Task: Look for space in Chaoyang, China from 2nd September, 2023 to 10th September, 2023 for 1 adult in price range Rs.5000 to Rs.16000. Place can be private room with 1  bedroom having 1 bed and 1 bathroom. Property type can be house, flat, guest house, hotel. Booking option can be shelf check-in. Required host language is Chinese (Simplified).
Action: Mouse moved to (760, 113)
Screenshot: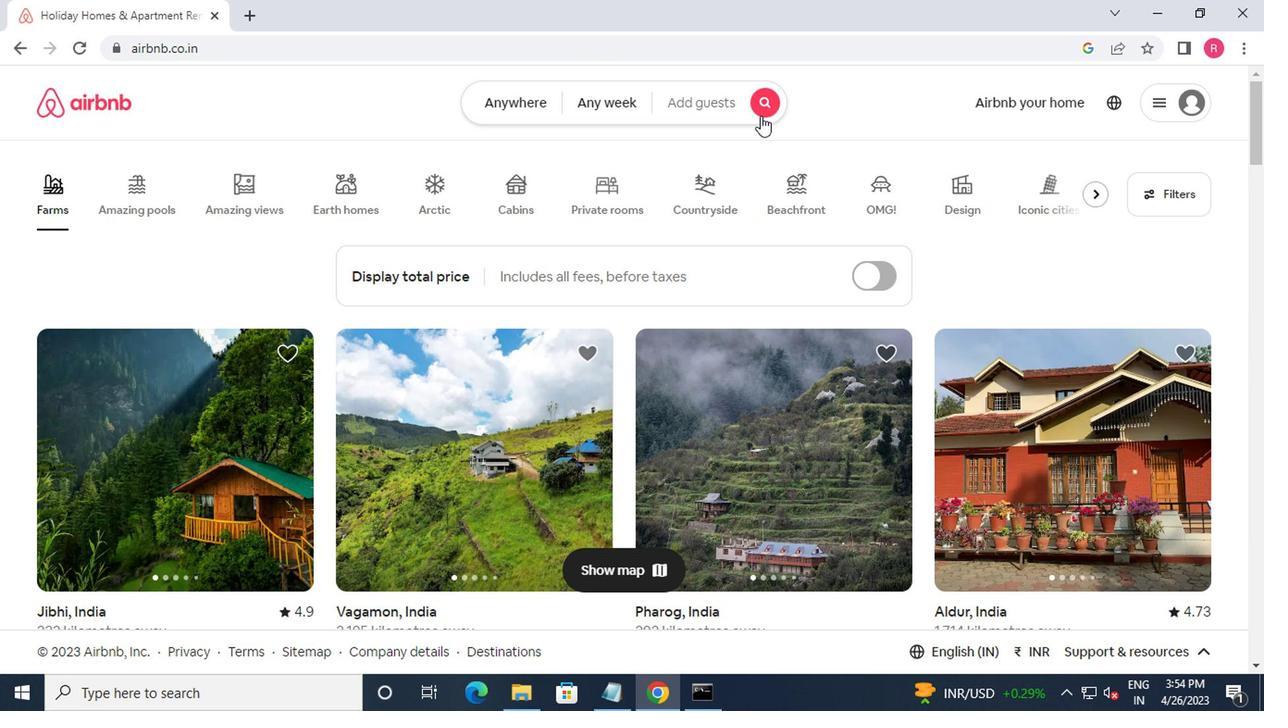 
Action: Mouse pressed left at (760, 113)
Screenshot: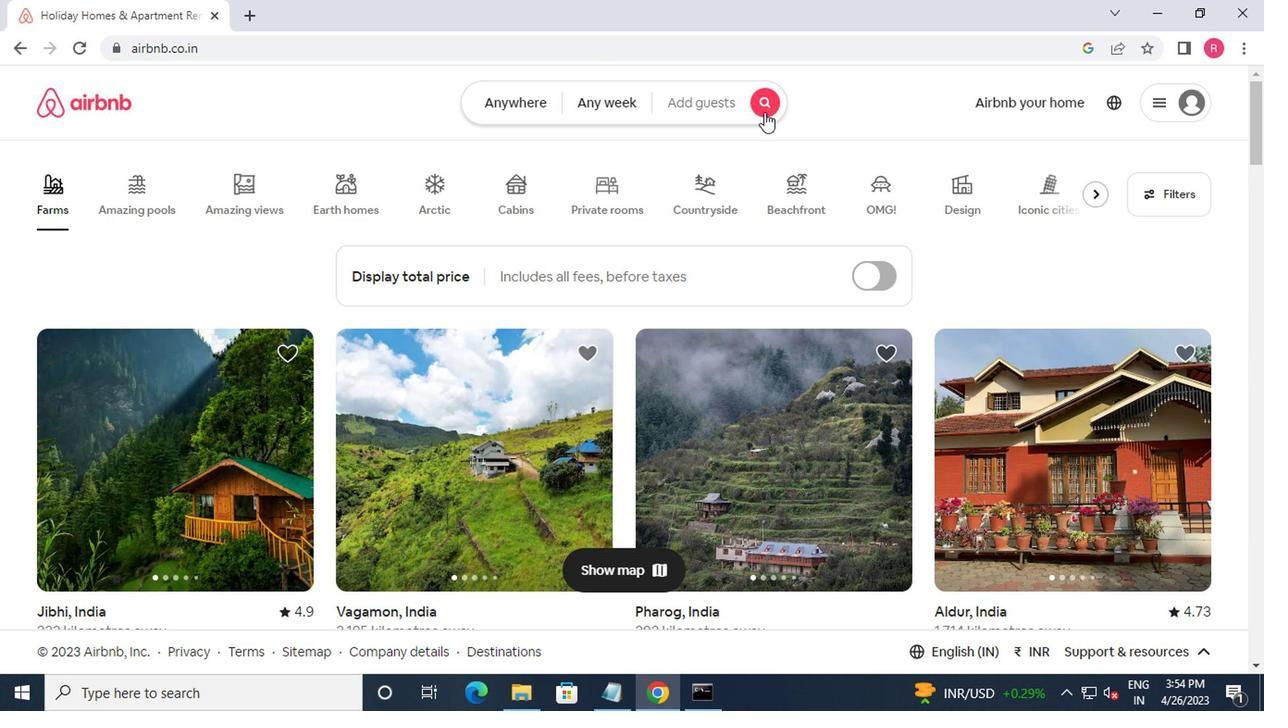 
Action: Mouse moved to (356, 167)
Screenshot: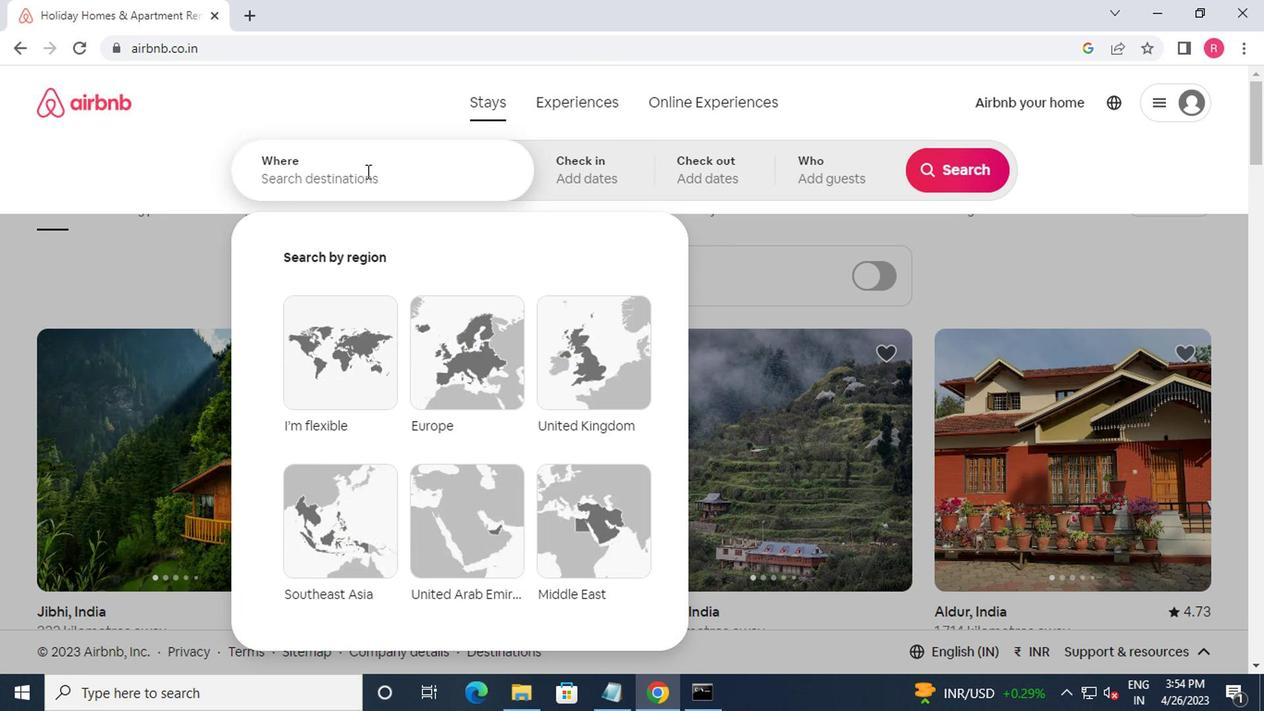
Action: Mouse pressed left at (356, 167)
Screenshot: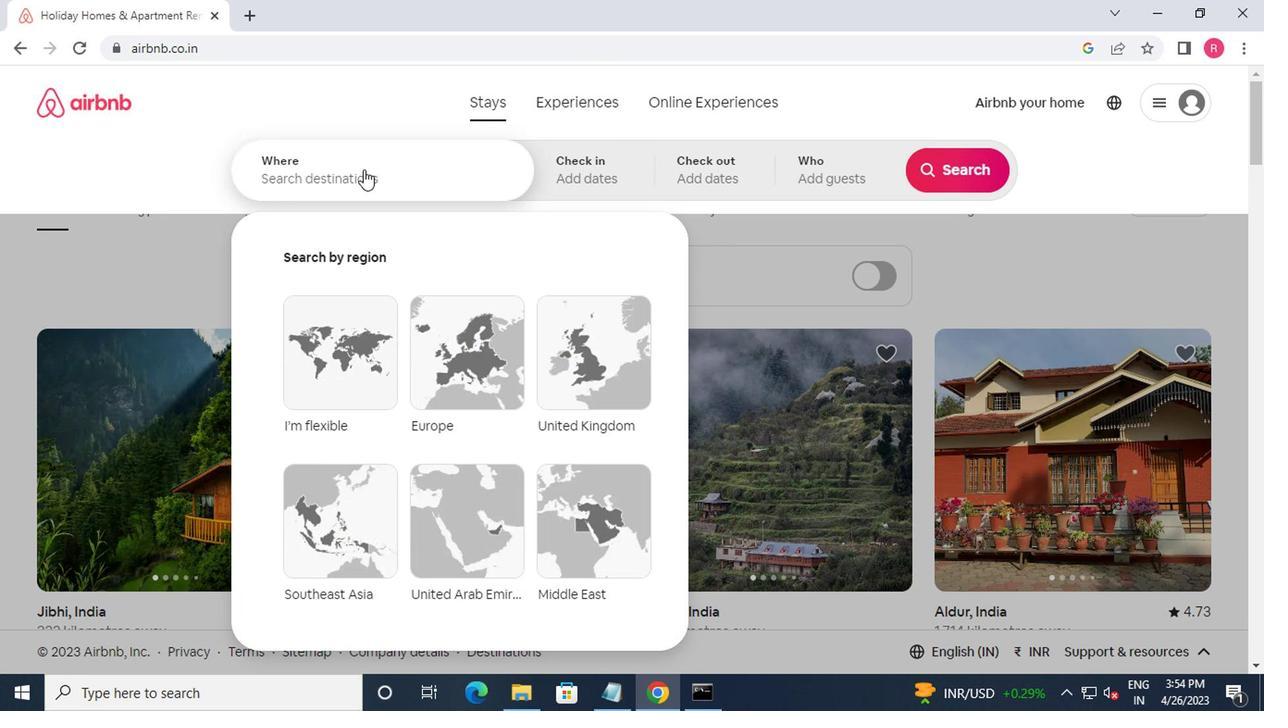 
Action: Mouse moved to (295, 115)
Screenshot: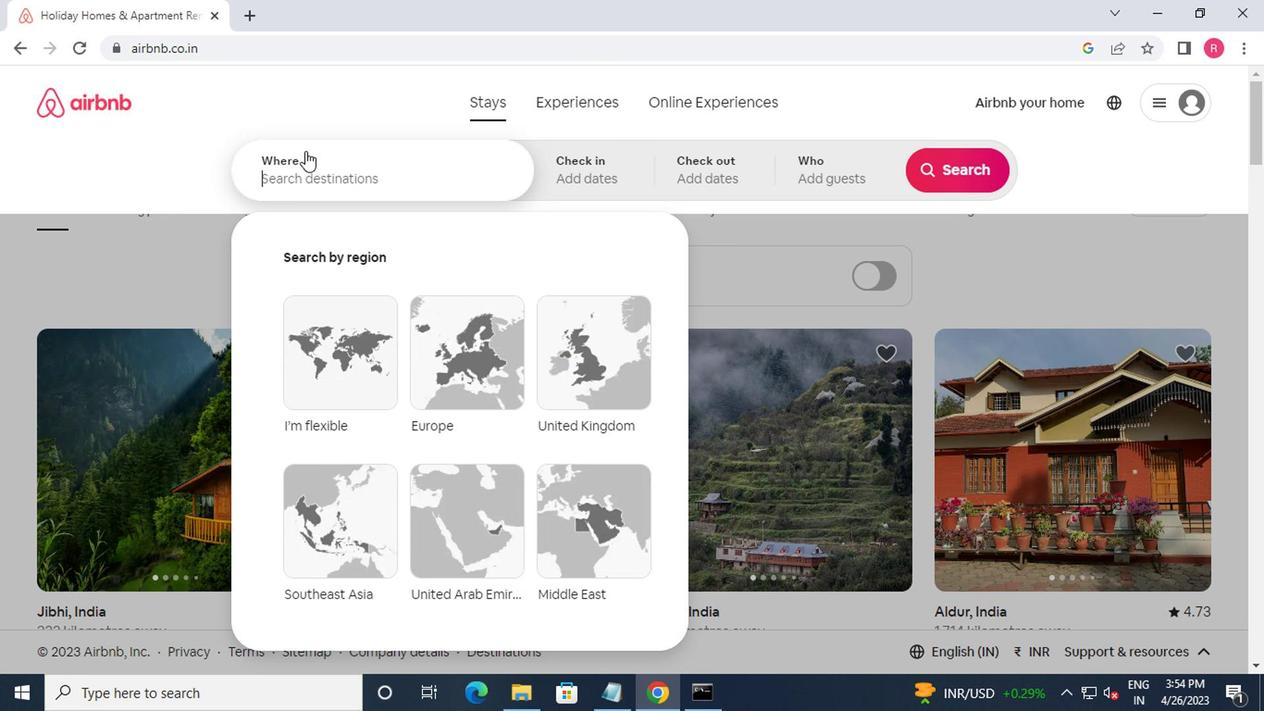 
Action: Key pressed chaoyanf<Key.backspace>g,china<Key.enter>
Screenshot: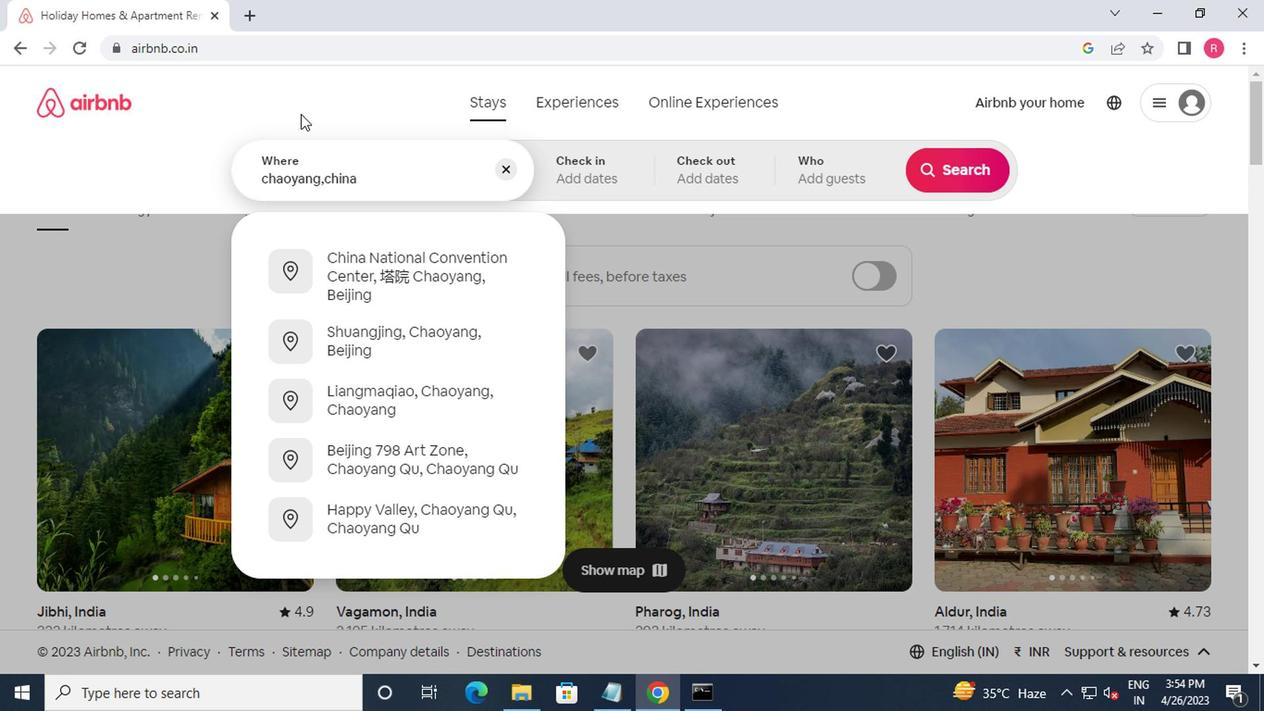 
Action: Mouse moved to (934, 321)
Screenshot: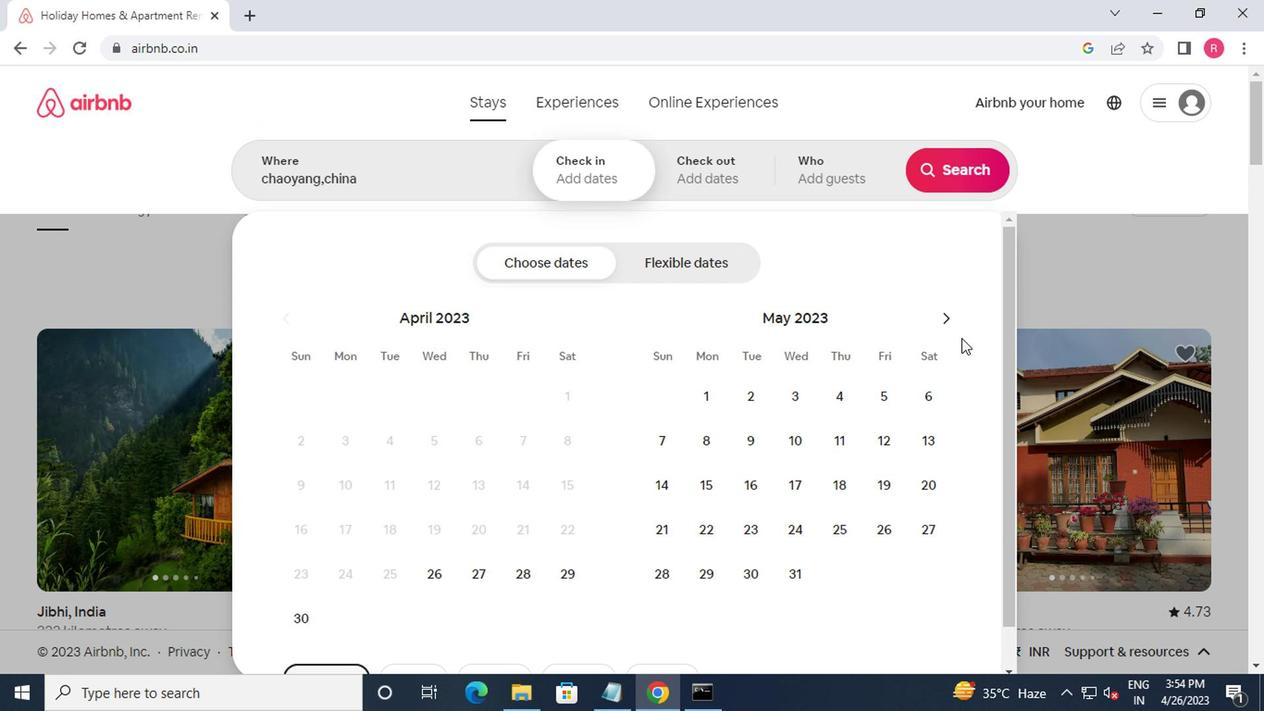
Action: Mouse pressed left at (934, 321)
Screenshot: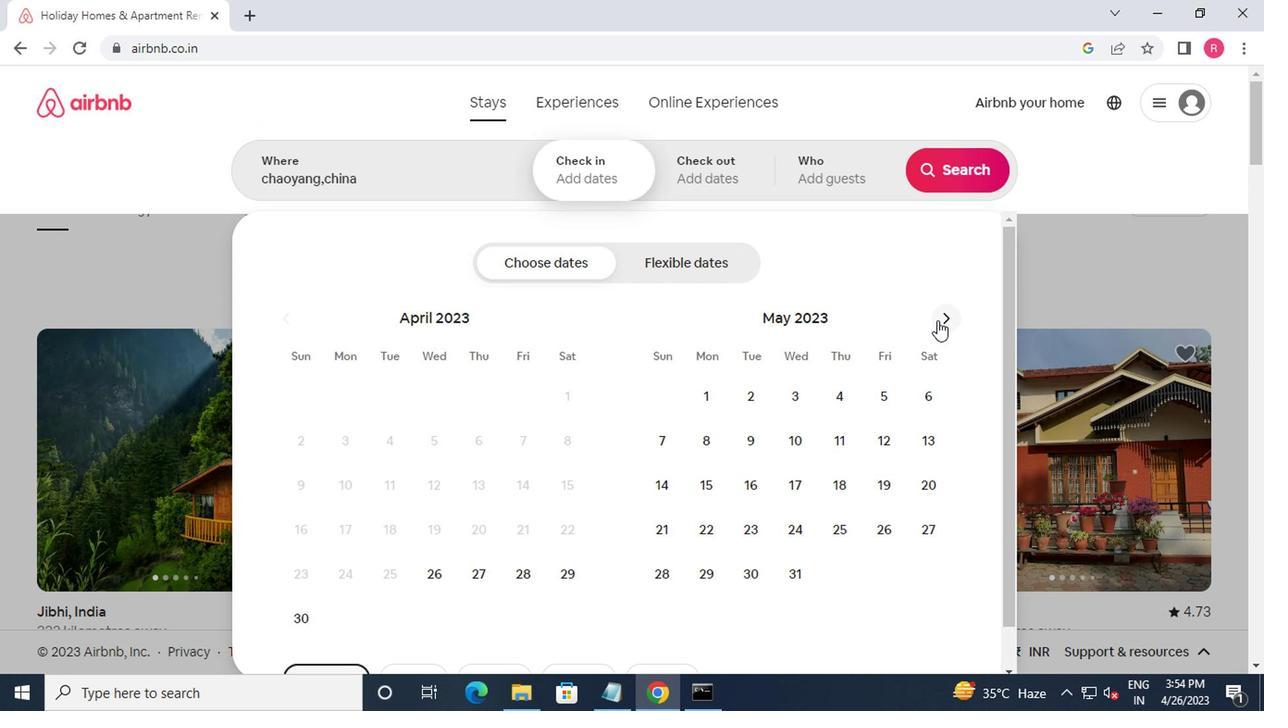 
Action: Mouse pressed left at (934, 321)
Screenshot: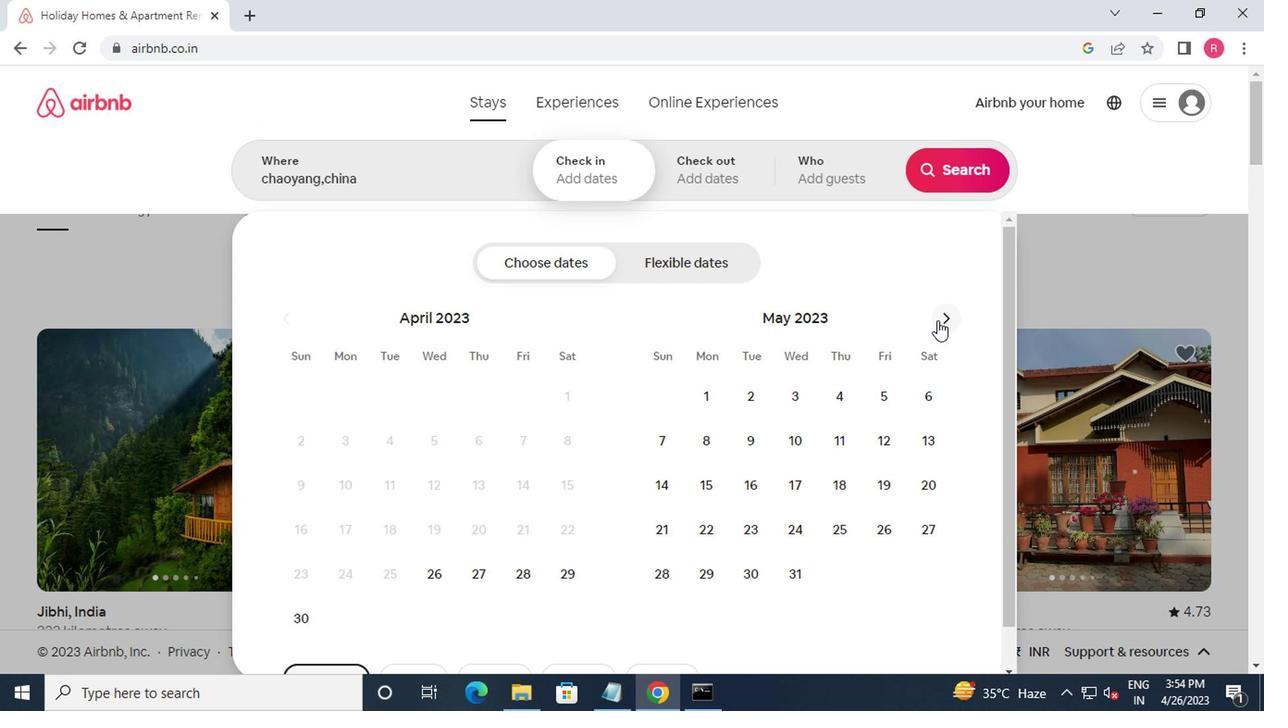 
Action: Mouse moved to (936, 328)
Screenshot: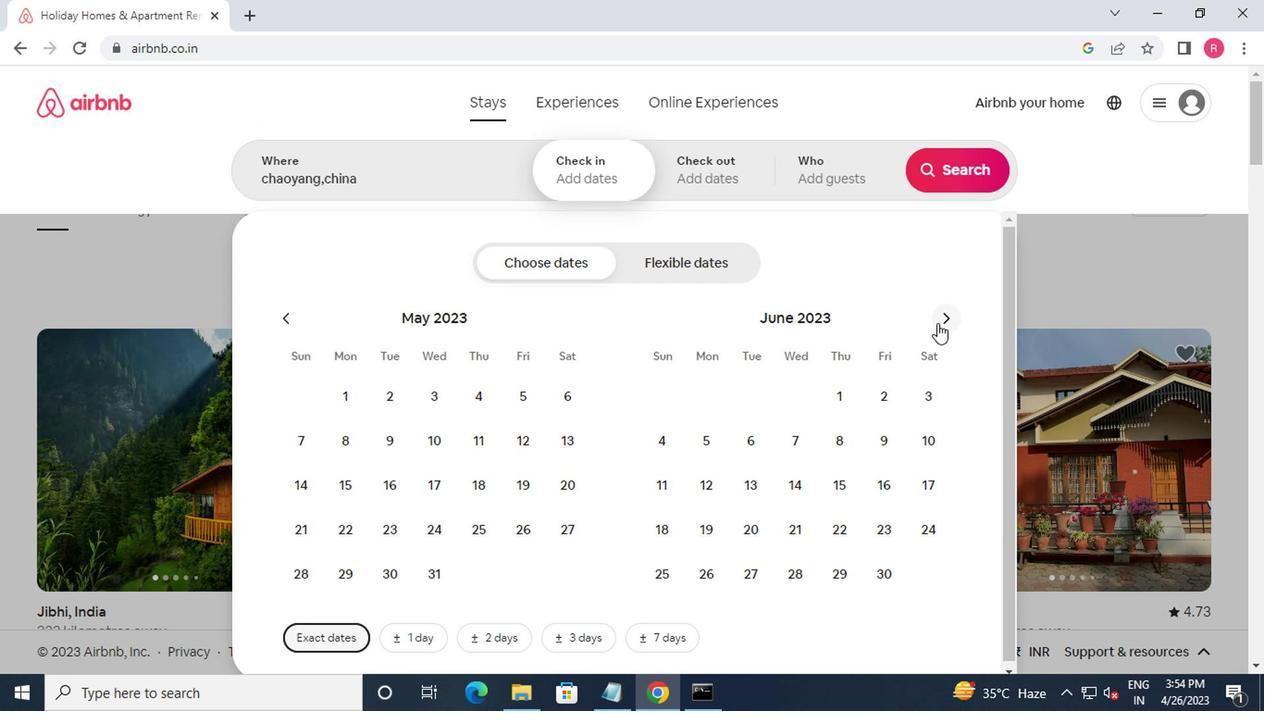 
Action: Mouse pressed left at (936, 328)
Screenshot: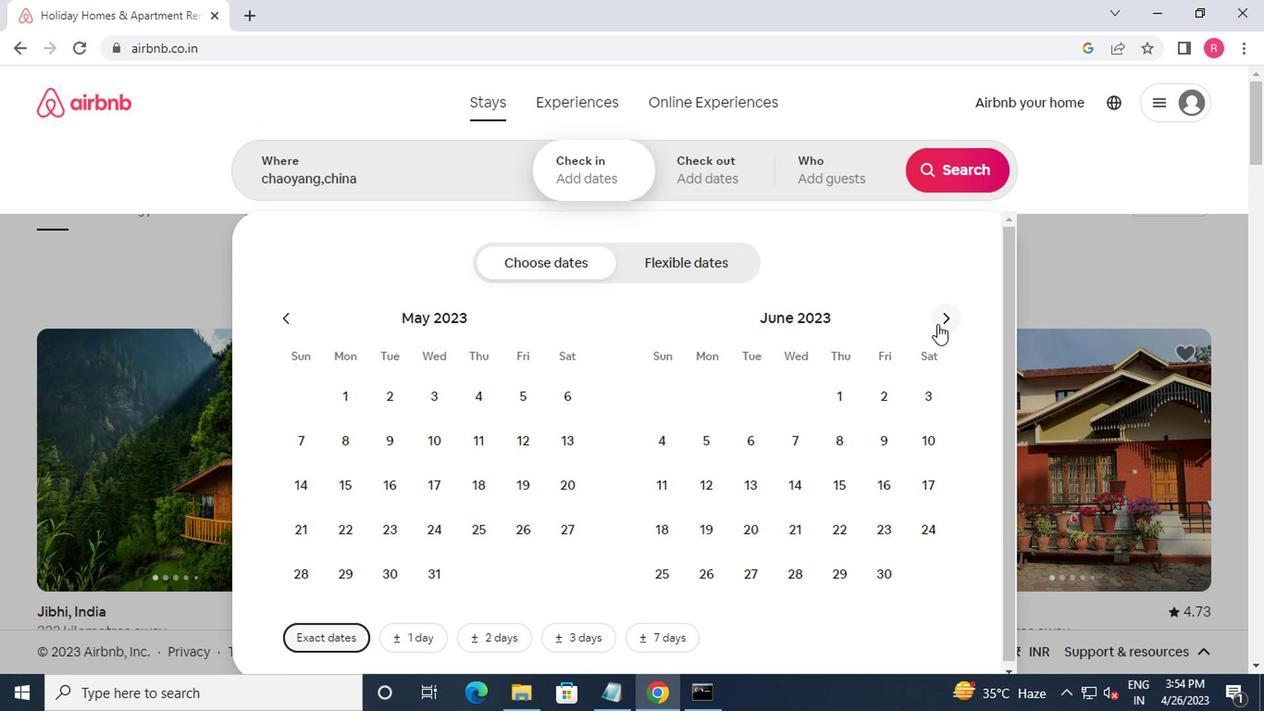 
Action: Mouse moved to (941, 328)
Screenshot: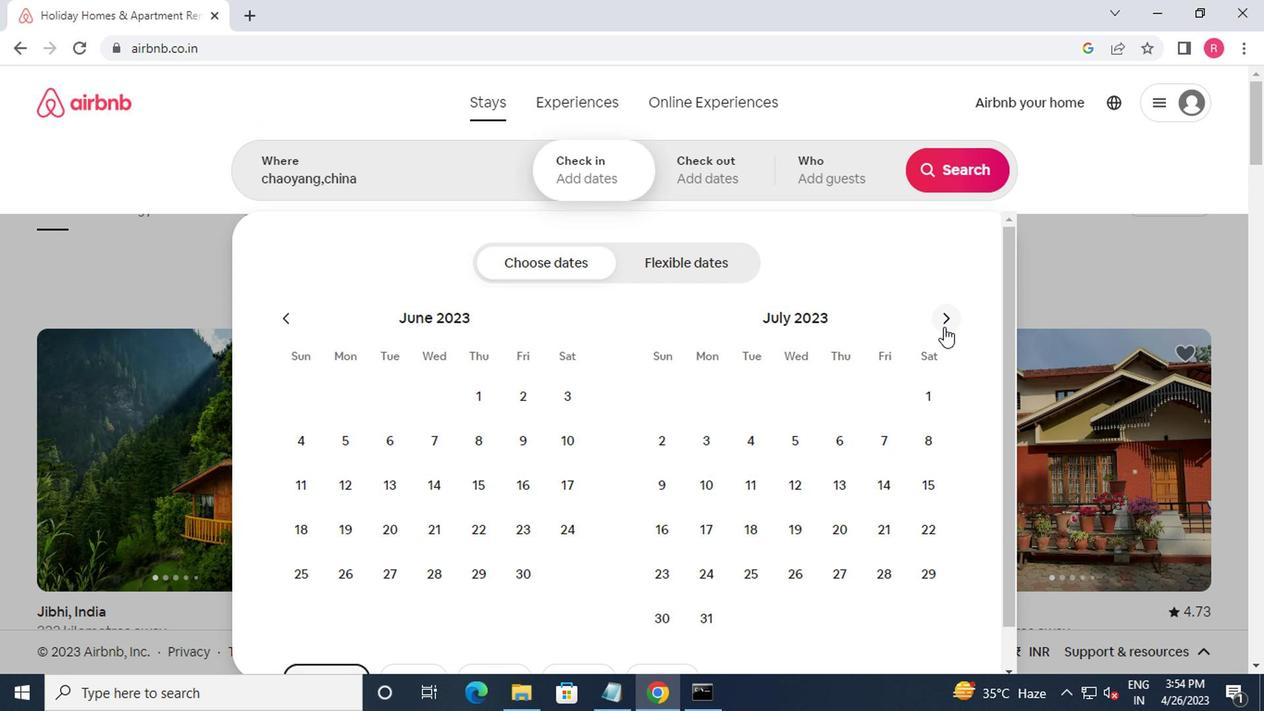 
Action: Mouse pressed left at (941, 328)
Screenshot: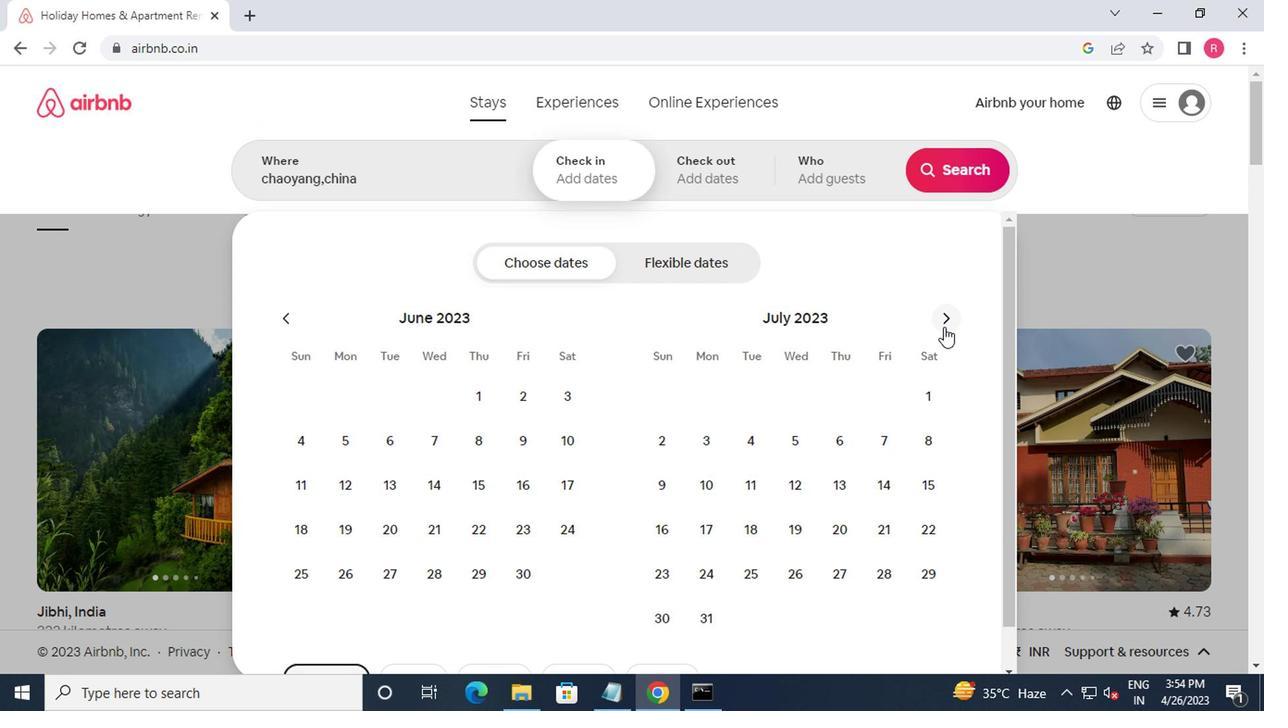 
Action: Mouse moved to (941, 328)
Screenshot: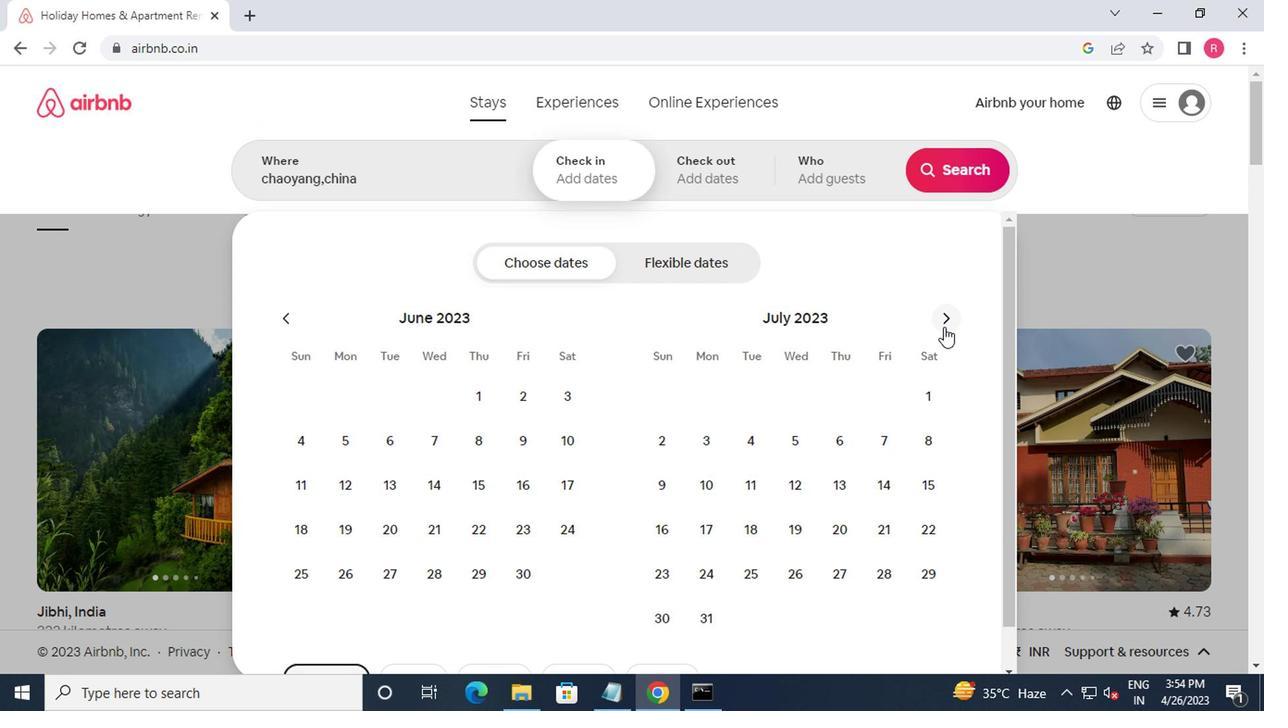 
Action: Mouse pressed left at (941, 328)
Screenshot: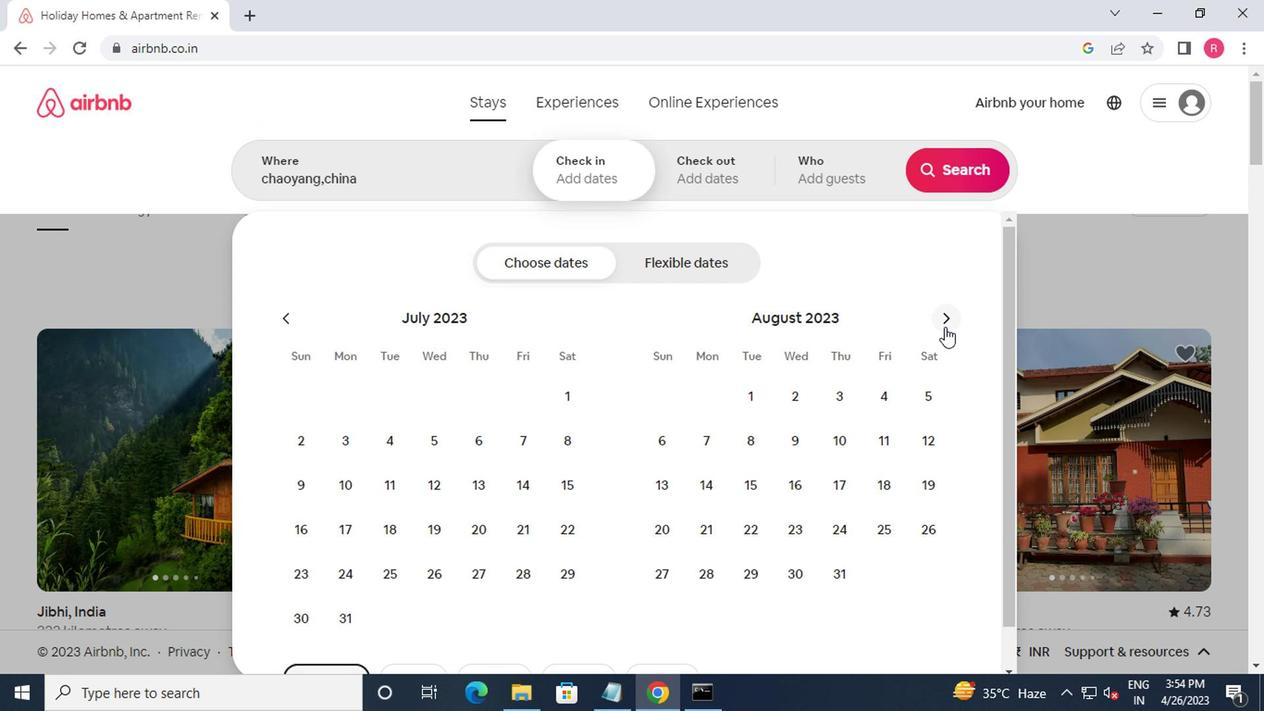 
Action: Mouse moved to (914, 412)
Screenshot: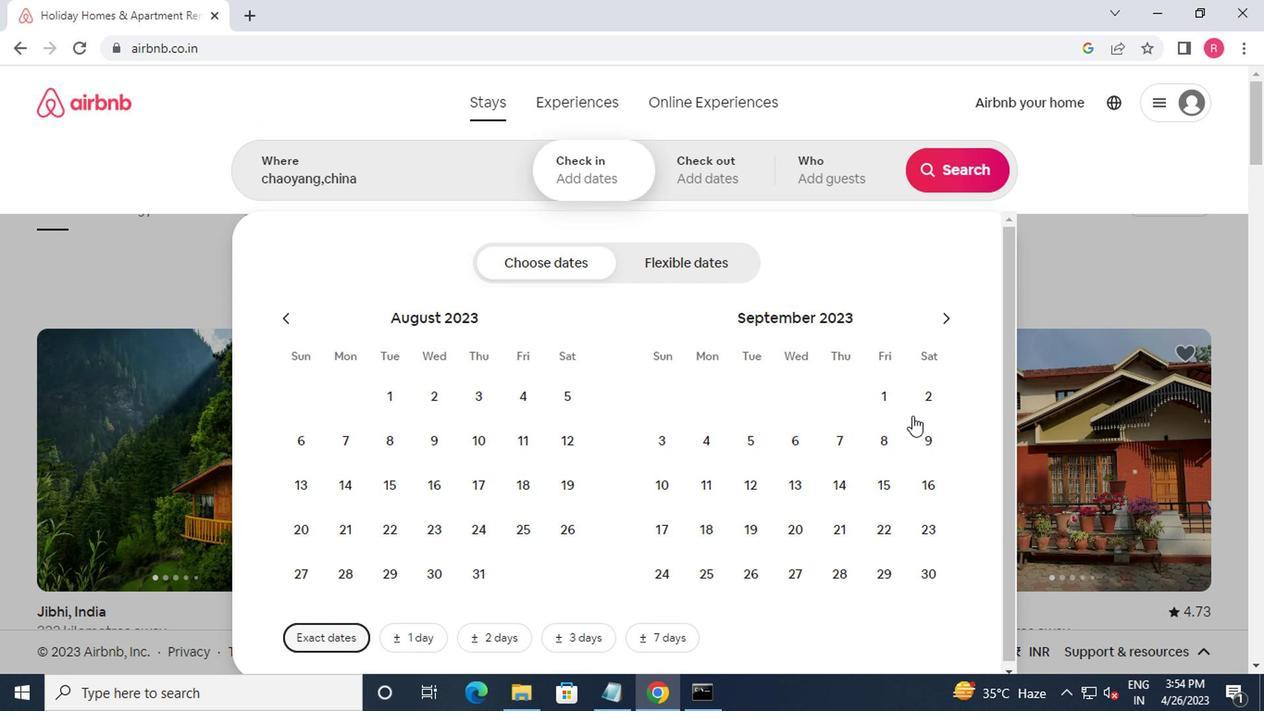
Action: Mouse pressed left at (914, 412)
Screenshot: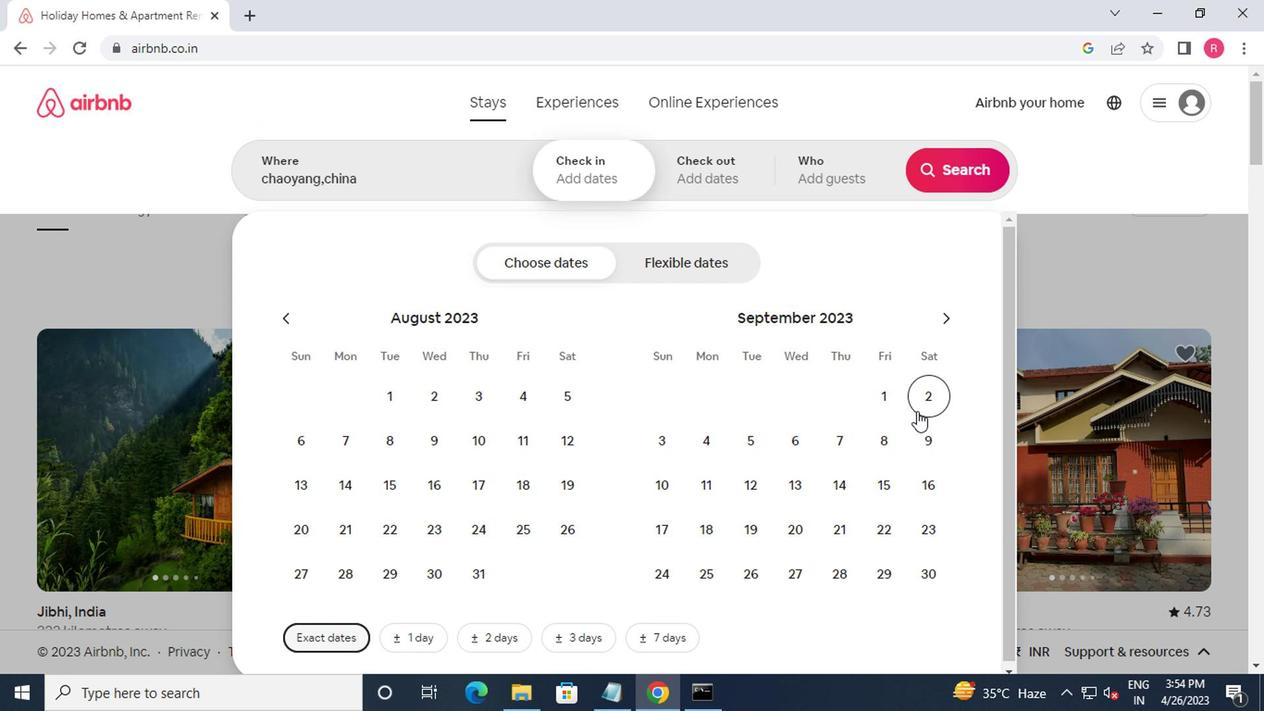 
Action: Mouse moved to (649, 495)
Screenshot: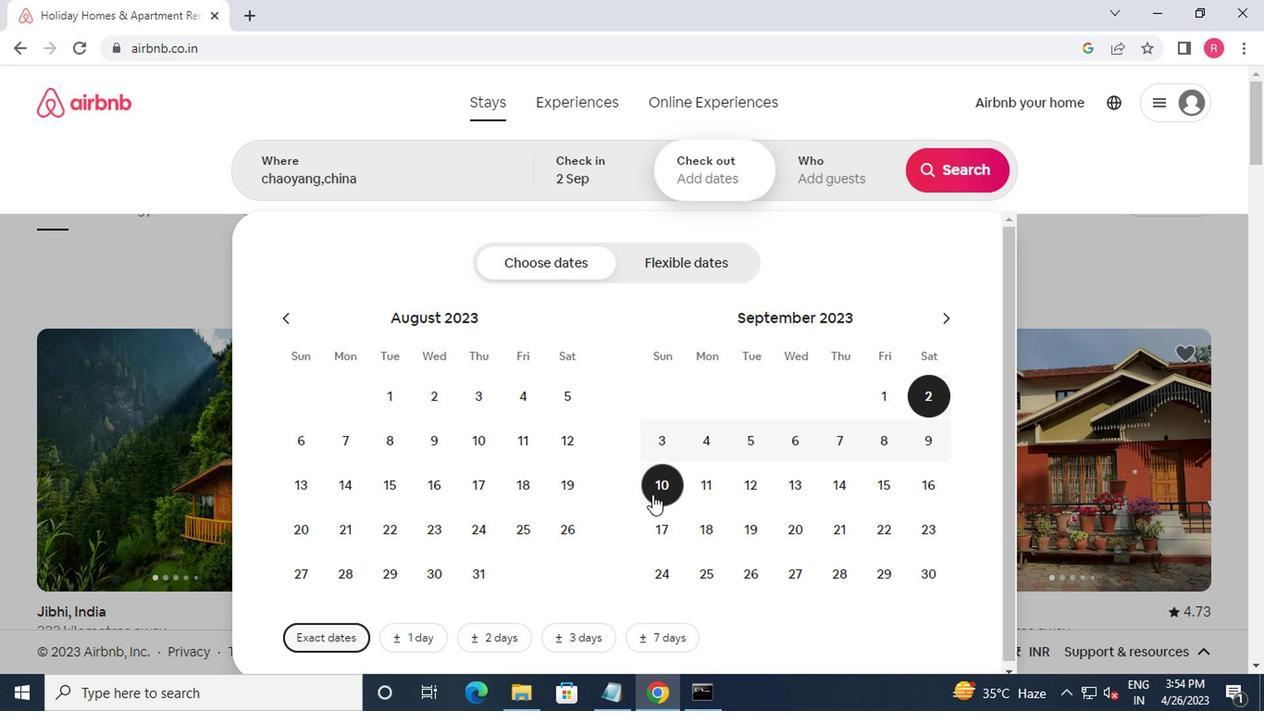 
Action: Mouse pressed left at (649, 495)
Screenshot: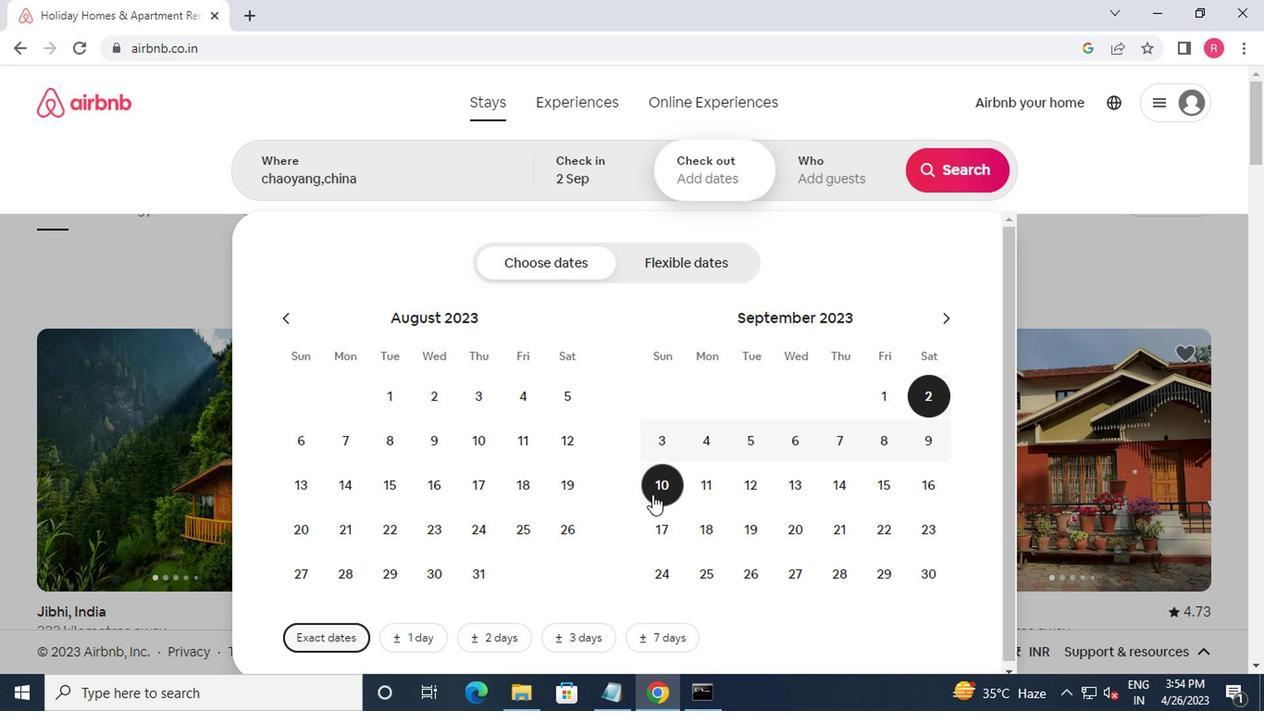 
Action: Mouse moved to (800, 192)
Screenshot: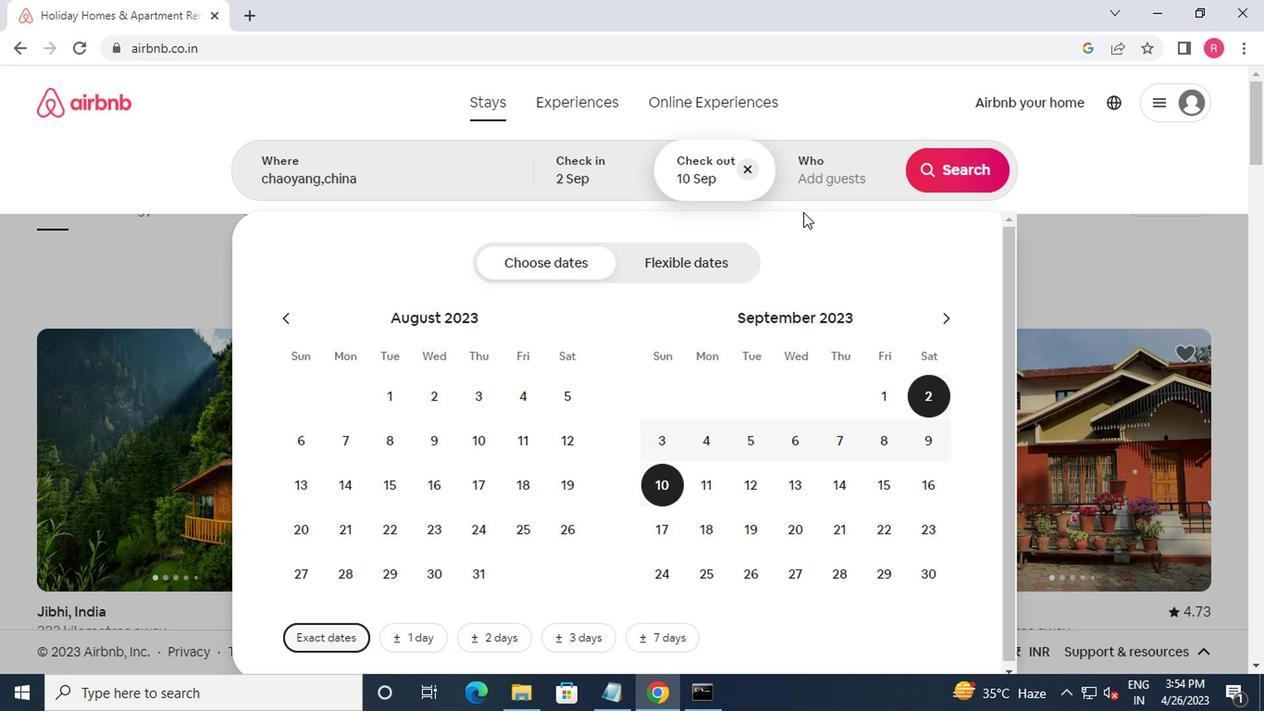 
Action: Mouse pressed left at (800, 192)
Screenshot: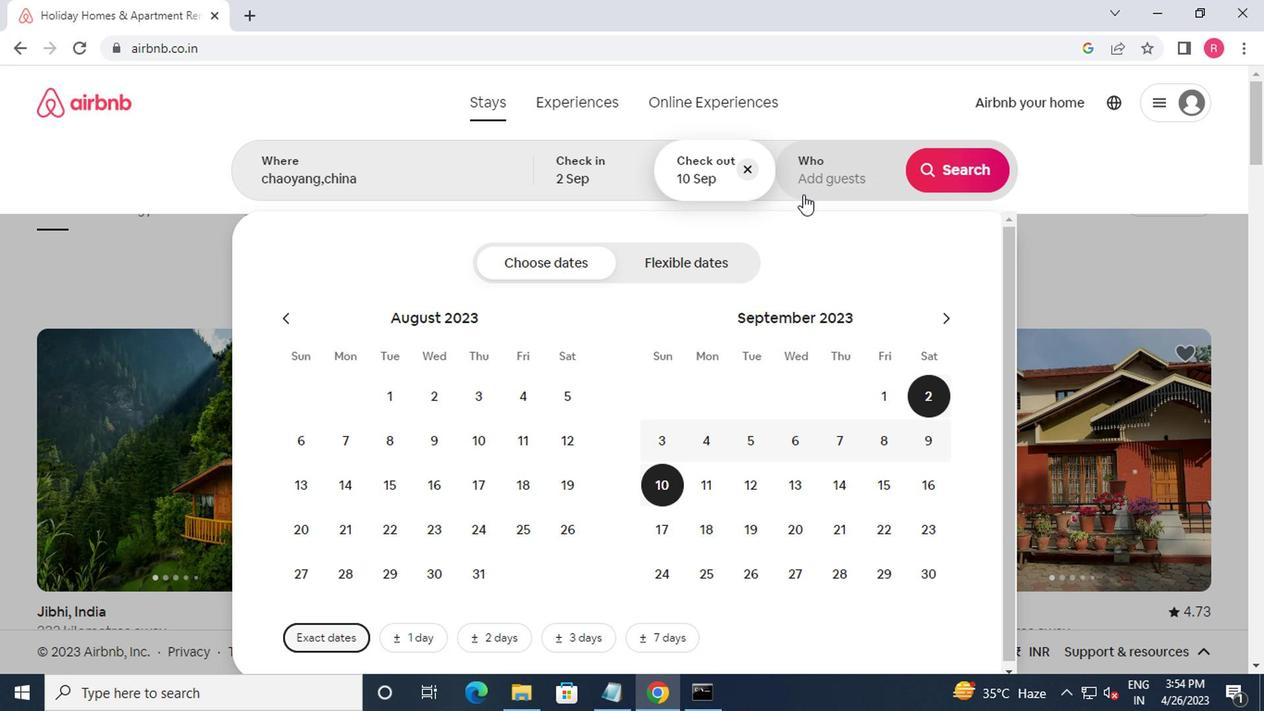 
Action: Mouse moved to (954, 272)
Screenshot: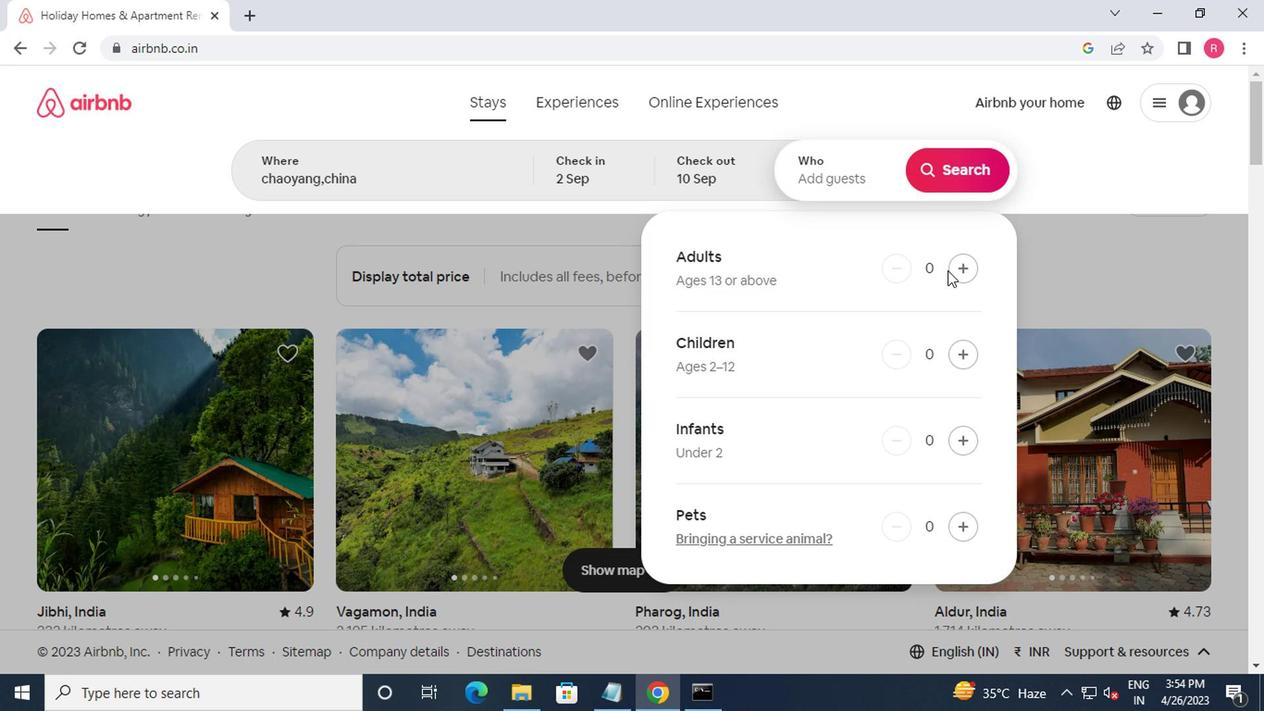 
Action: Mouse pressed left at (954, 272)
Screenshot: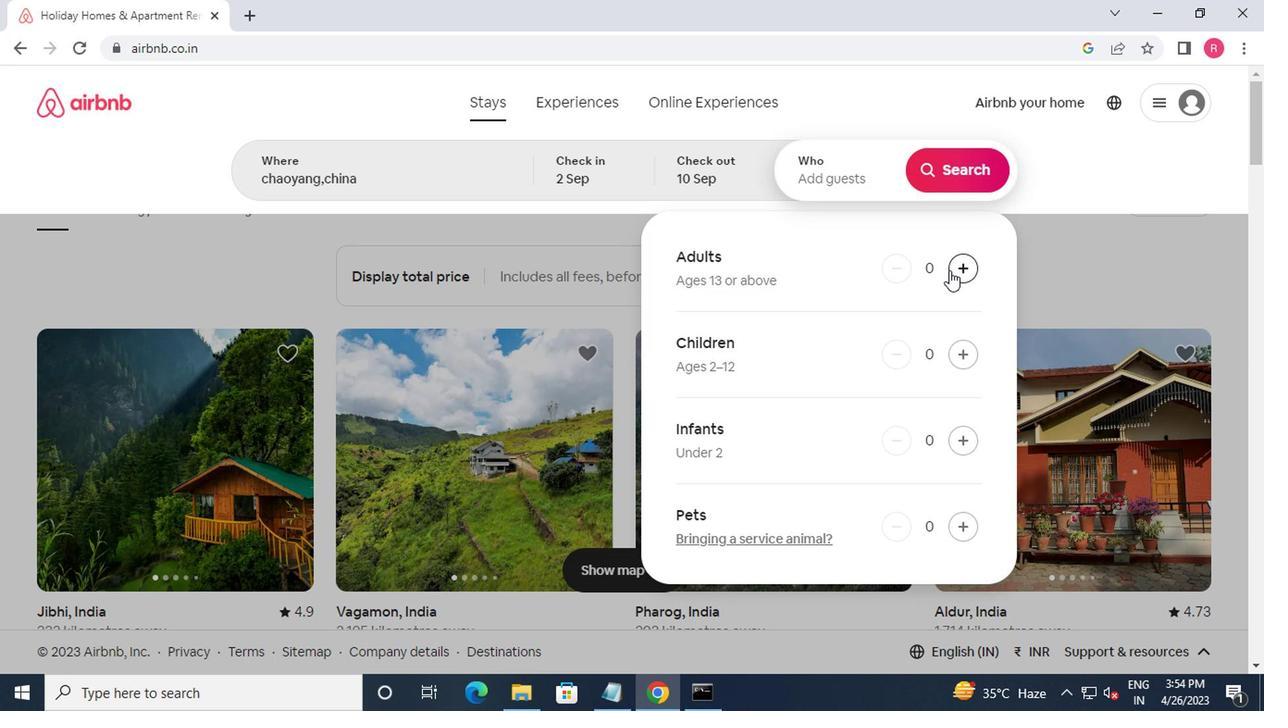 
Action: Mouse moved to (941, 190)
Screenshot: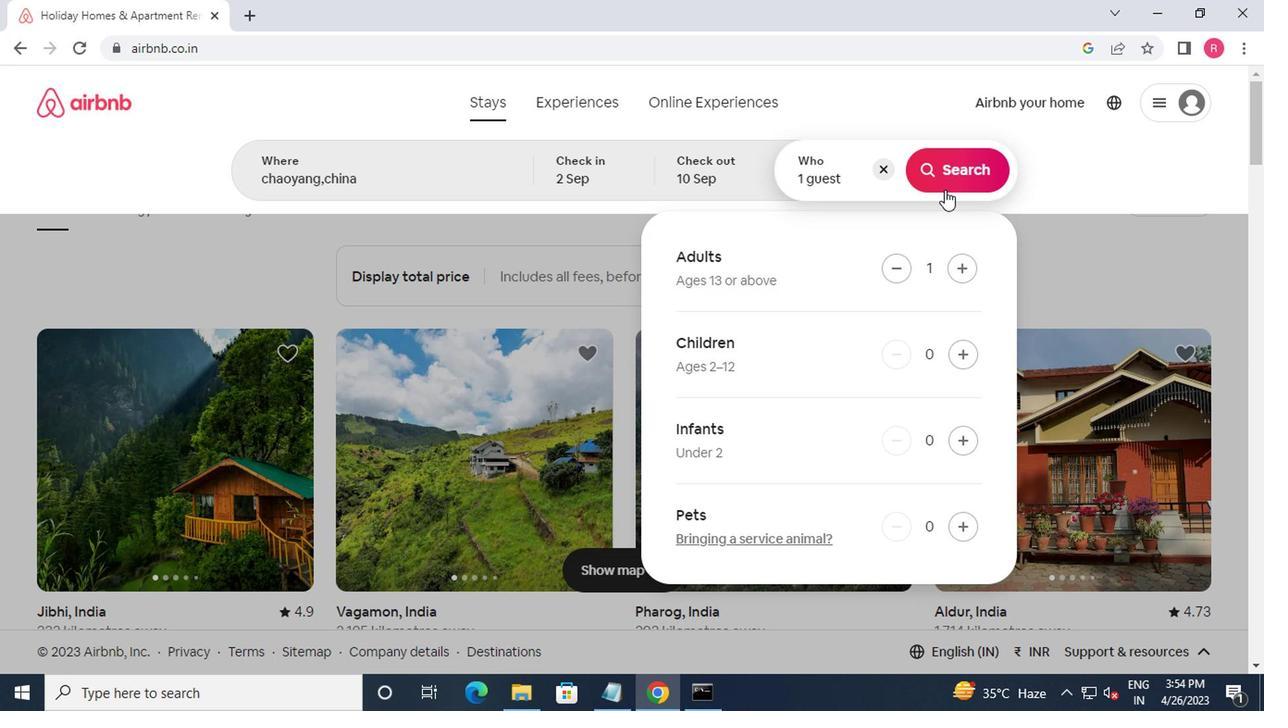 
Action: Mouse pressed left at (941, 190)
Screenshot: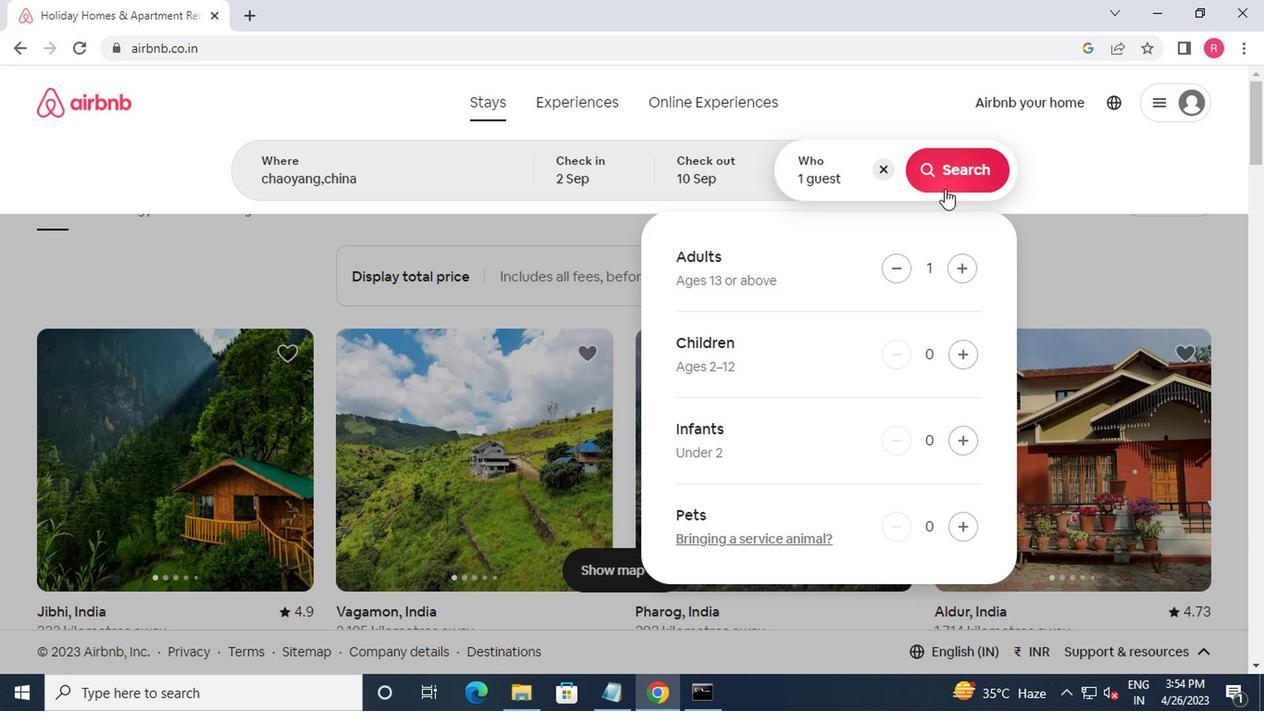 
Action: Mouse moved to (1177, 173)
Screenshot: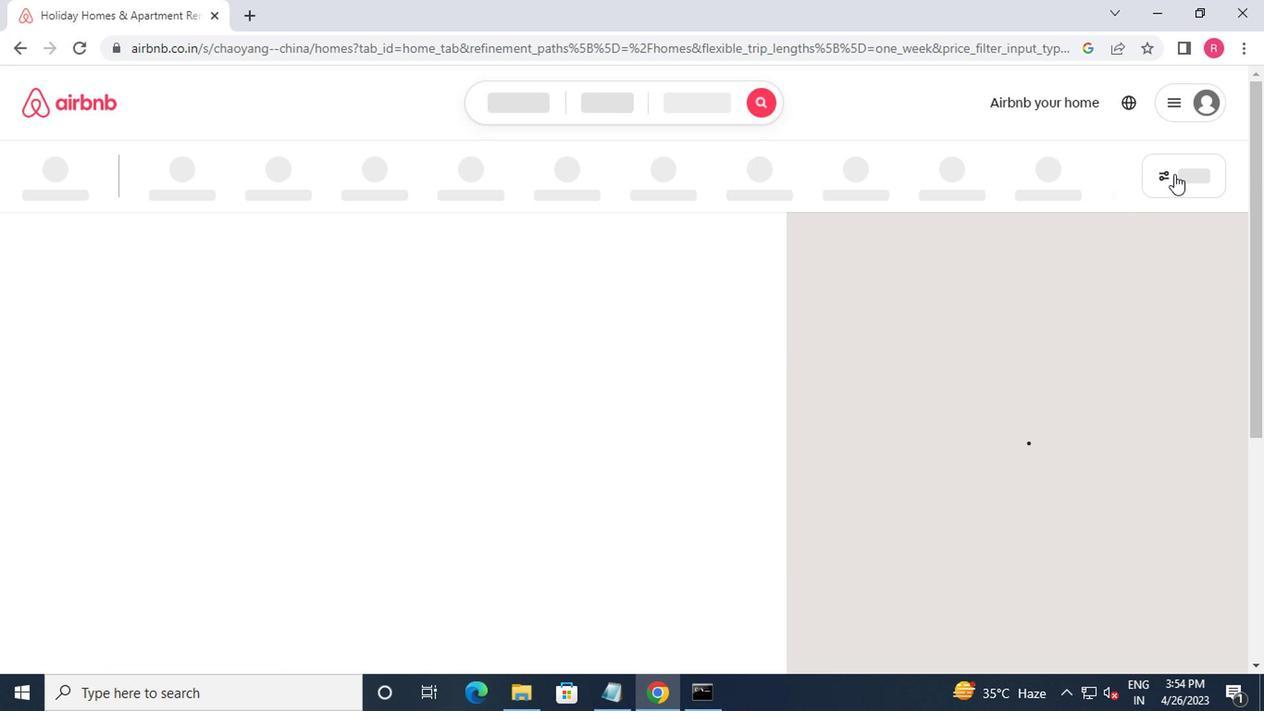 
Action: Mouse pressed left at (1177, 173)
Screenshot: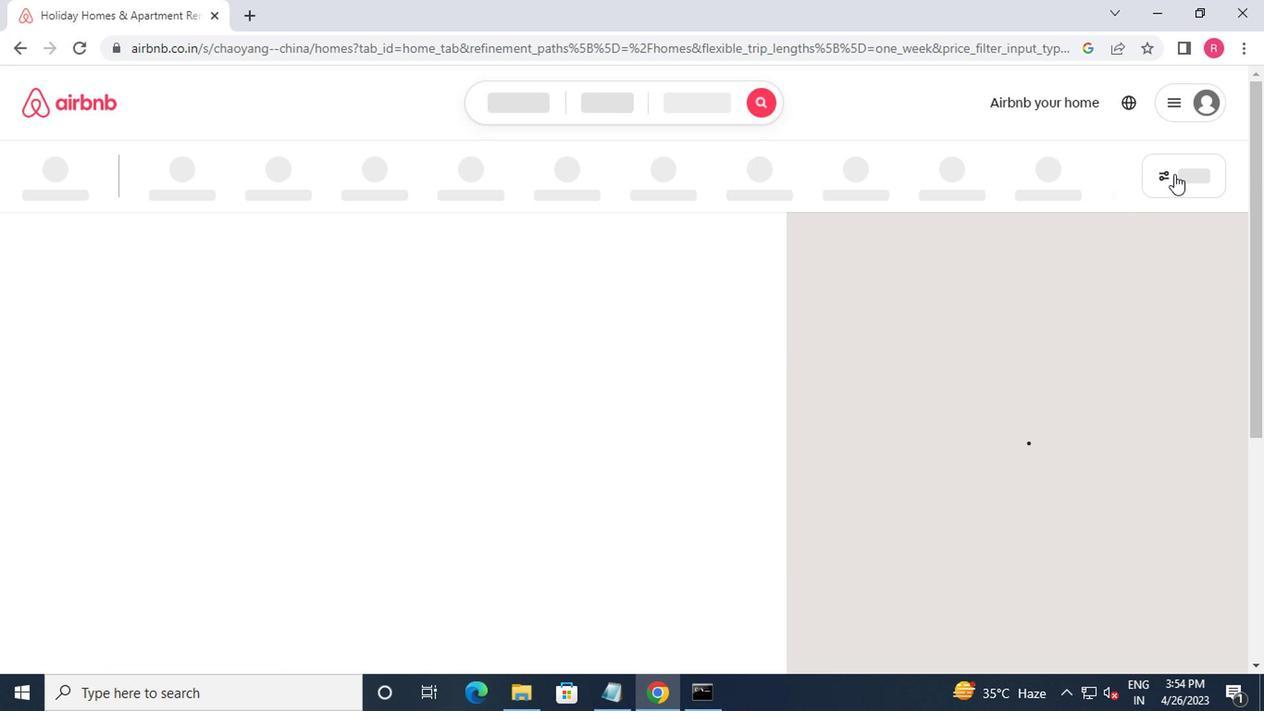 
Action: Mouse moved to (475, 282)
Screenshot: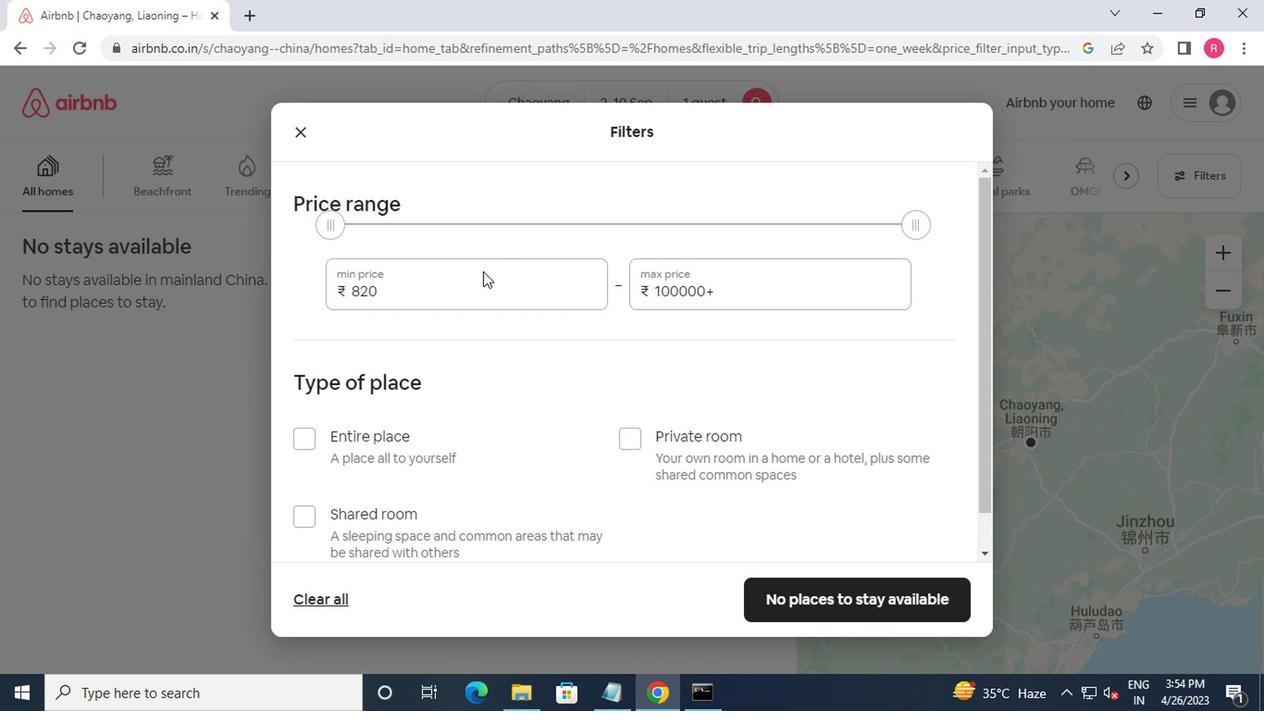 
Action: Mouse pressed left at (475, 282)
Screenshot: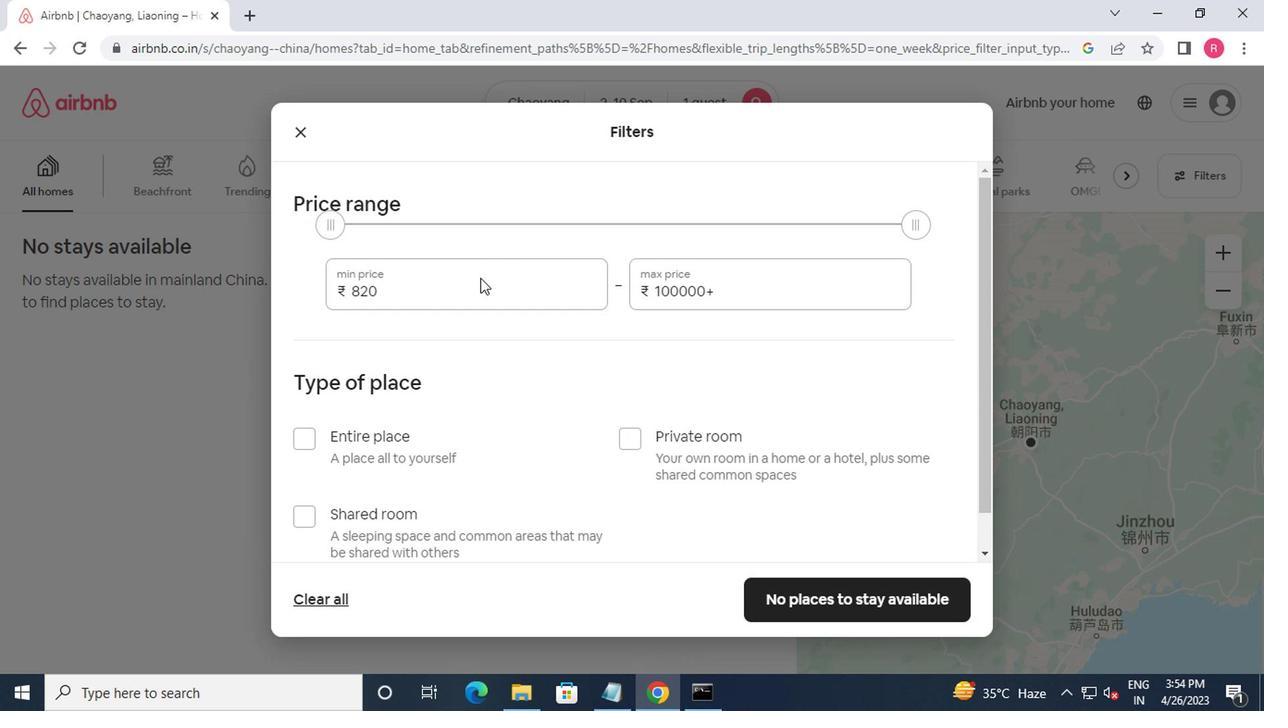 
Action: Mouse moved to (233, 92)
Screenshot: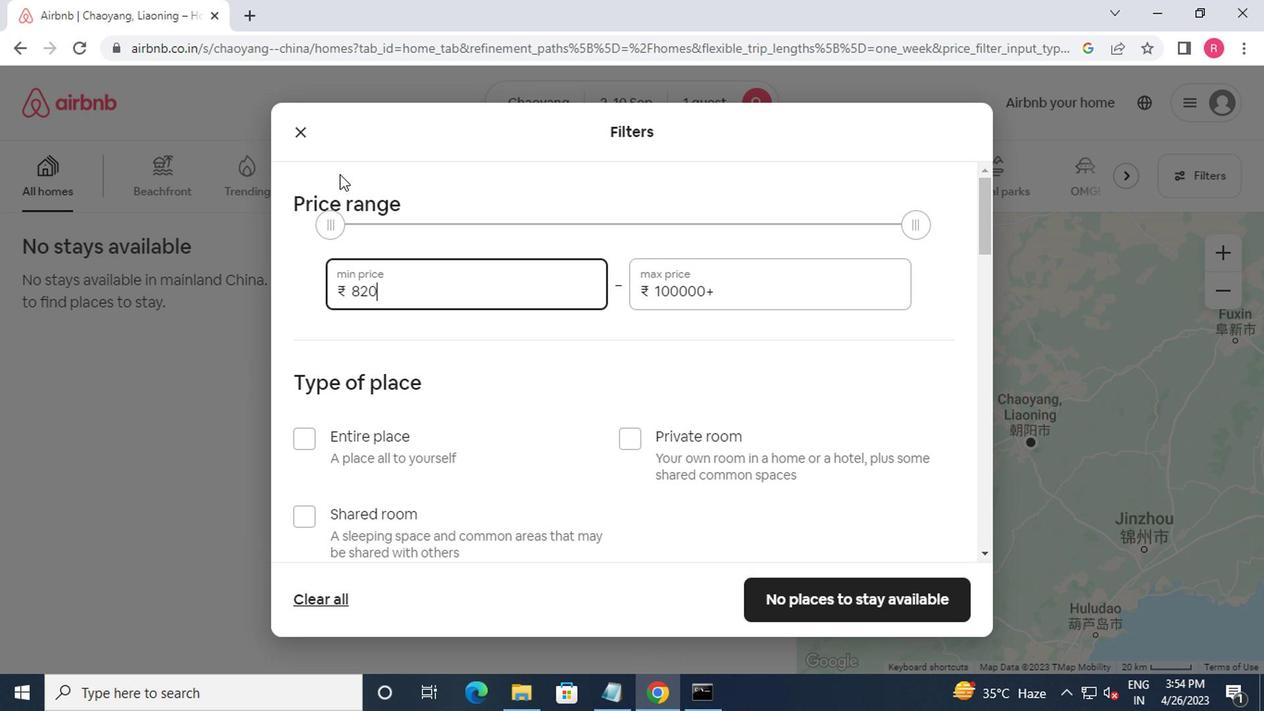 
Action: Key pressed <Key.backspace><Key.backspace><Key.backspace><Key.backspace>5000<Key.tab>16000
Screenshot: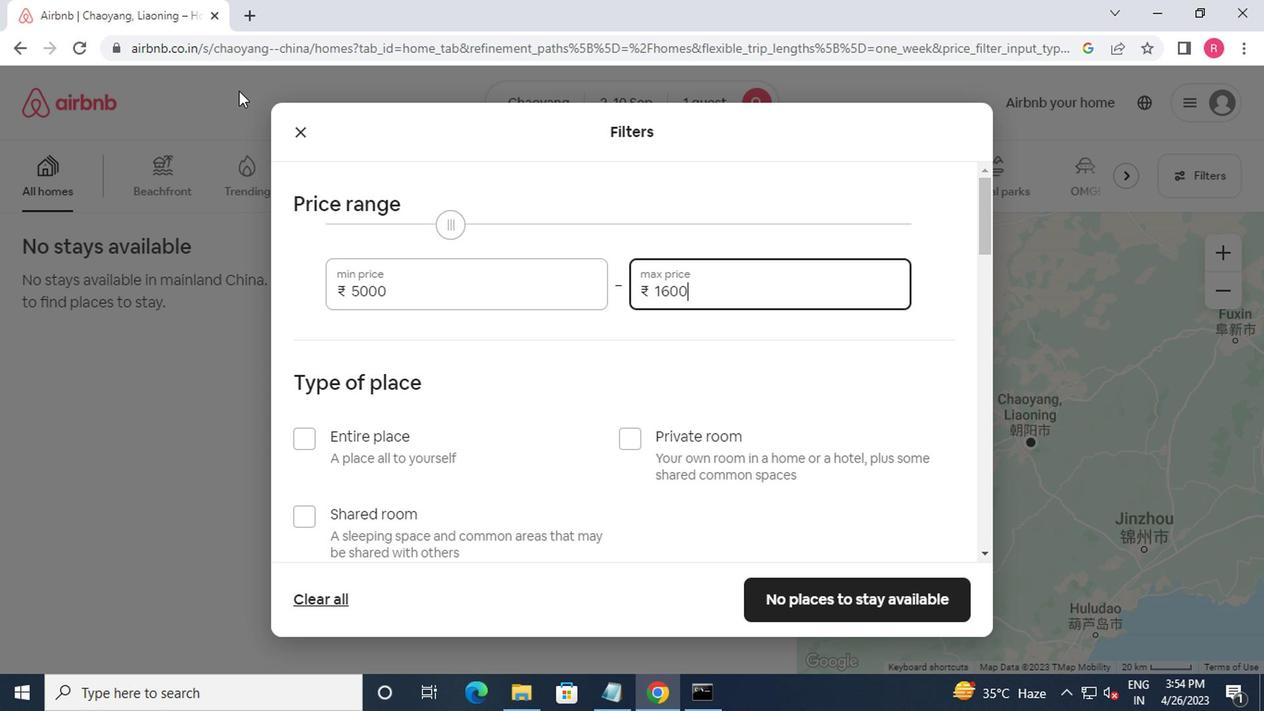 
Action: Mouse moved to (221, 98)
Screenshot: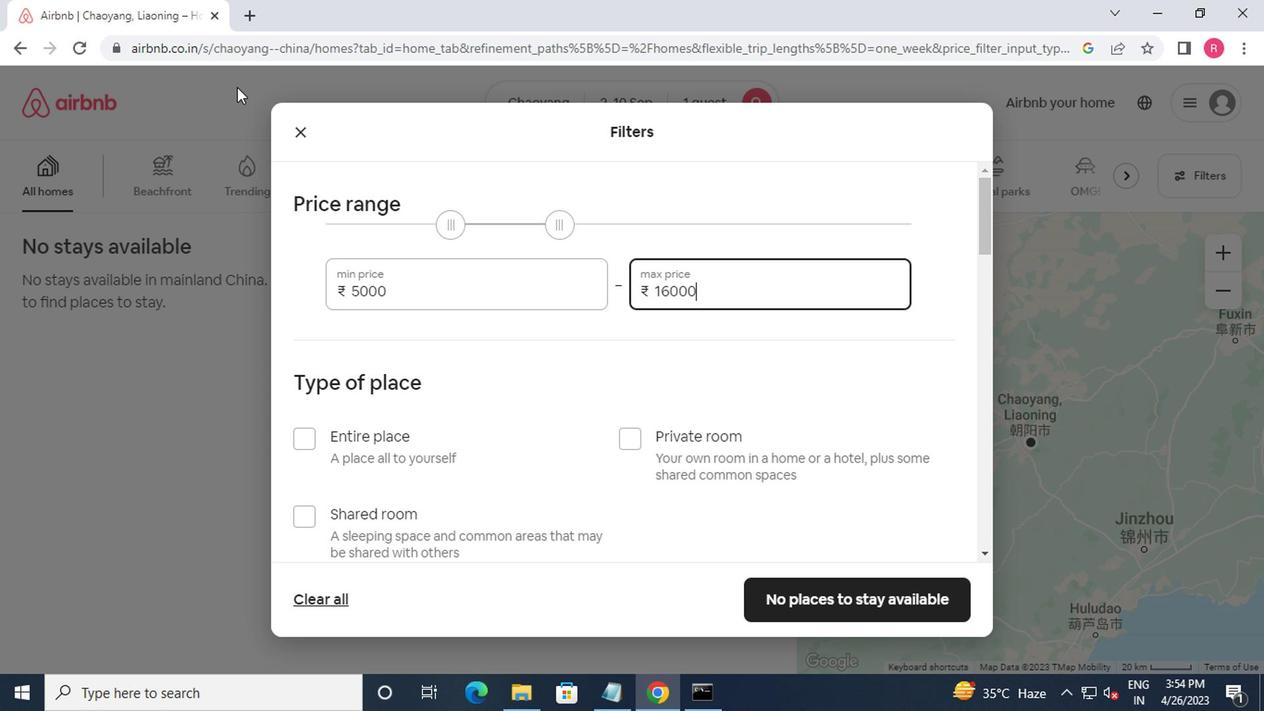 
Action: Mouse scrolled (221, 98) with delta (0, 0)
Screenshot: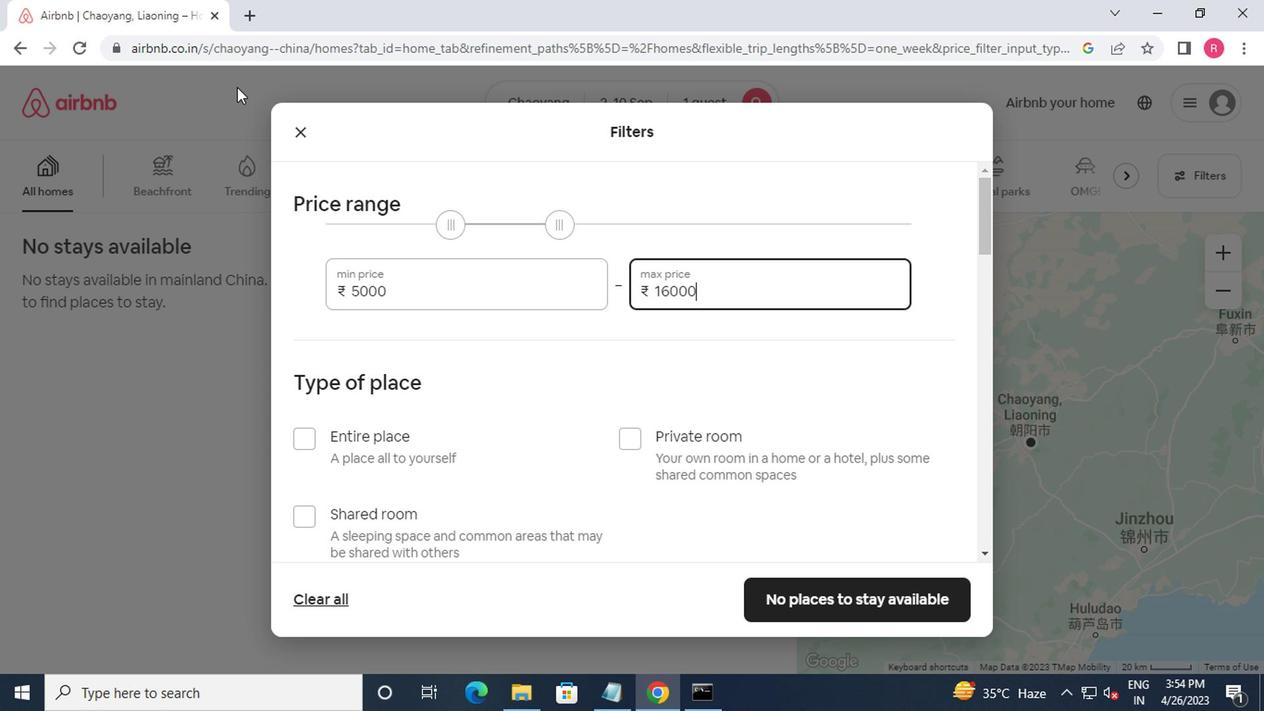 
Action: Mouse moved to (221, 225)
Screenshot: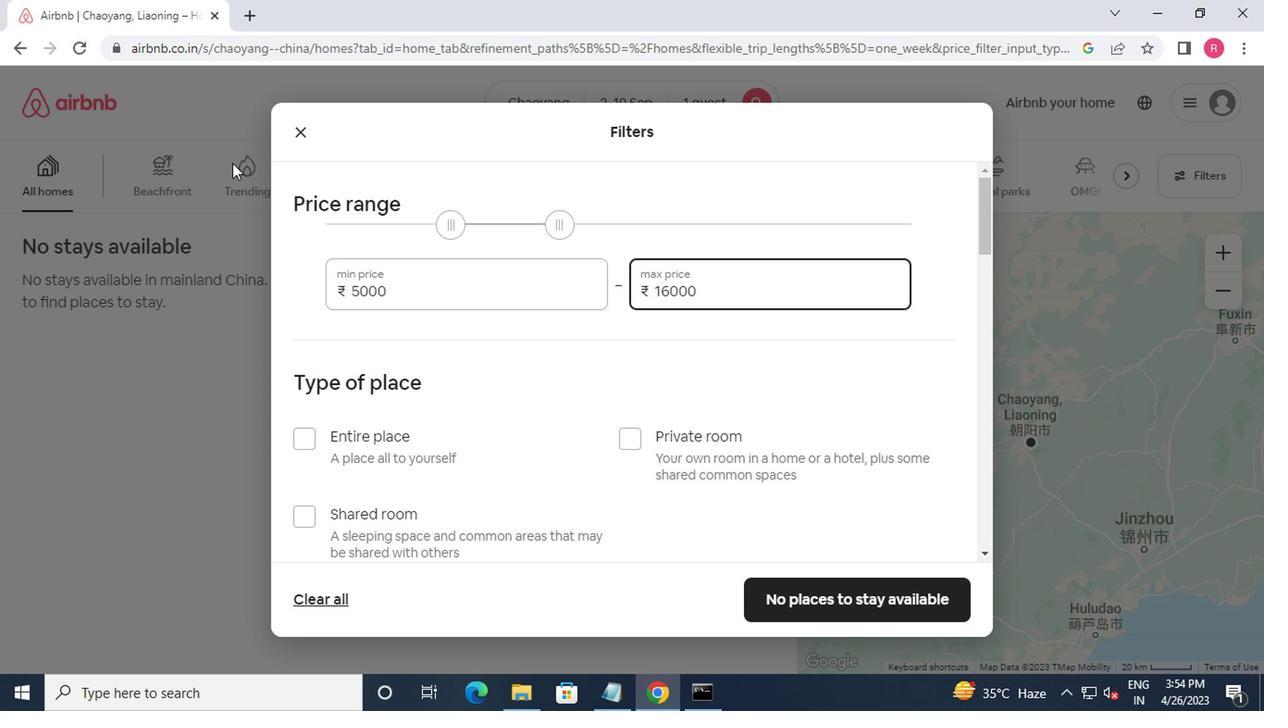 
Action: Mouse scrolled (221, 224) with delta (0, 0)
Screenshot: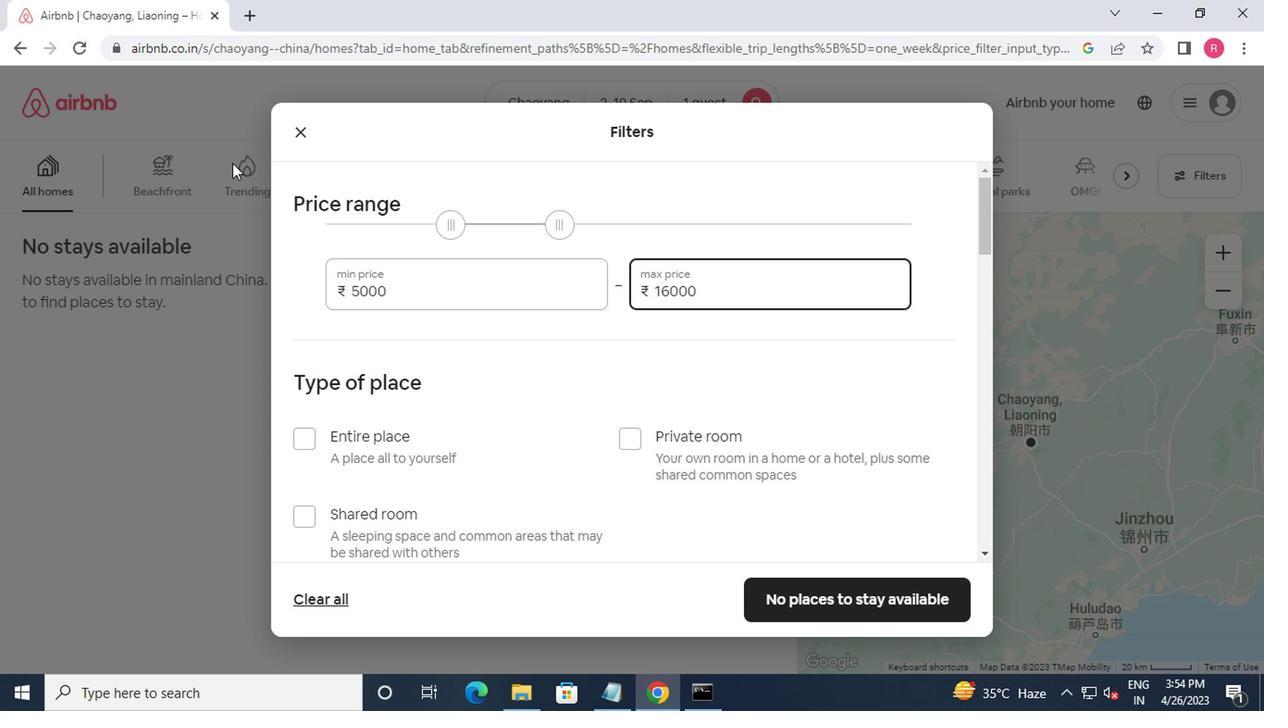 
Action: Mouse moved to (187, 286)
Screenshot: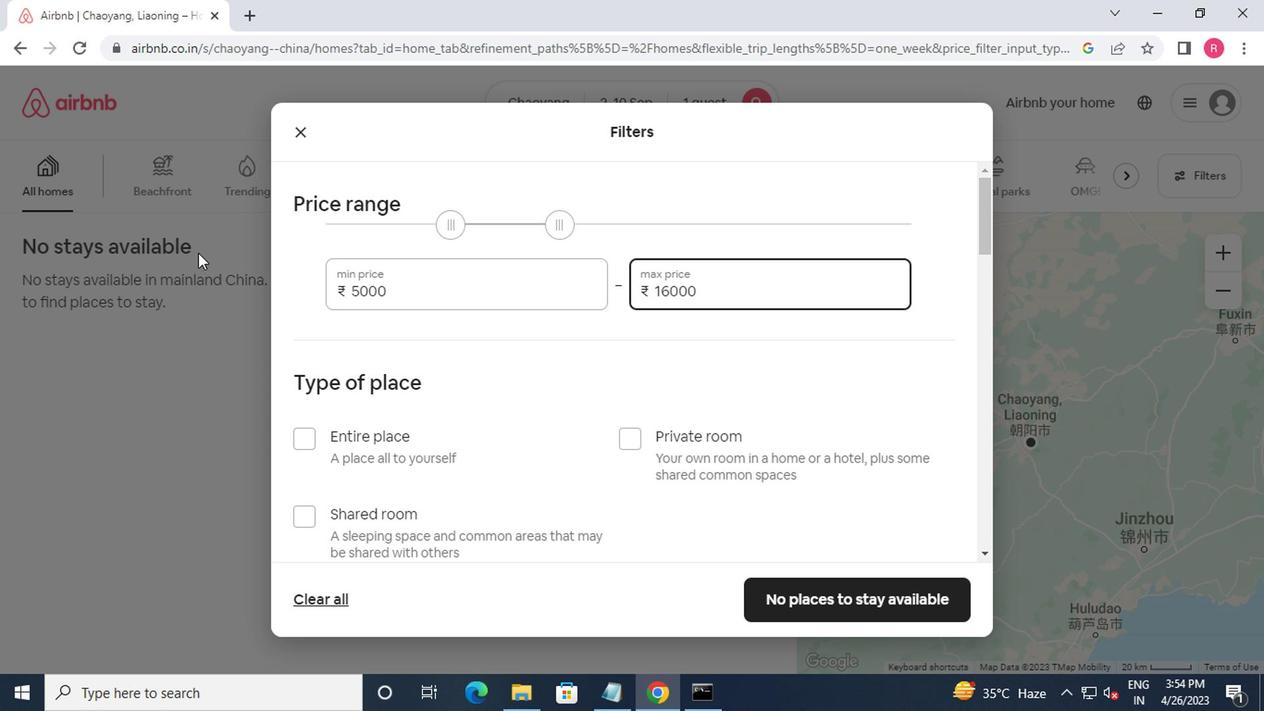
Action: Mouse scrolled (187, 285) with delta (0, 0)
Screenshot: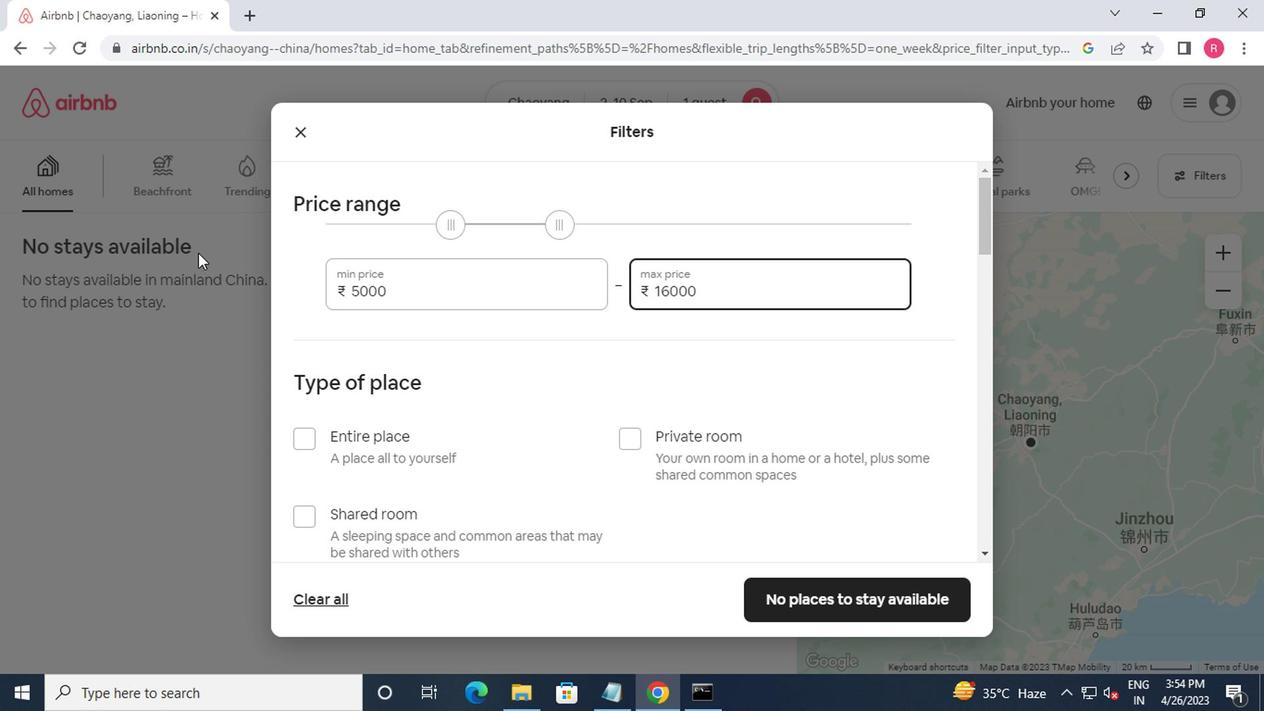 
Action: Mouse moved to (200, 302)
Screenshot: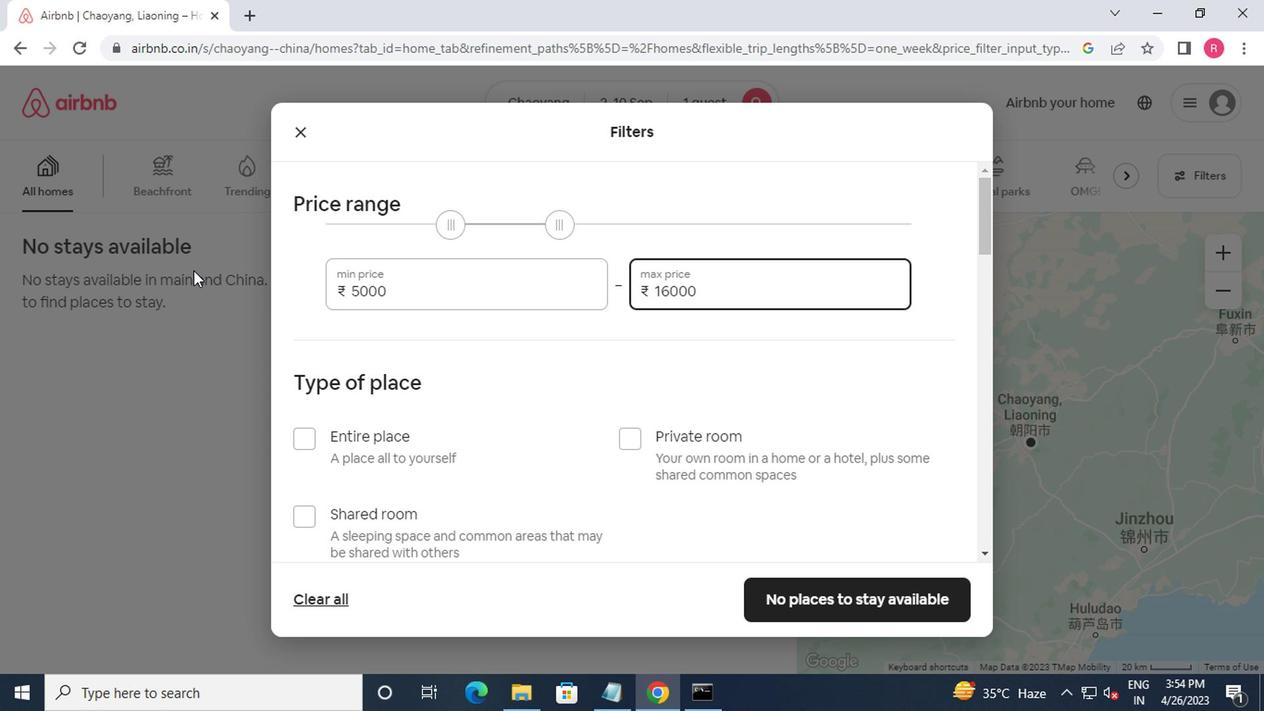 
Action: Mouse scrolled (200, 301) with delta (0, 0)
Screenshot: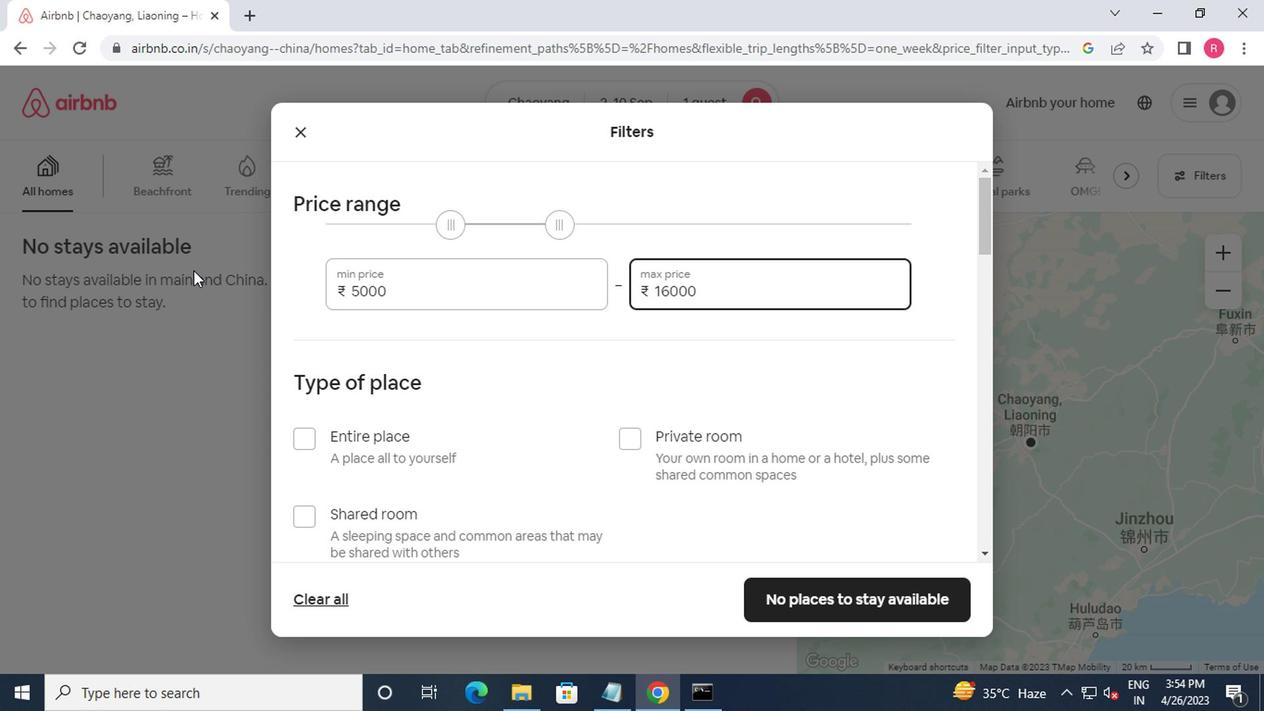 
Action: Mouse moved to (529, 485)
Screenshot: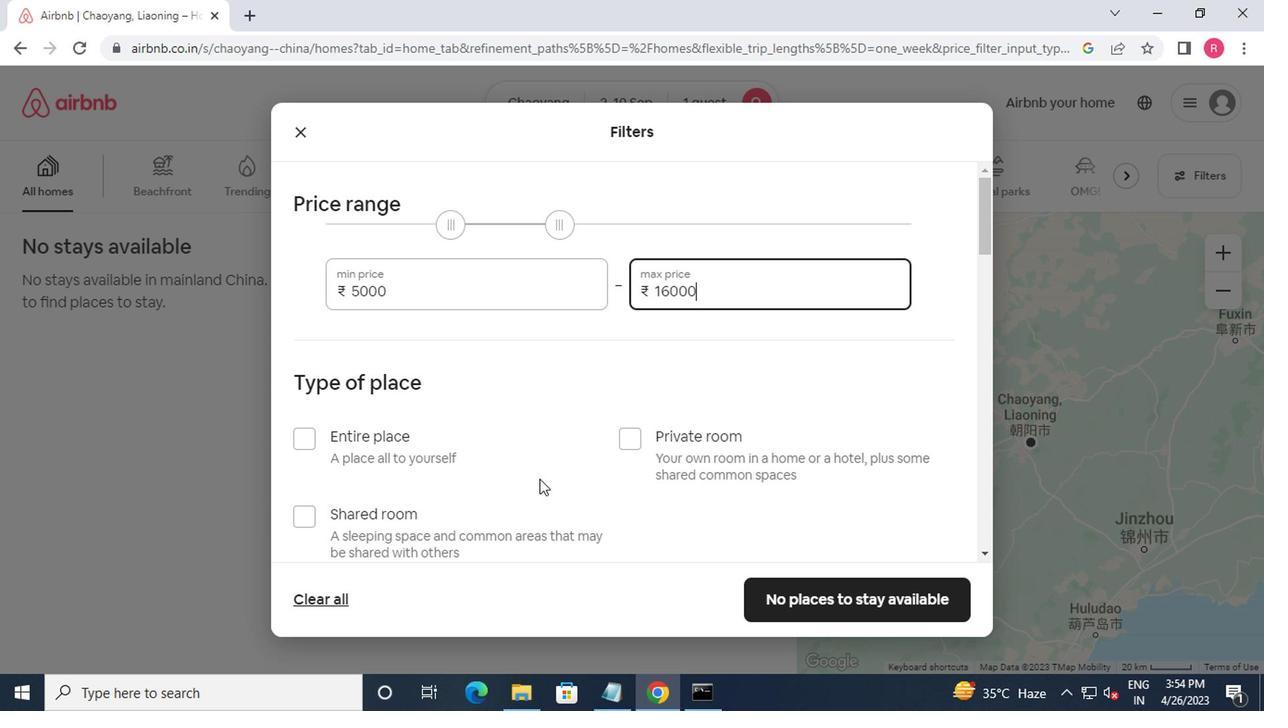 
Action: Mouse scrolled (529, 484) with delta (0, 0)
Screenshot: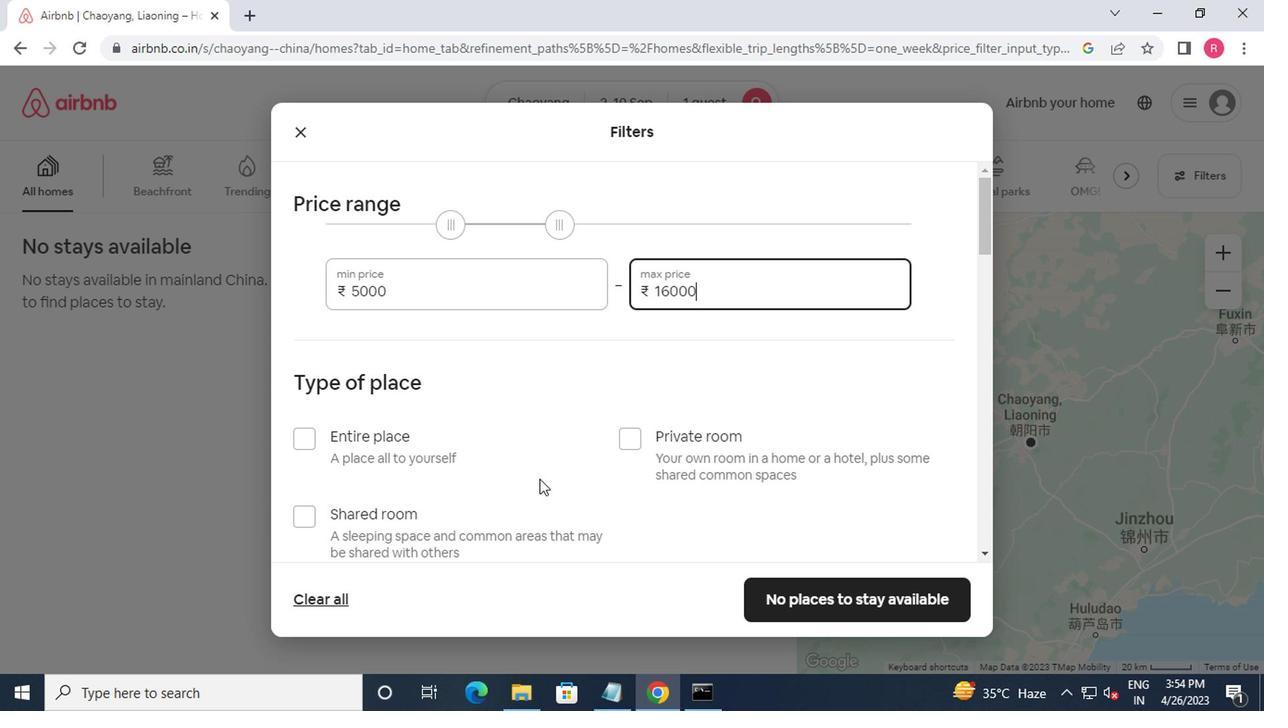 
Action: Mouse moved to (632, 343)
Screenshot: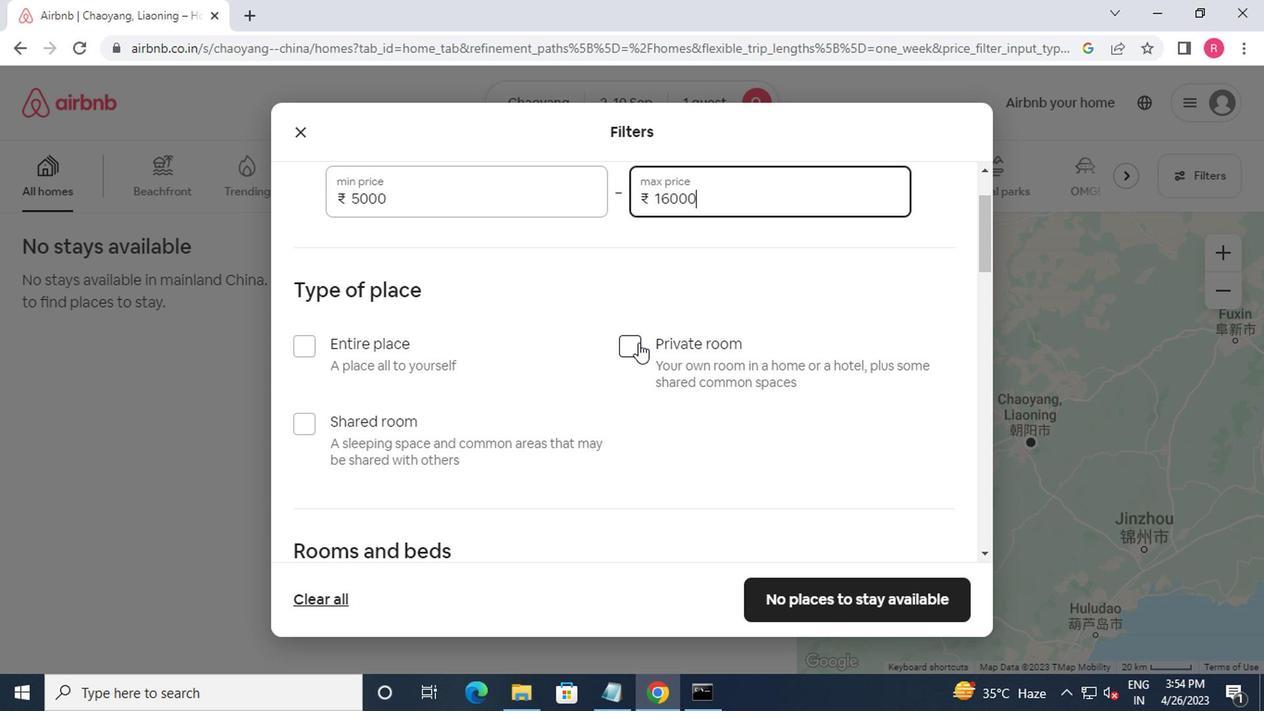 
Action: Mouse pressed left at (632, 343)
Screenshot: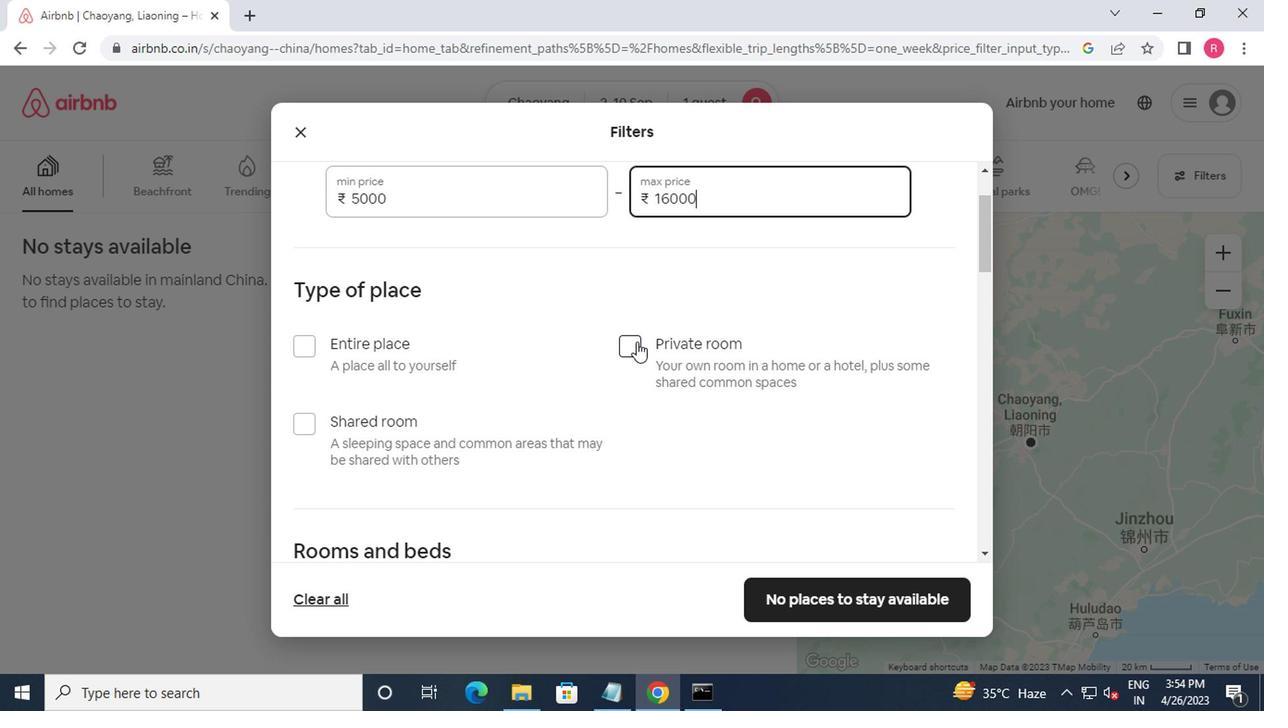 
Action: Mouse moved to (632, 368)
Screenshot: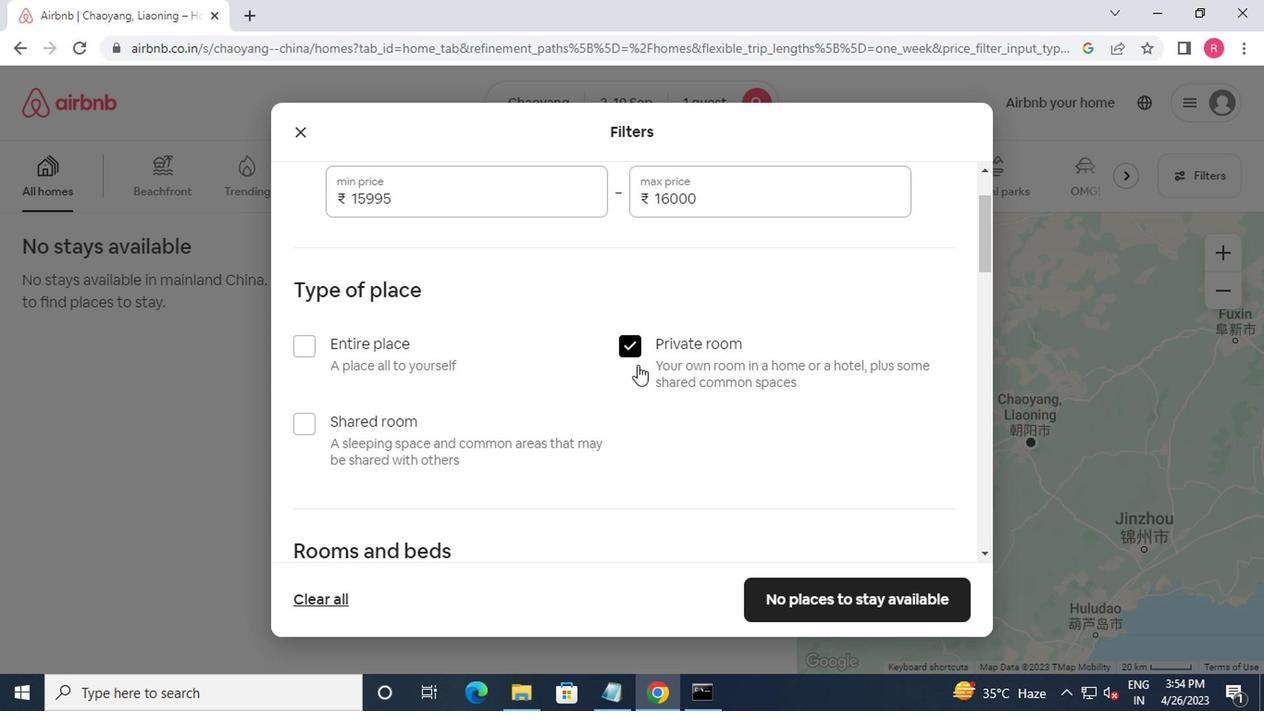 
Action: Mouse scrolled (632, 366) with delta (0, -1)
Screenshot: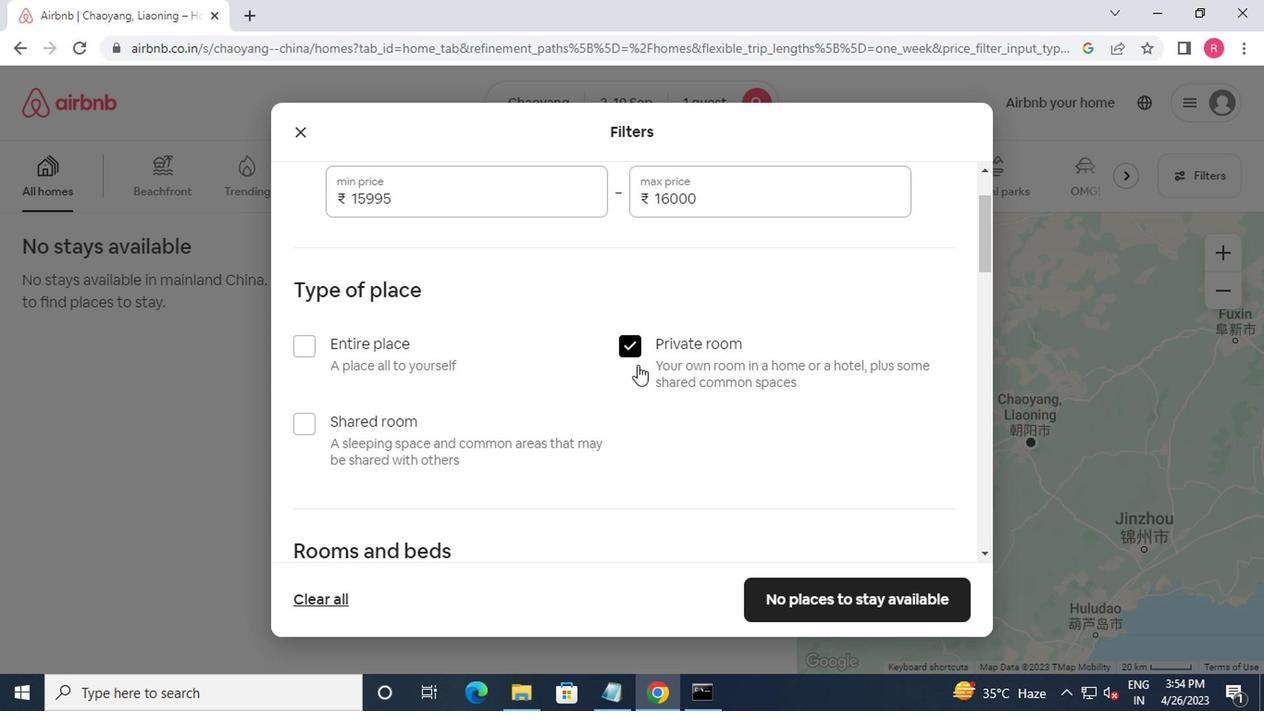 
Action: Mouse moved to (623, 380)
Screenshot: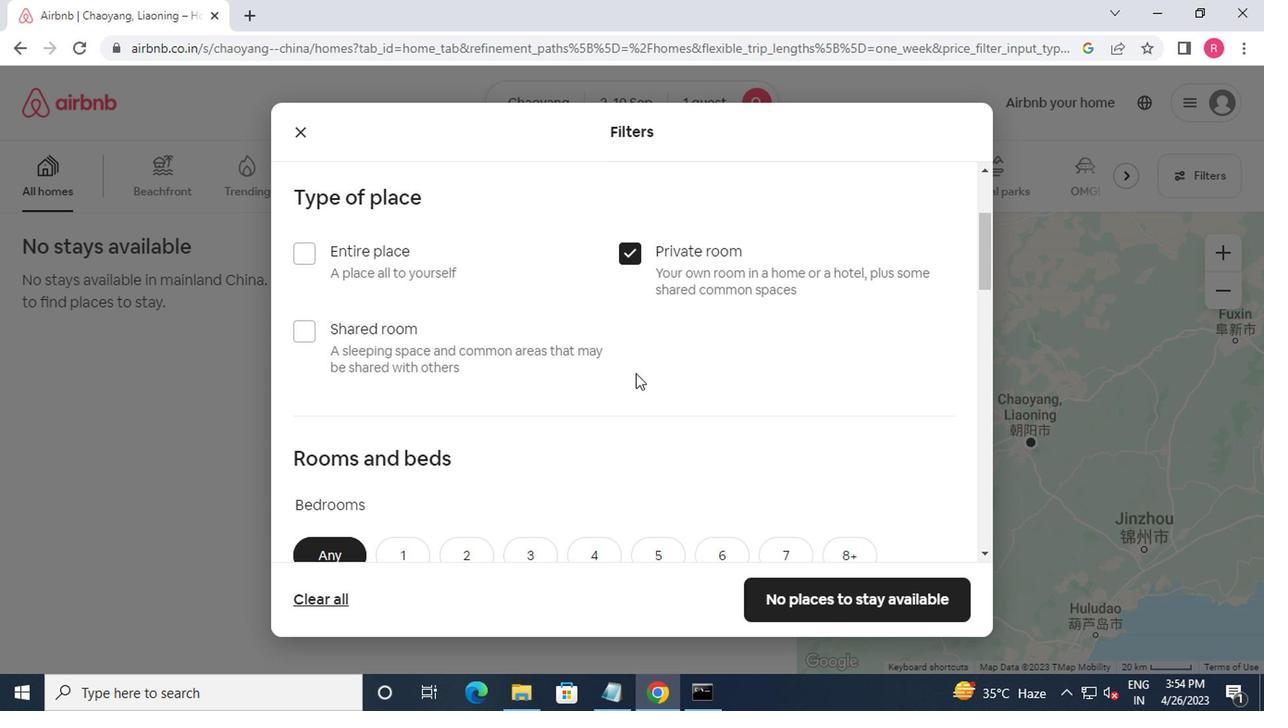 
Action: Mouse scrolled (623, 380) with delta (0, 0)
Screenshot: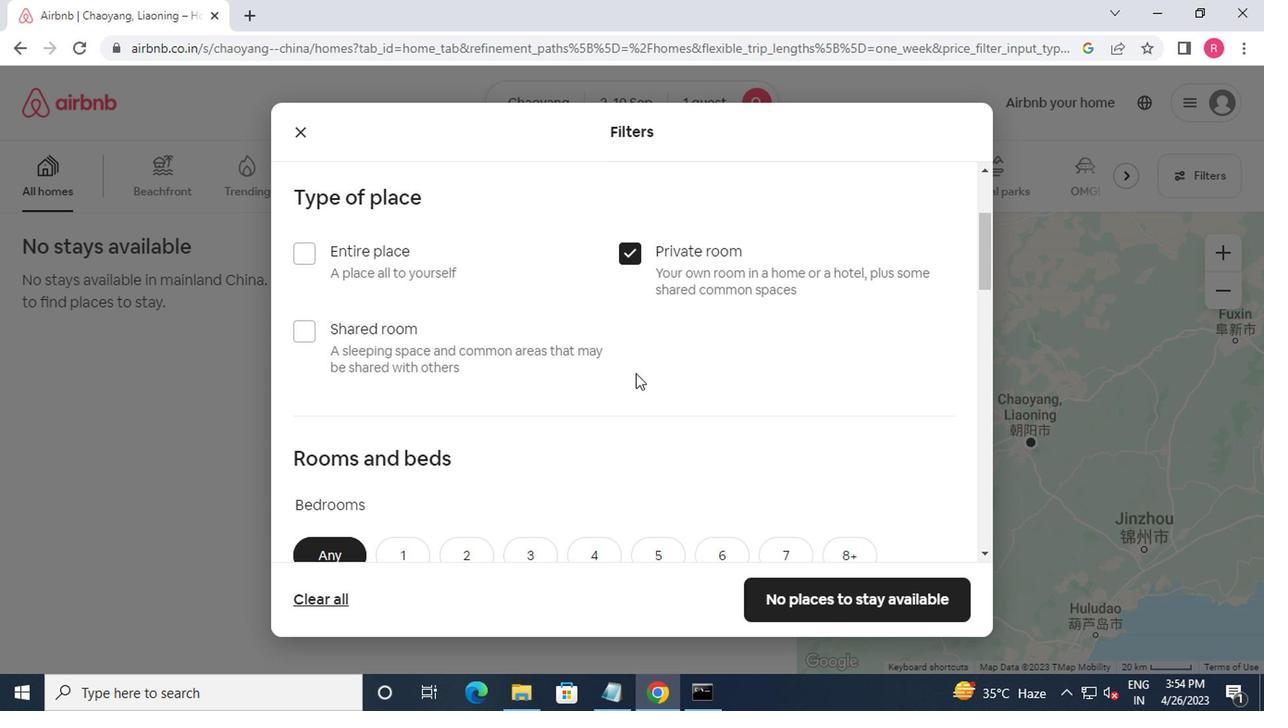 
Action: Mouse moved to (400, 459)
Screenshot: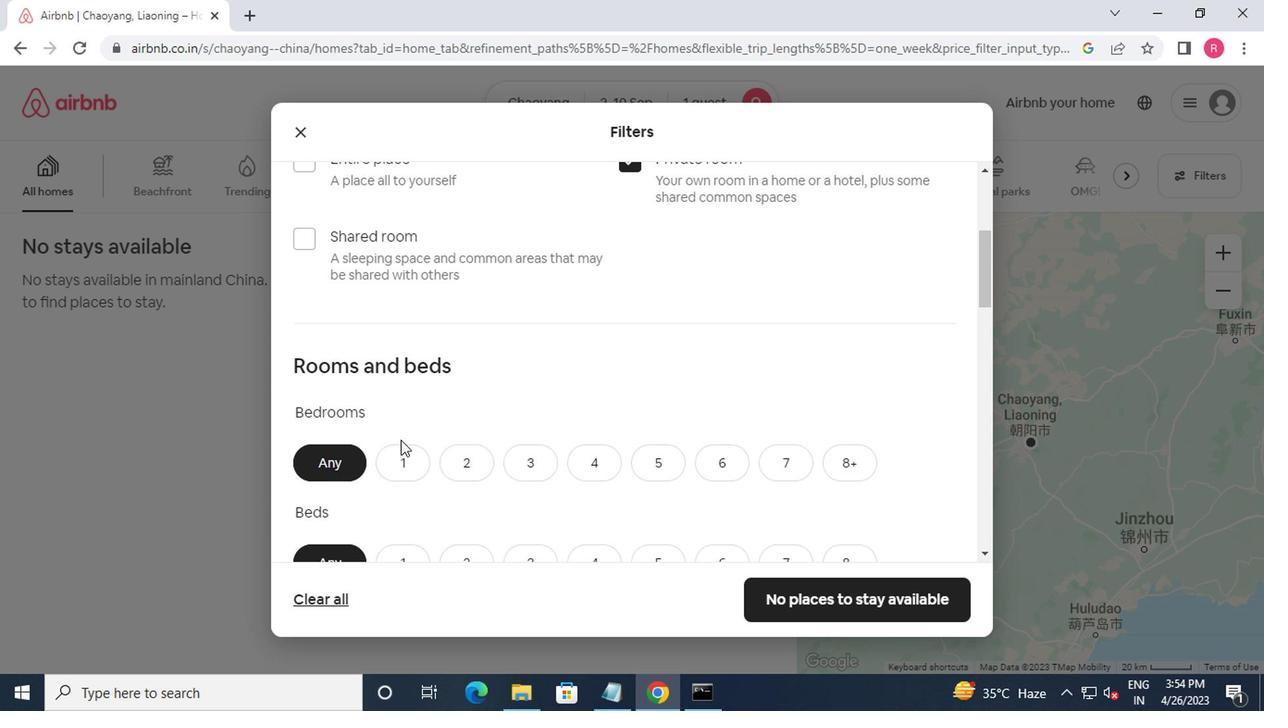 
Action: Mouse pressed left at (400, 459)
Screenshot: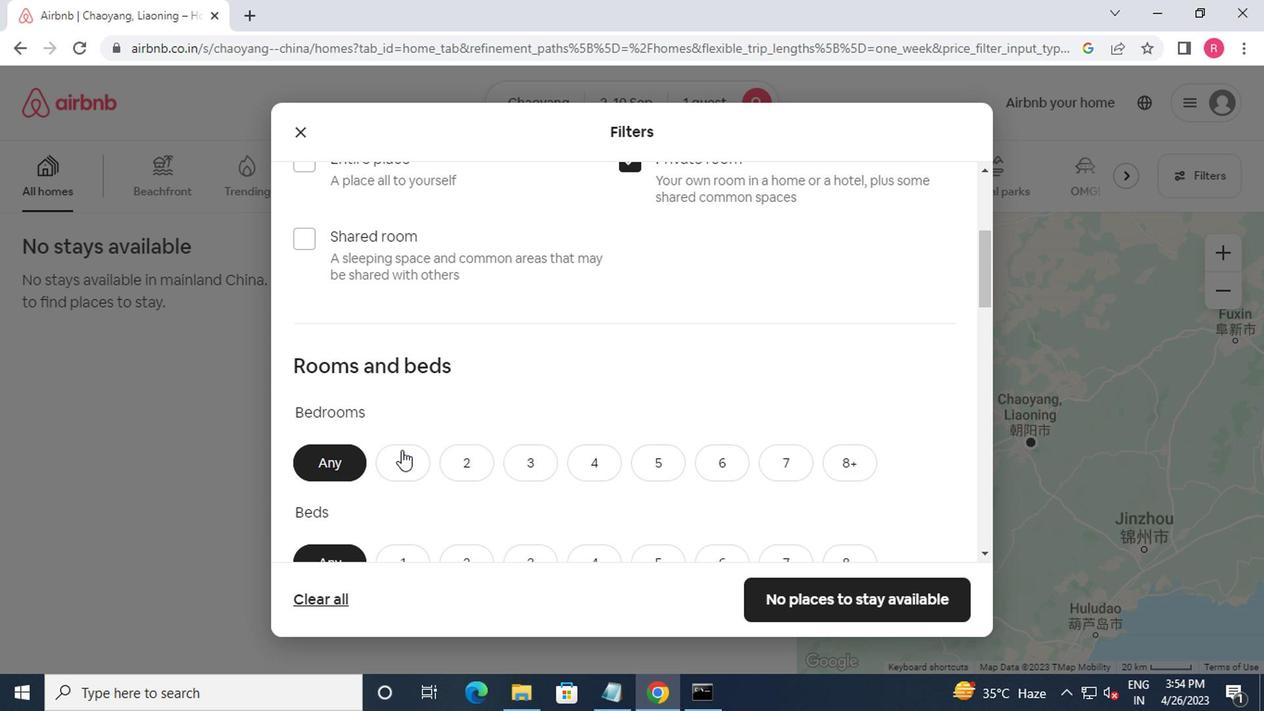
Action: Mouse moved to (402, 461)
Screenshot: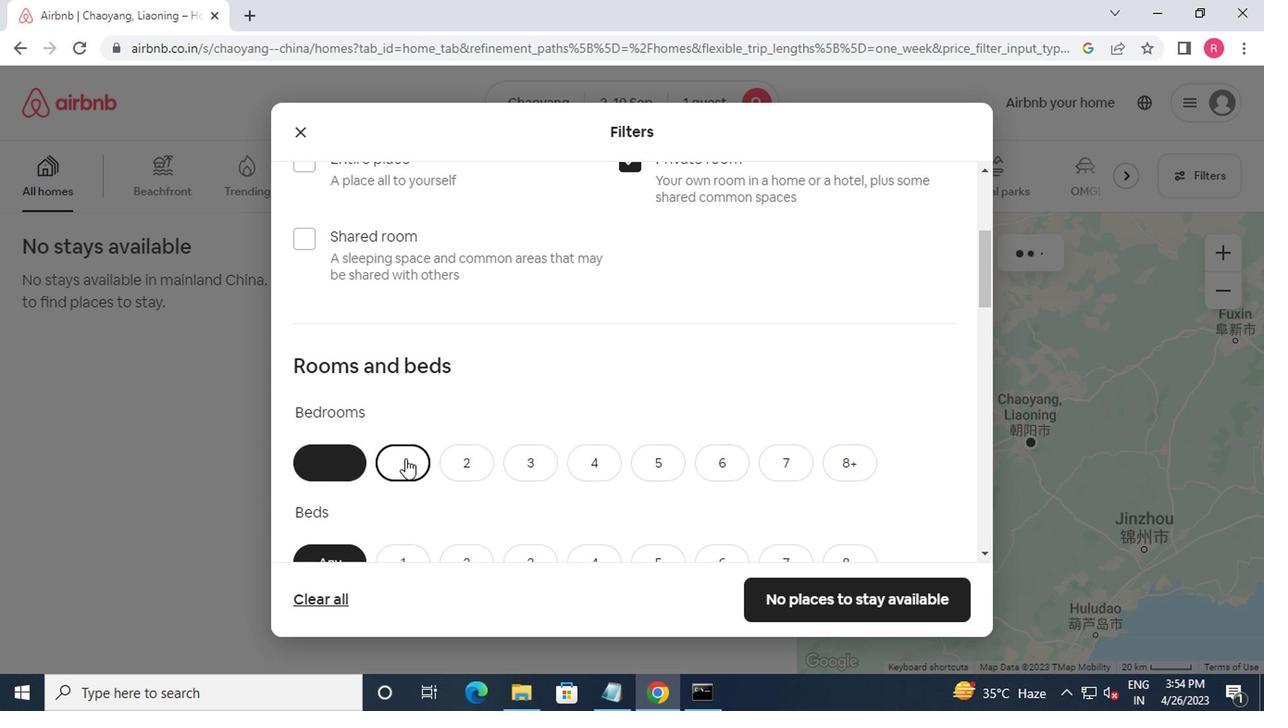 
Action: Mouse scrolled (402, 460) with delta (0, 0)
Screenshot: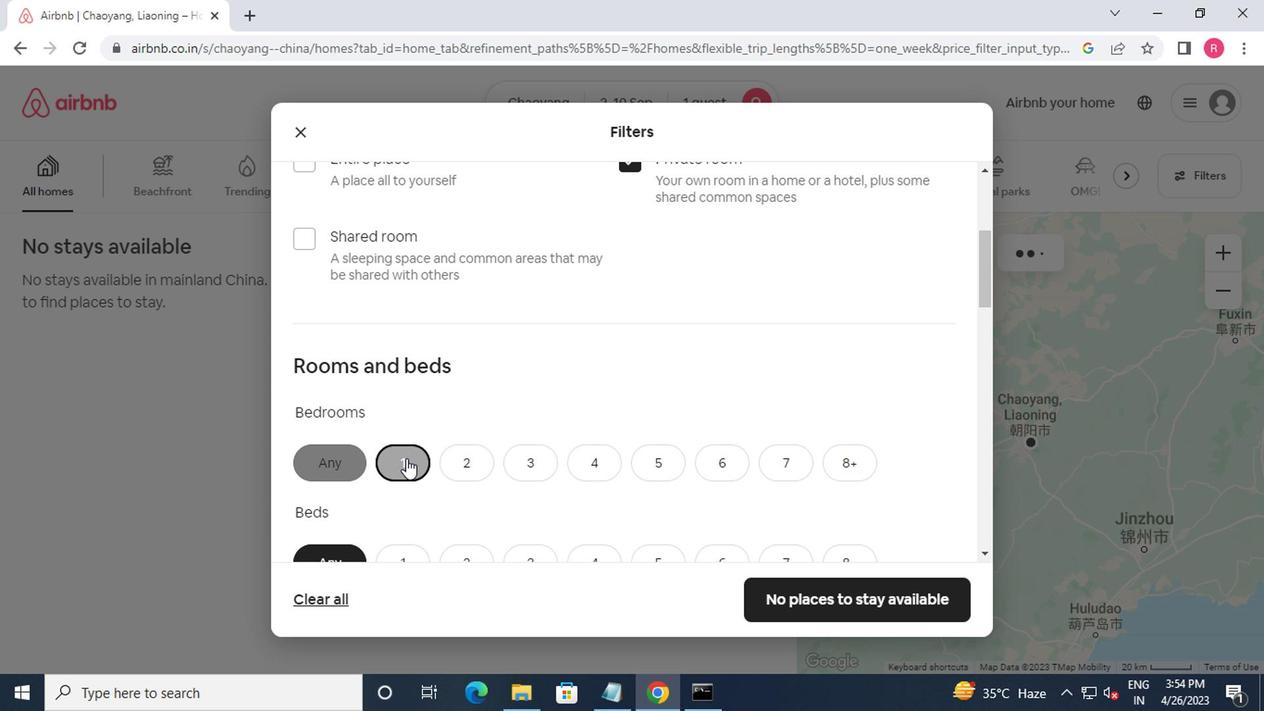 
Action: Mouse scrolled (402, 460) with delta (0, 0)
Screenshot: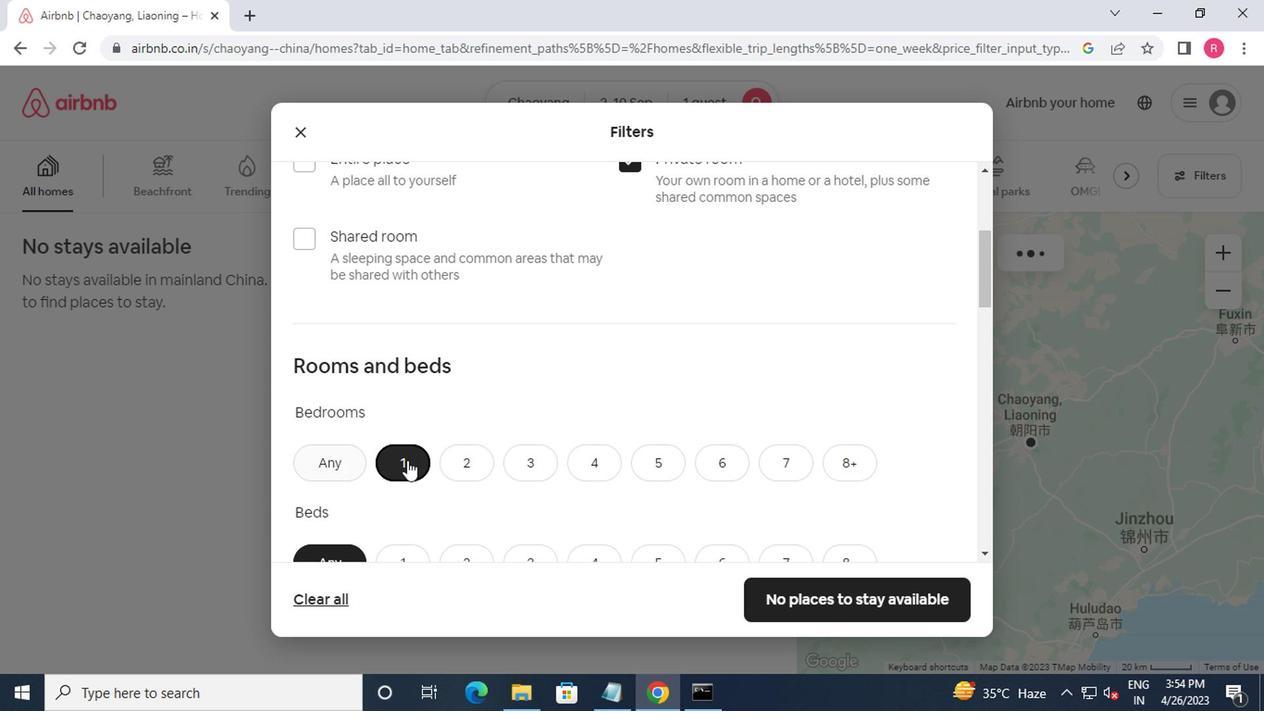 
Action: Mouse moved to (389, 370)
Screenshot: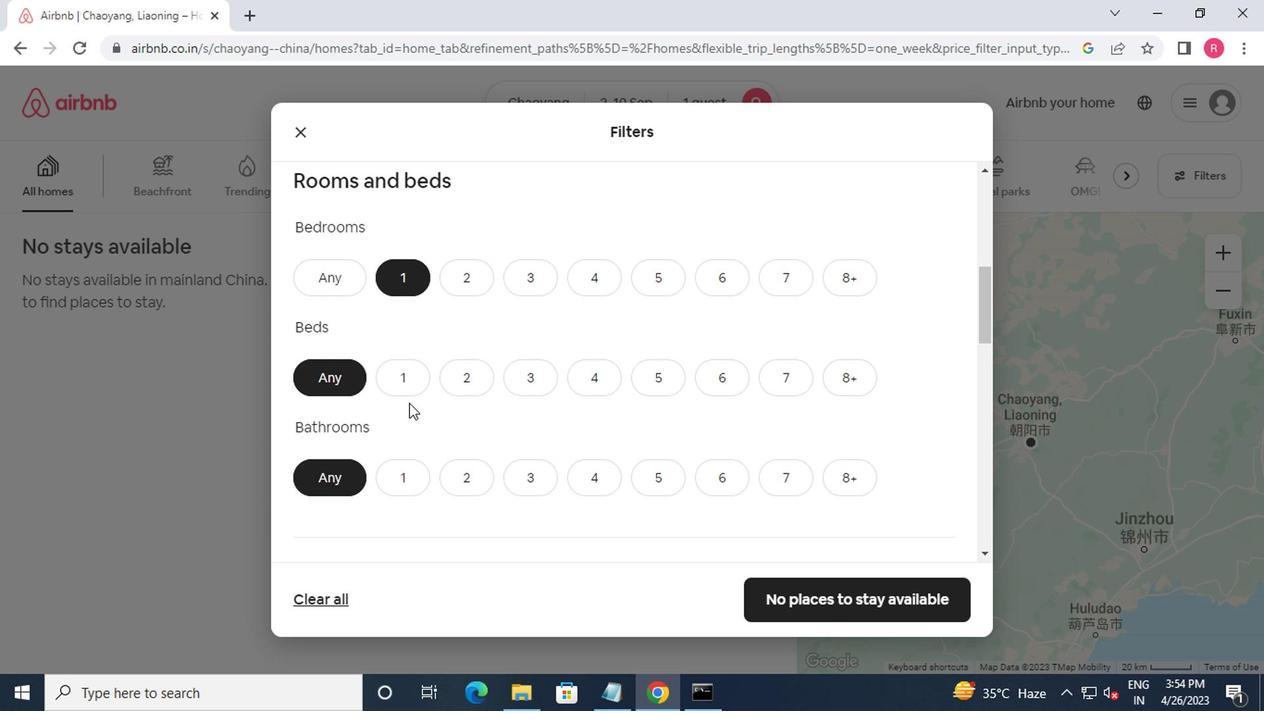 
Action: Mouse pressed left at (389, 370)
Screenshot: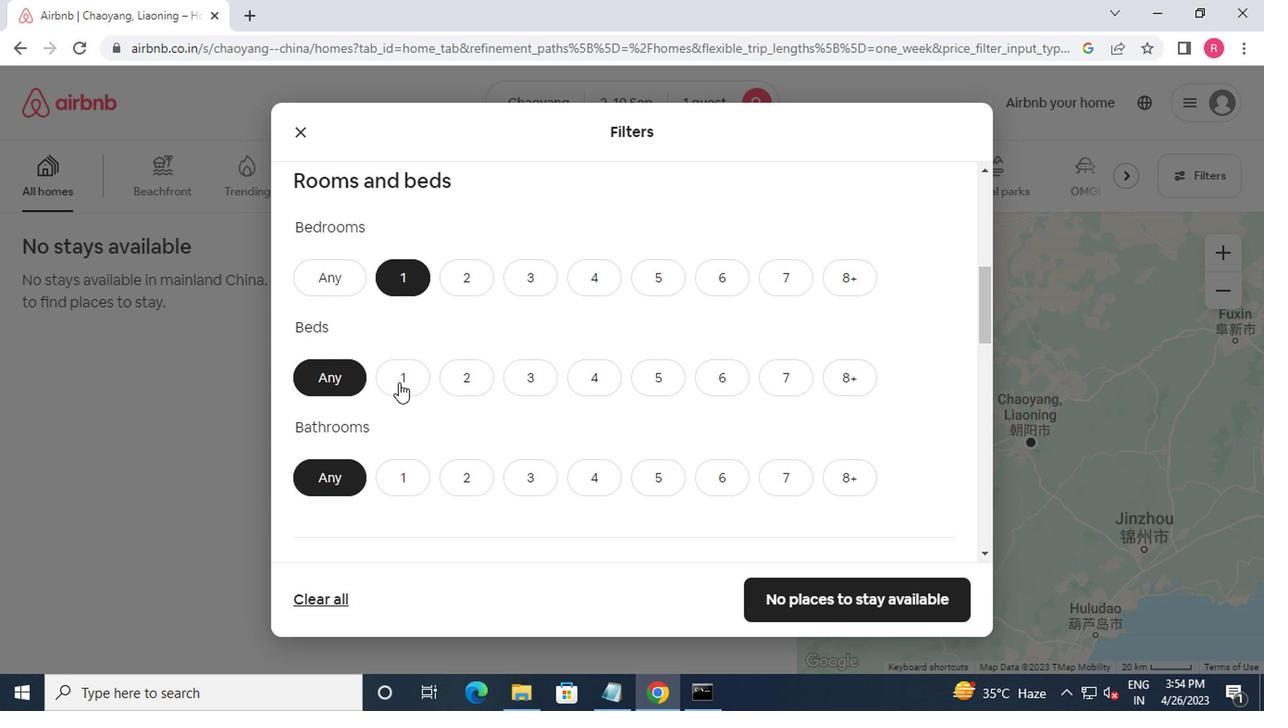 
Action: Mouse moved to (394, 480)
Screenshot: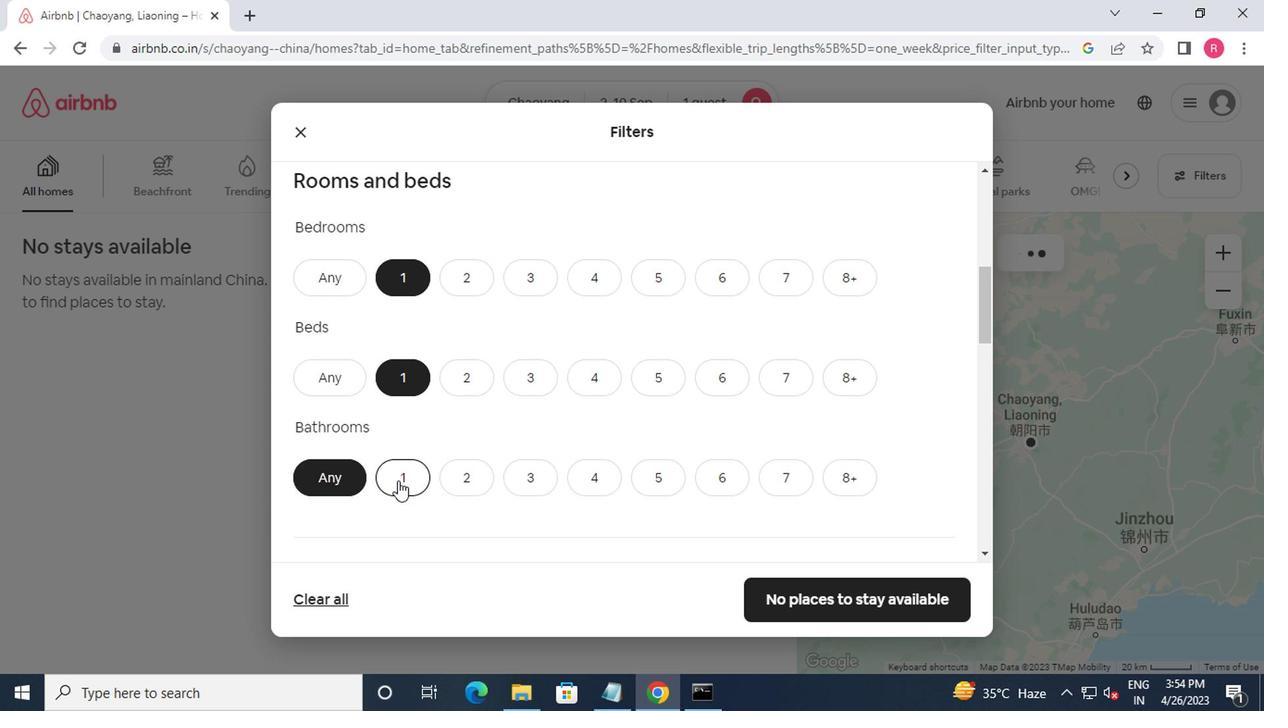 
Action: Mouse pressed left at (394, 480)
Screenshot: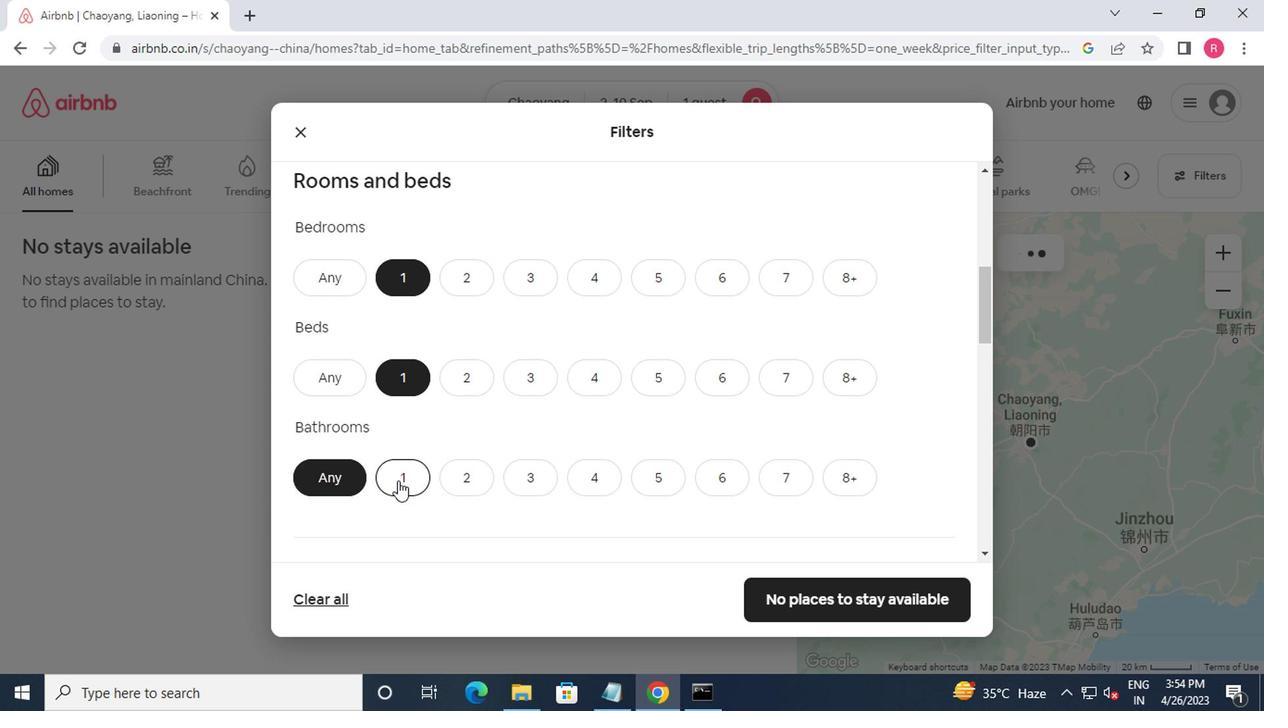 
Action: Mouse moved to (399, 480)
Screenshot: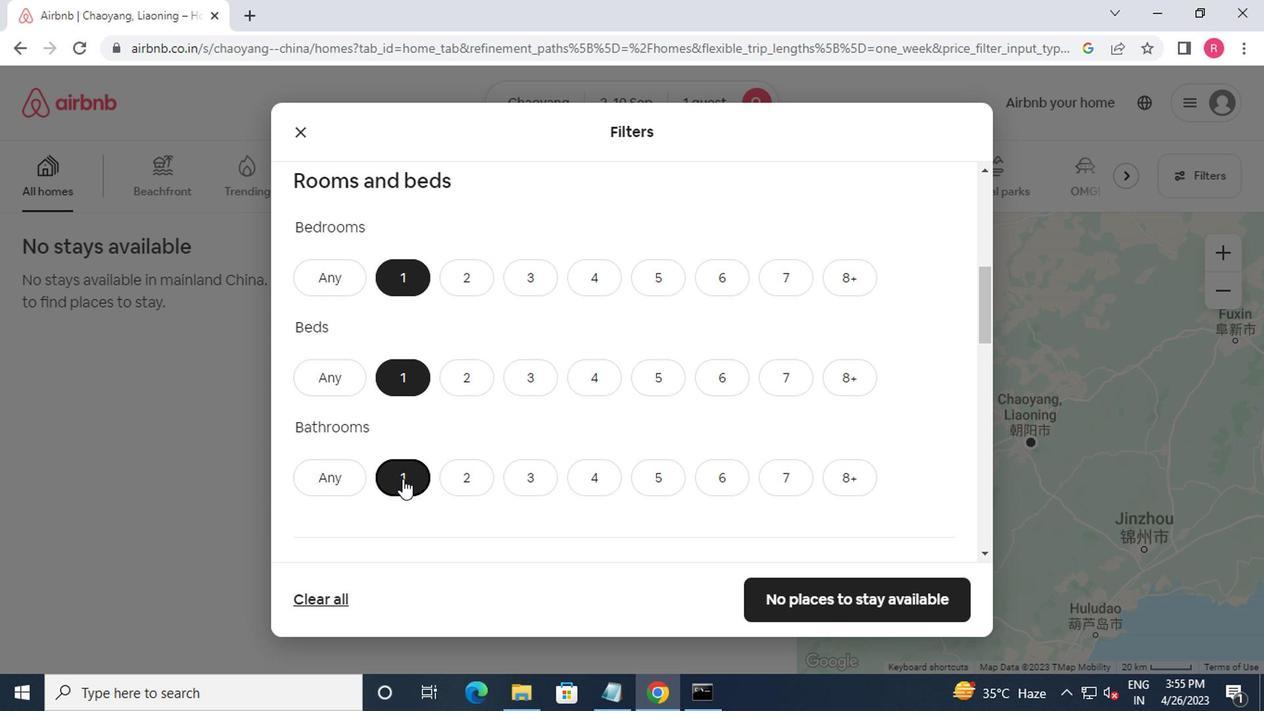 
Action: Mouse scrolled (399, 478) with delta (0, -1)
Screenshot: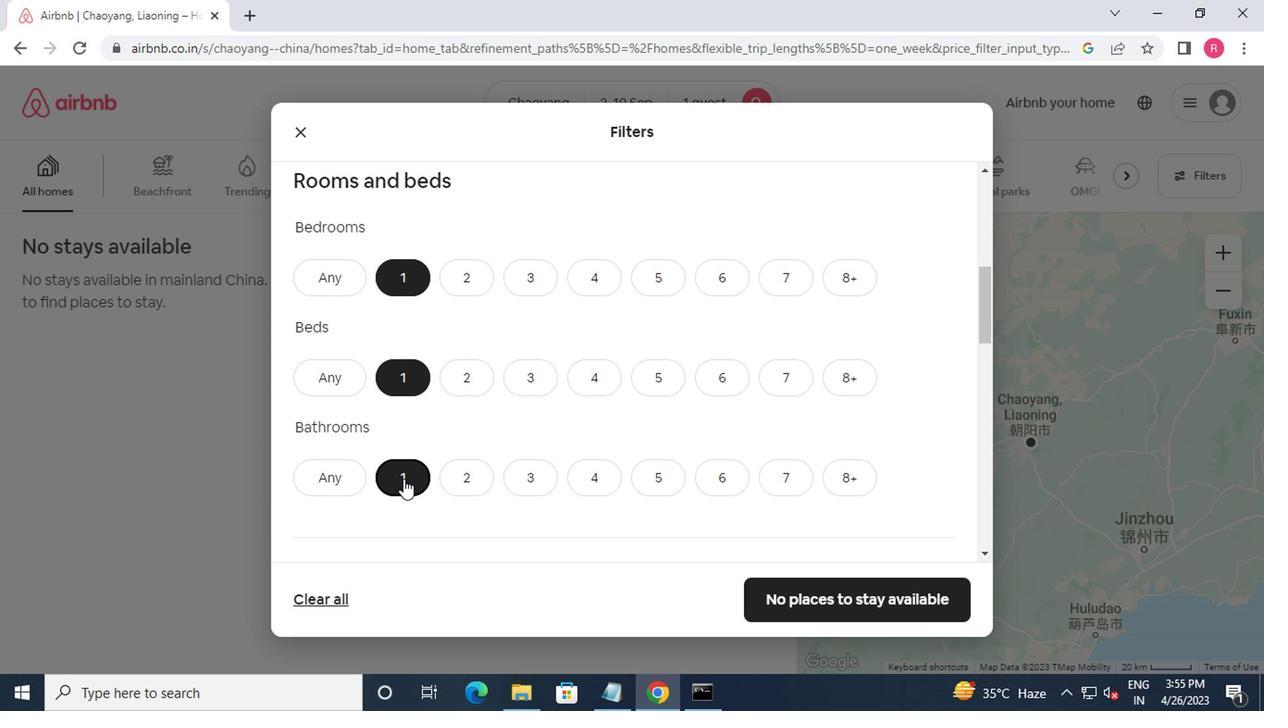 
Action: Mouse moved to (400, 480)
Screenshot: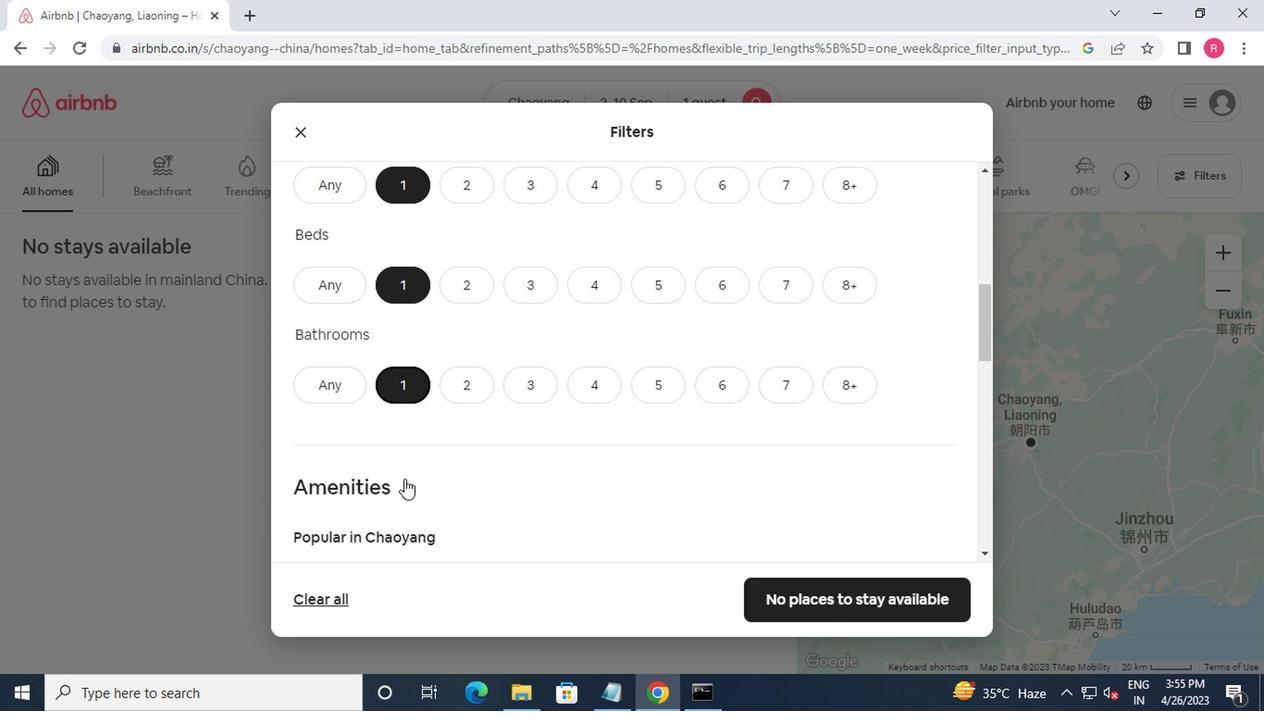
Action: Mouse scrolled (400, 480) with delta (0, 0)
Screenshot: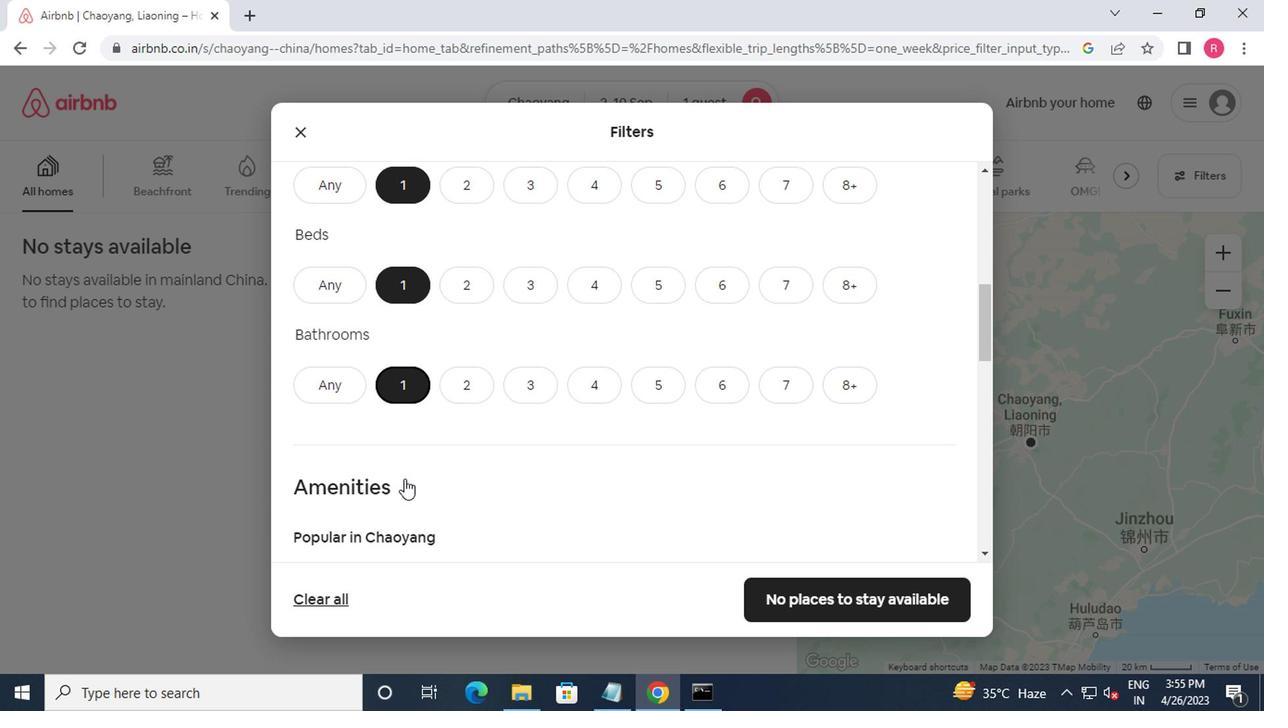 
Action: Mouse moved to (402, 484)
Screenshot: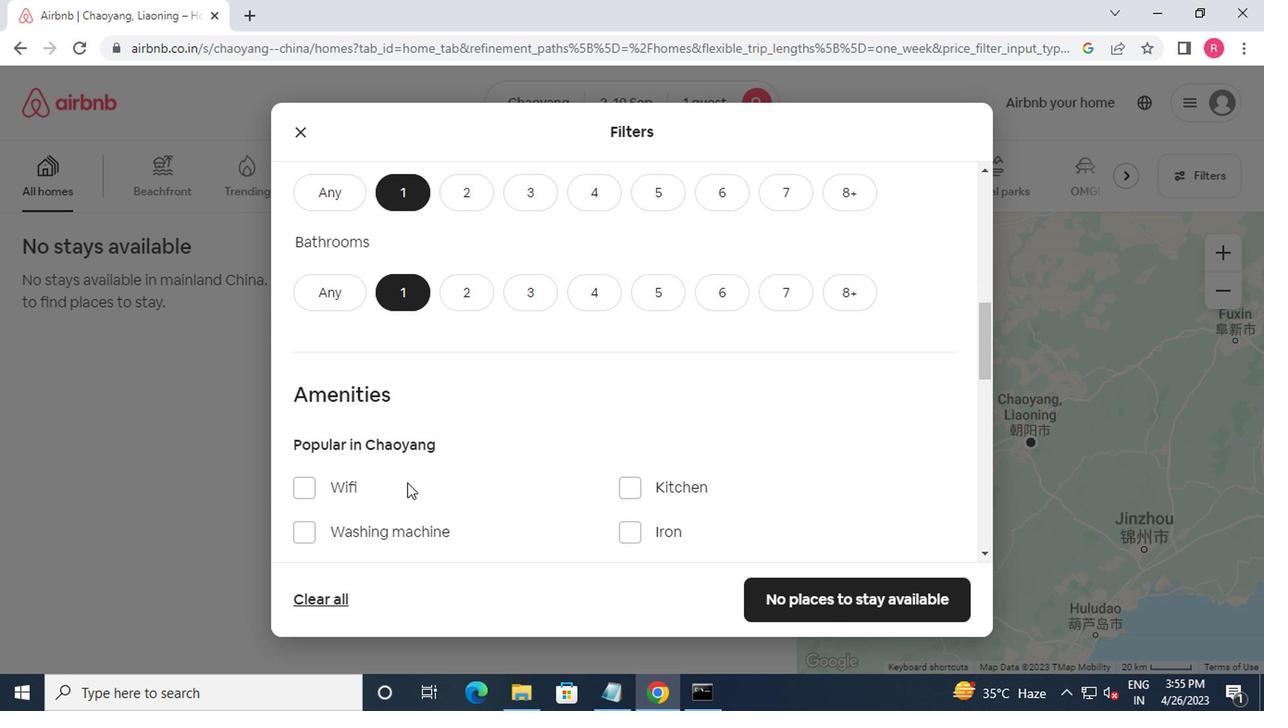 
Action: Mouse scrolled (402, 483) with delta (0, -1)
Screenshot: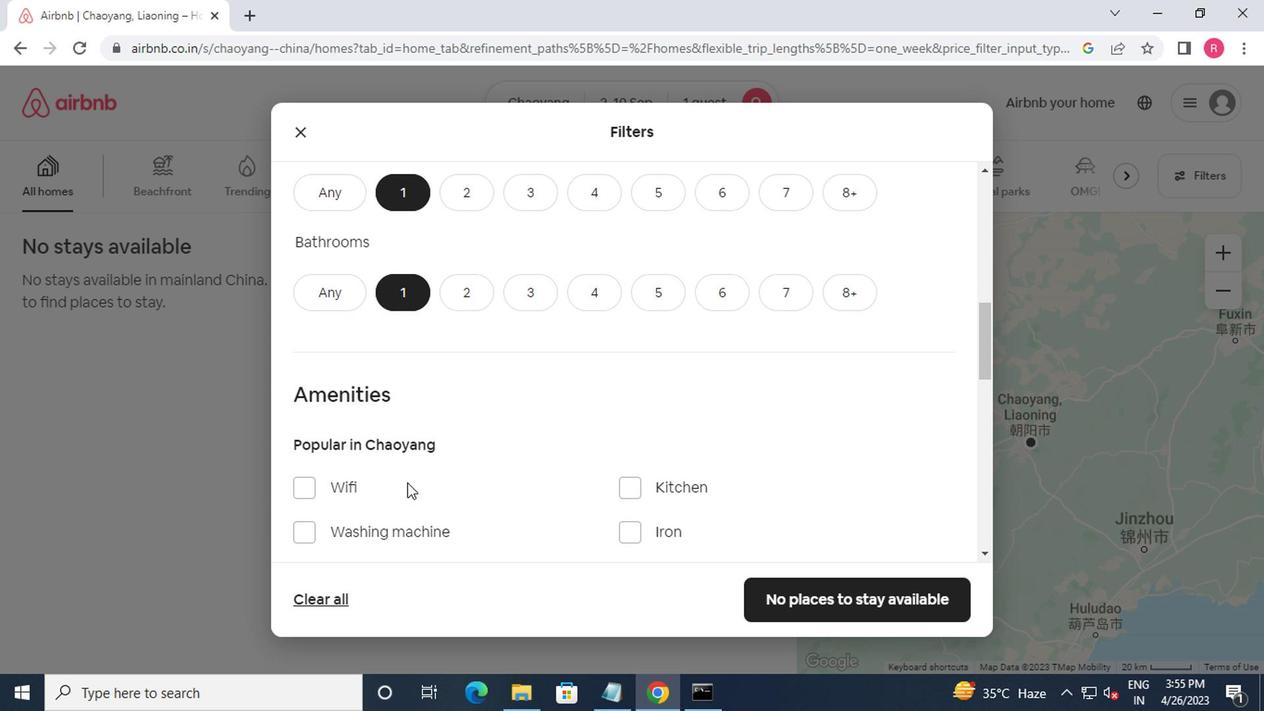 
Action: Mouse moved to (403, 484)
Screenshot: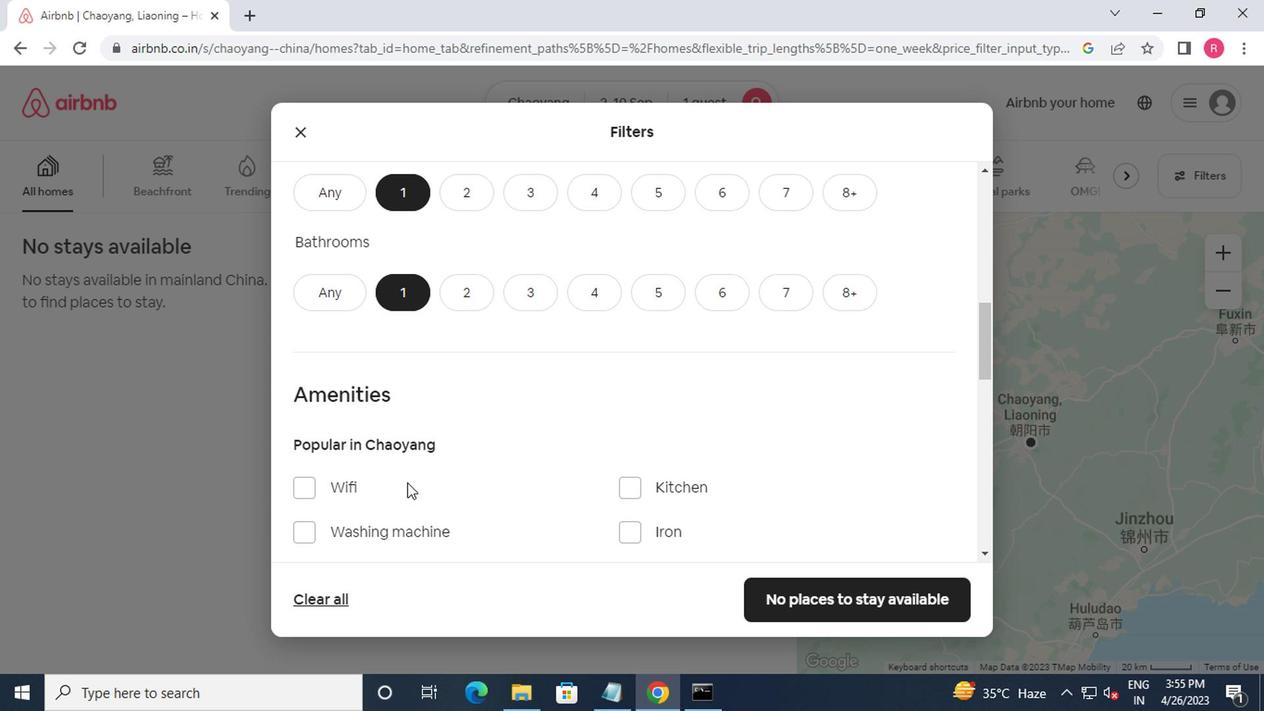 
Action: Mouse scrolled (403, 483) with delta (0, -1)
Screenshot: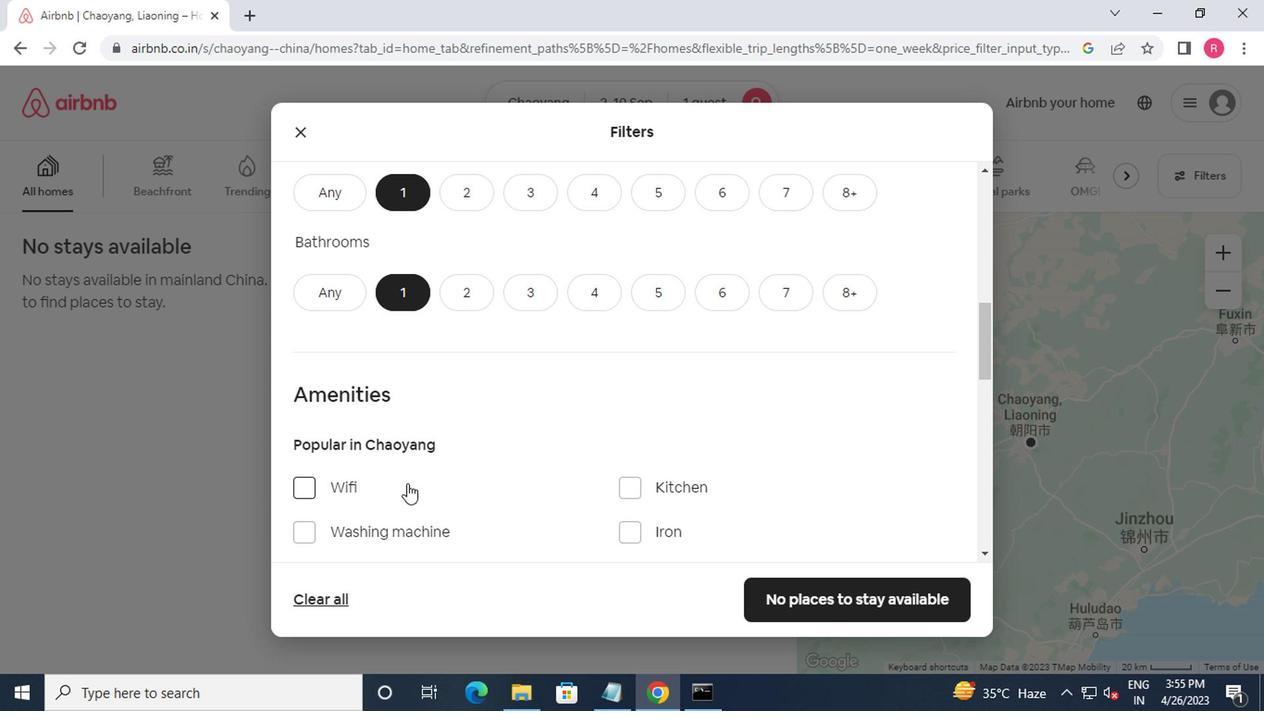 
Action: Mouse scrolled (403, 483) with delta (0, -1)
Screenshot: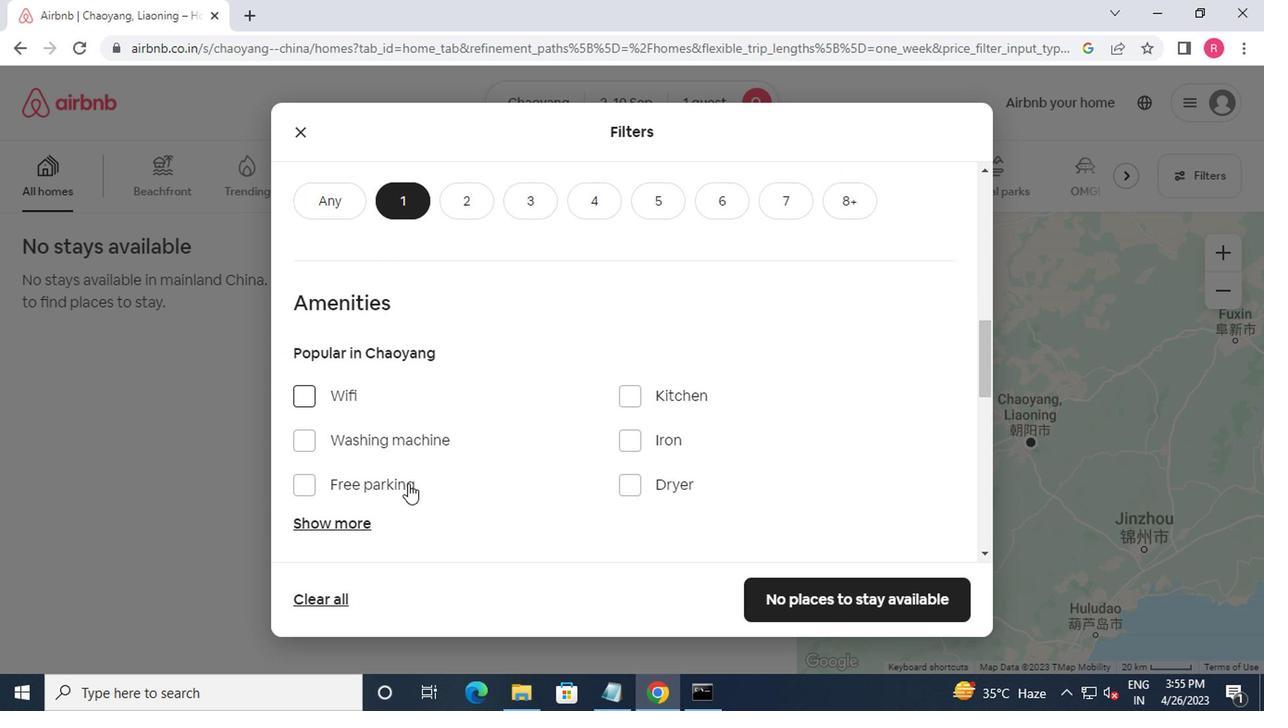 
Action: Mouse moved to (506, 481)
Screenshot: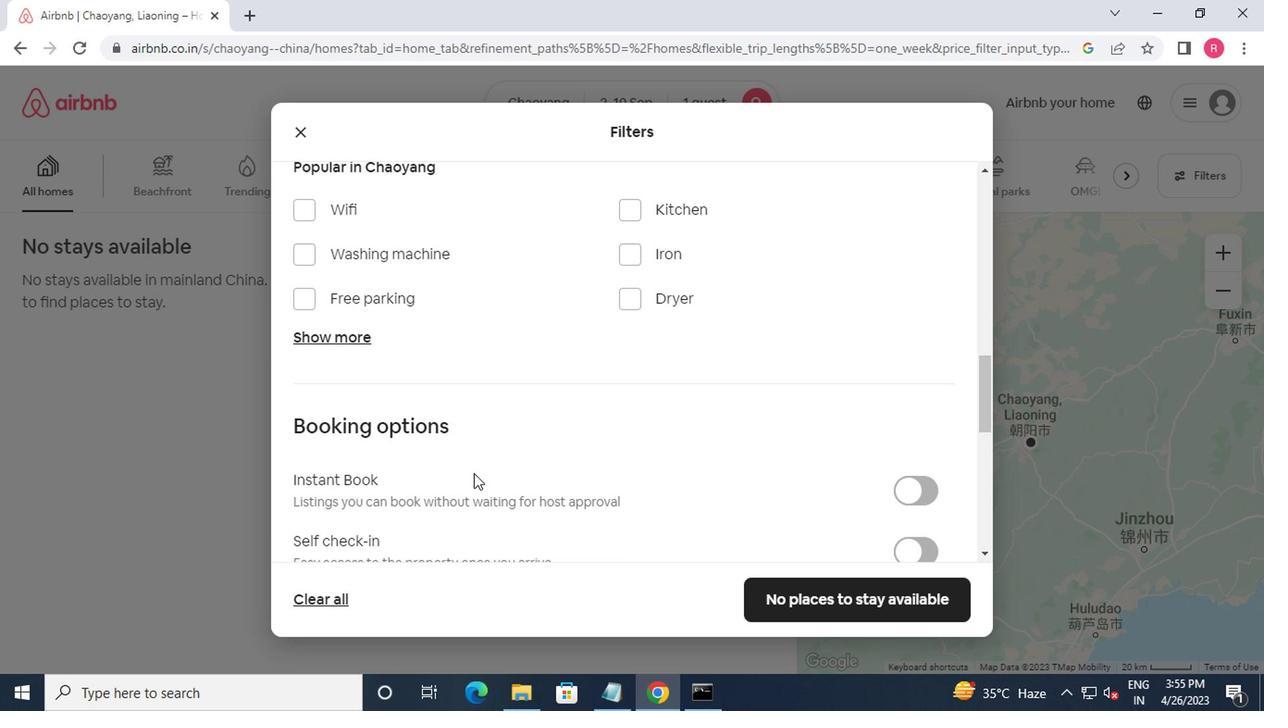 
Action: Mouse scrolled (506, 480) with delta (0, 0)
Screenshot: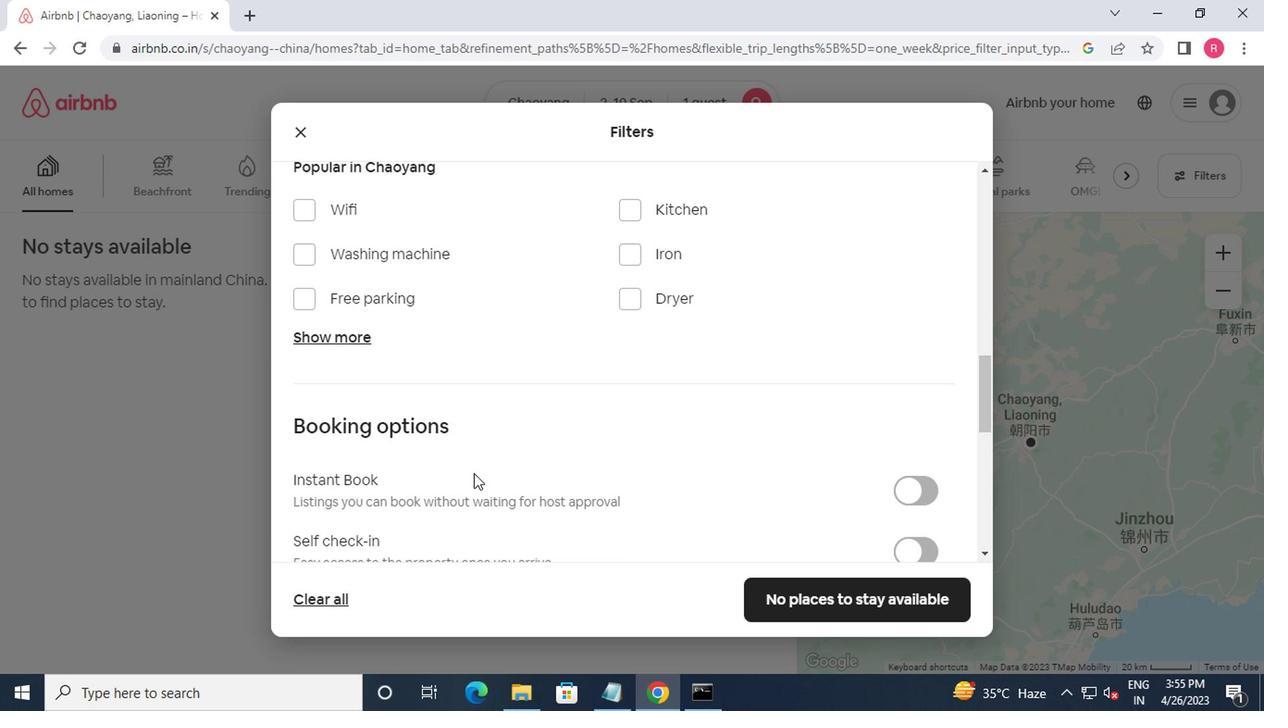 
Action: Mouse moved to (544, 490)
Screenshot: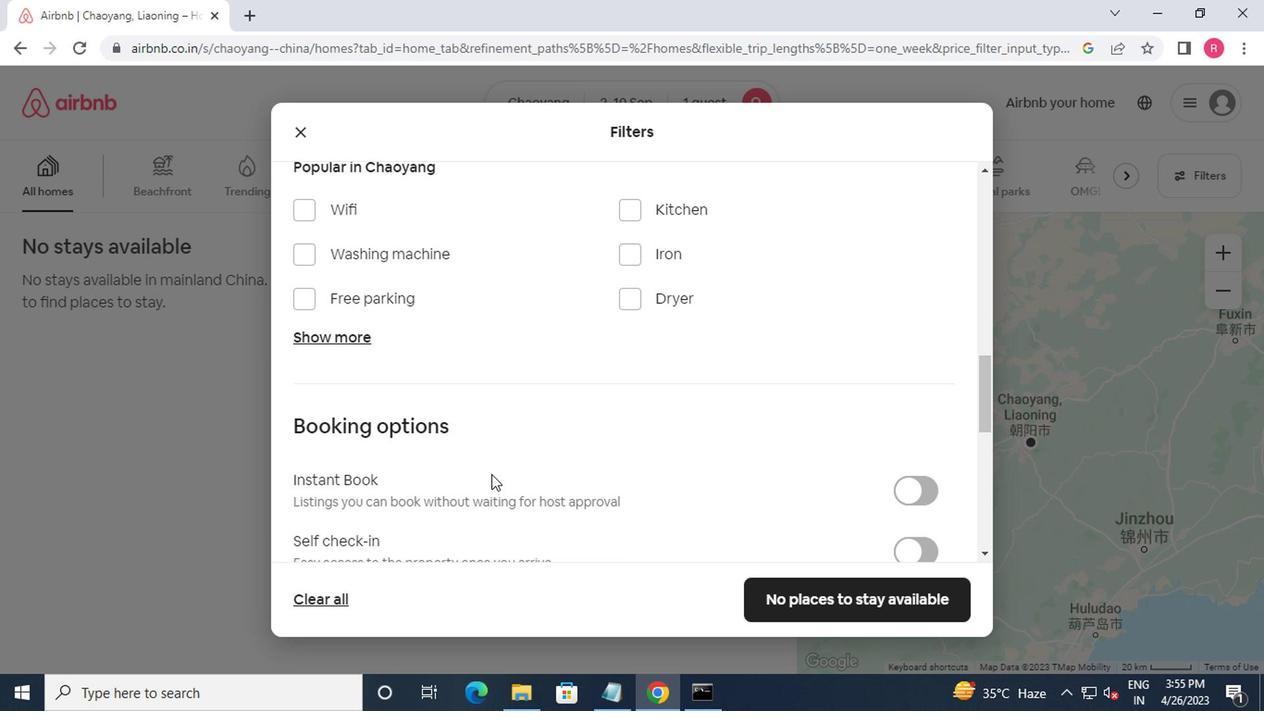 
Action: Mouse scrolled (544, 489) with delta (0, 0)
Screenshot: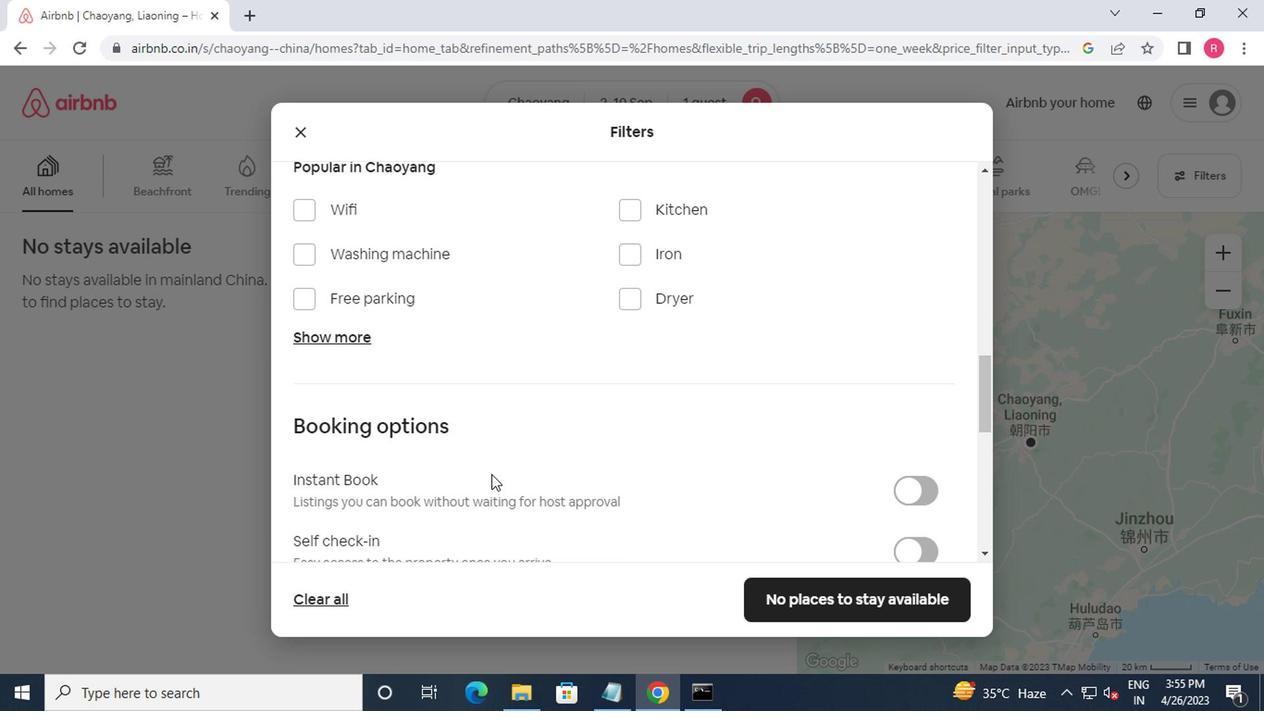 
Action: Mouse moved to (899, 371)
Screenshot: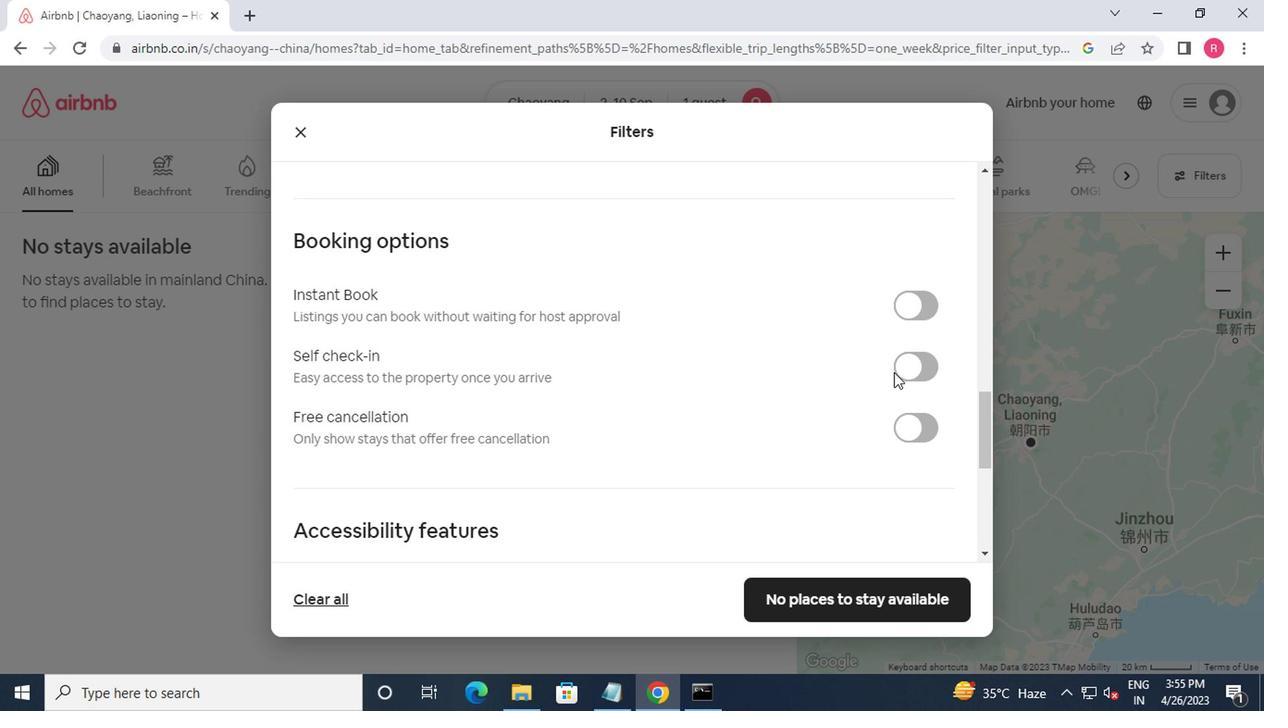 
Action: Mouse pressed left at (899, 371)
Screenshot: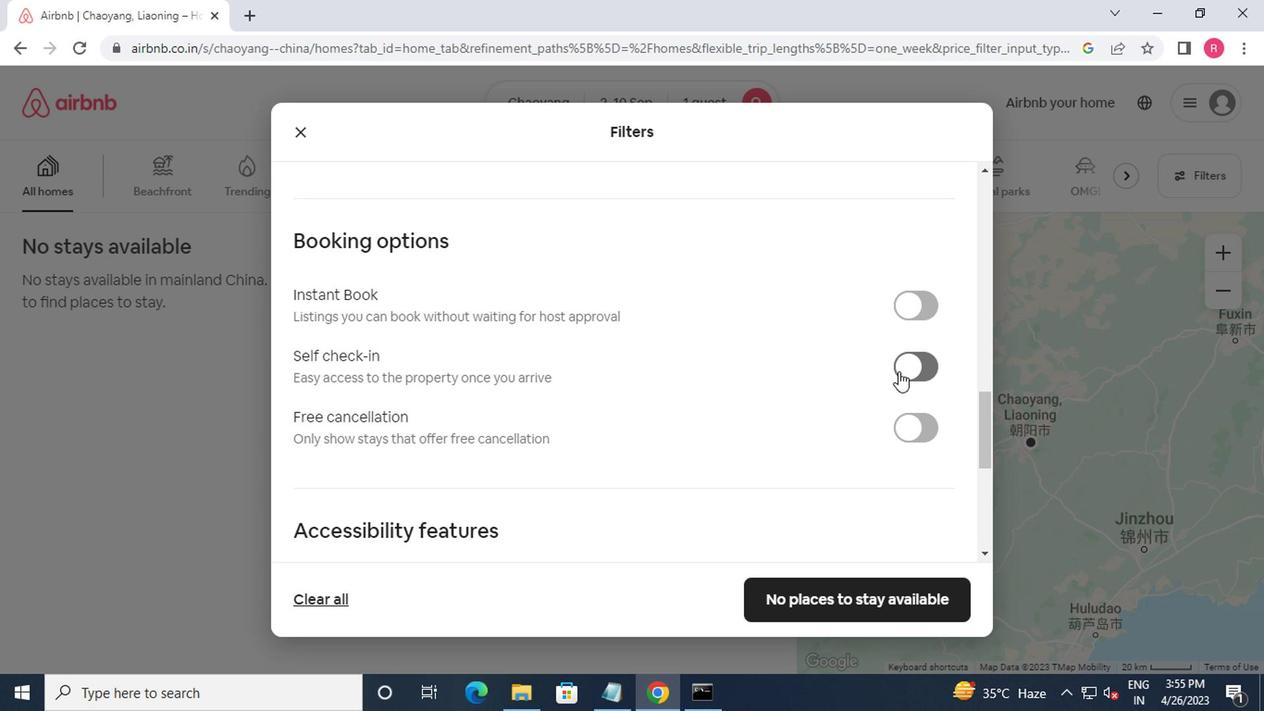 
Action: Mouse moved to (871, 467)
Screenshot: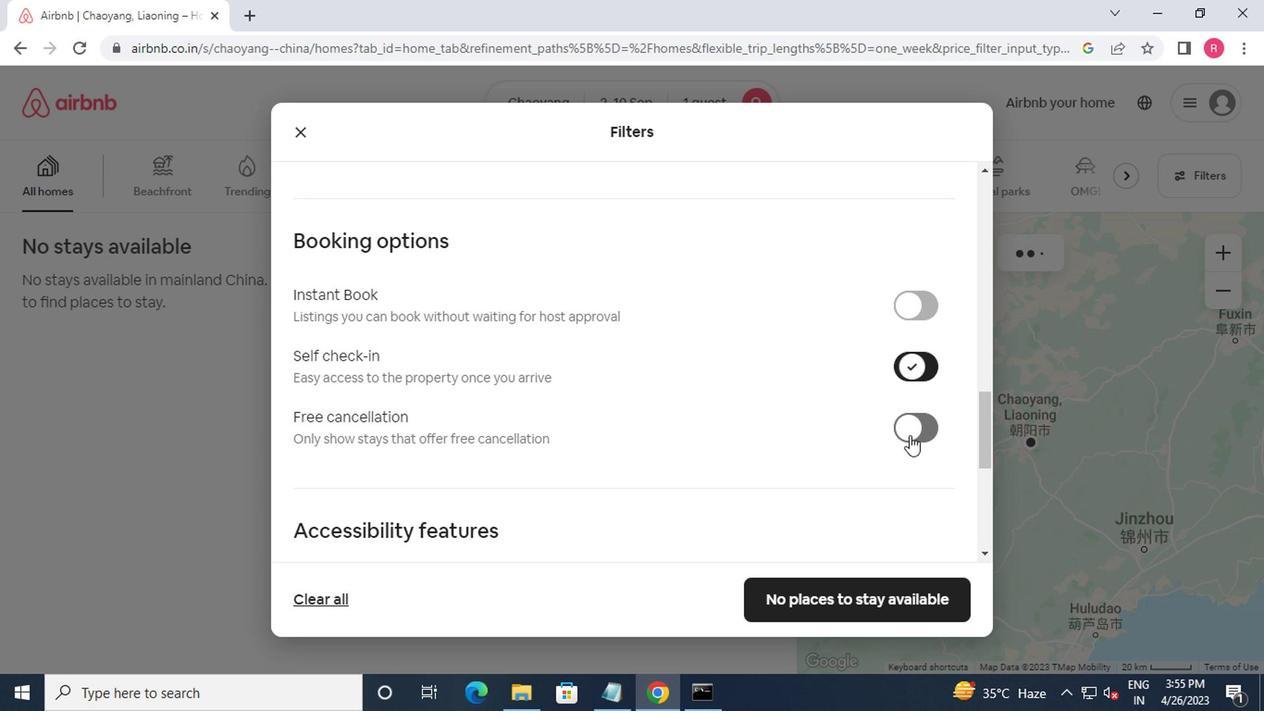 
Action: Mouse scrolled (871, 466) with delta (0, 0)
Screenshot: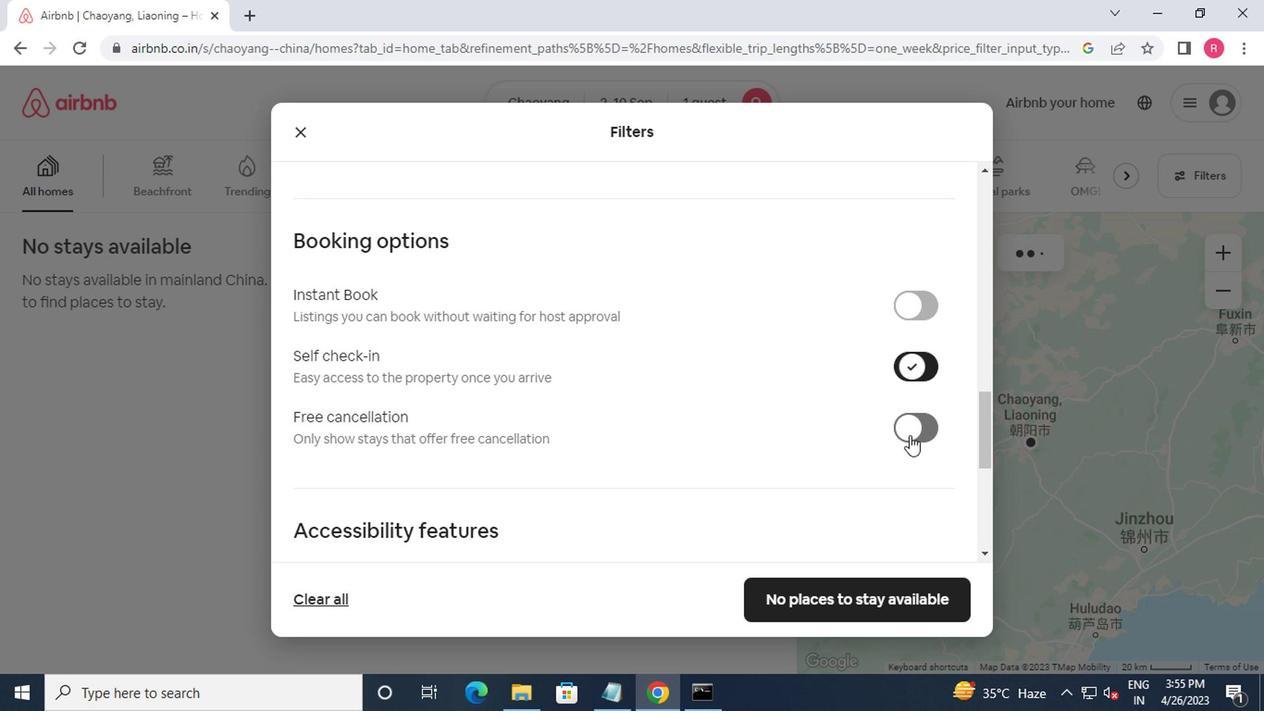 
Action: Mouse moved to (837, 494)
Screenshot: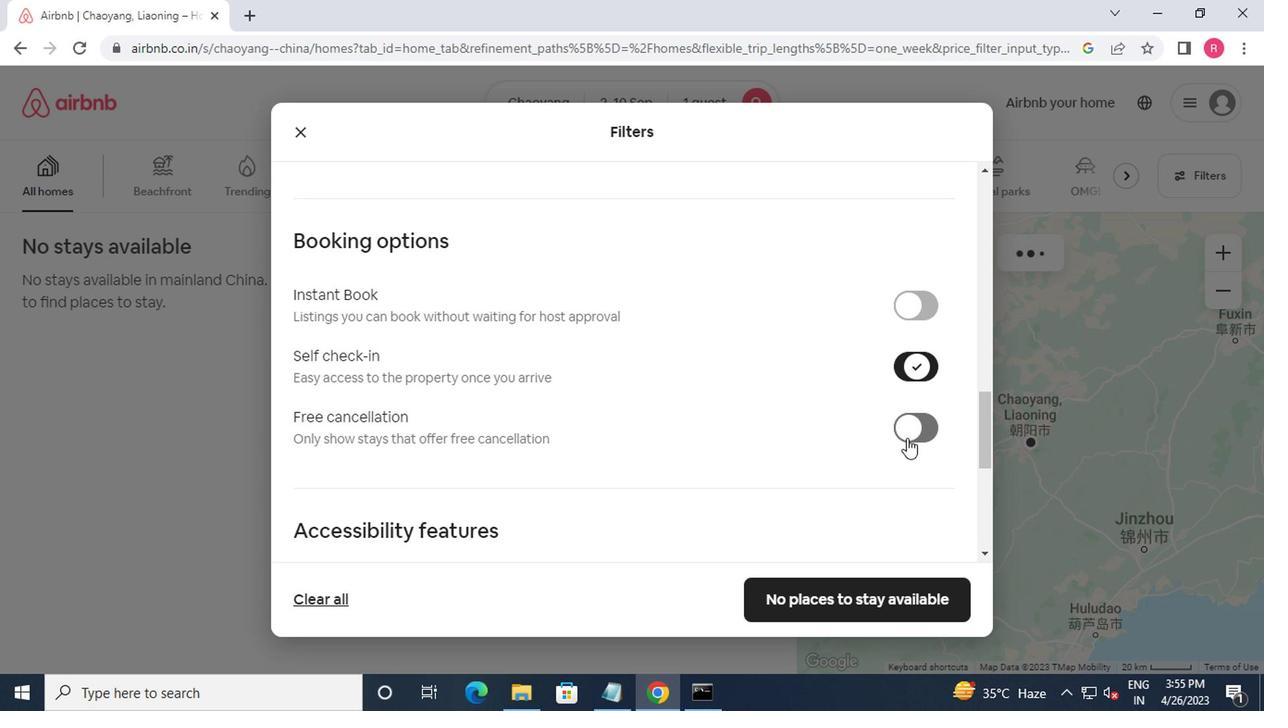 
Action: Mouse scrolled (837, 493) with delta (0, 0)
Screenshot: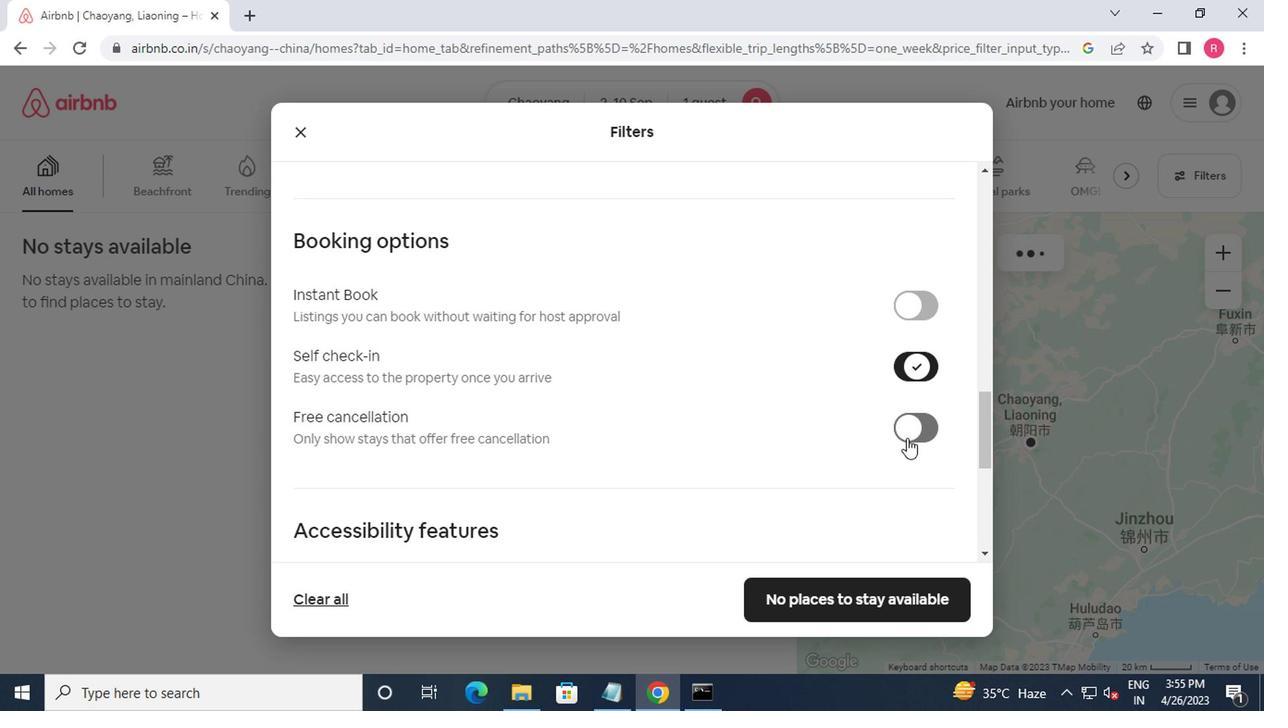 
Action: Mouse moved to (805, 505)
Screenshot: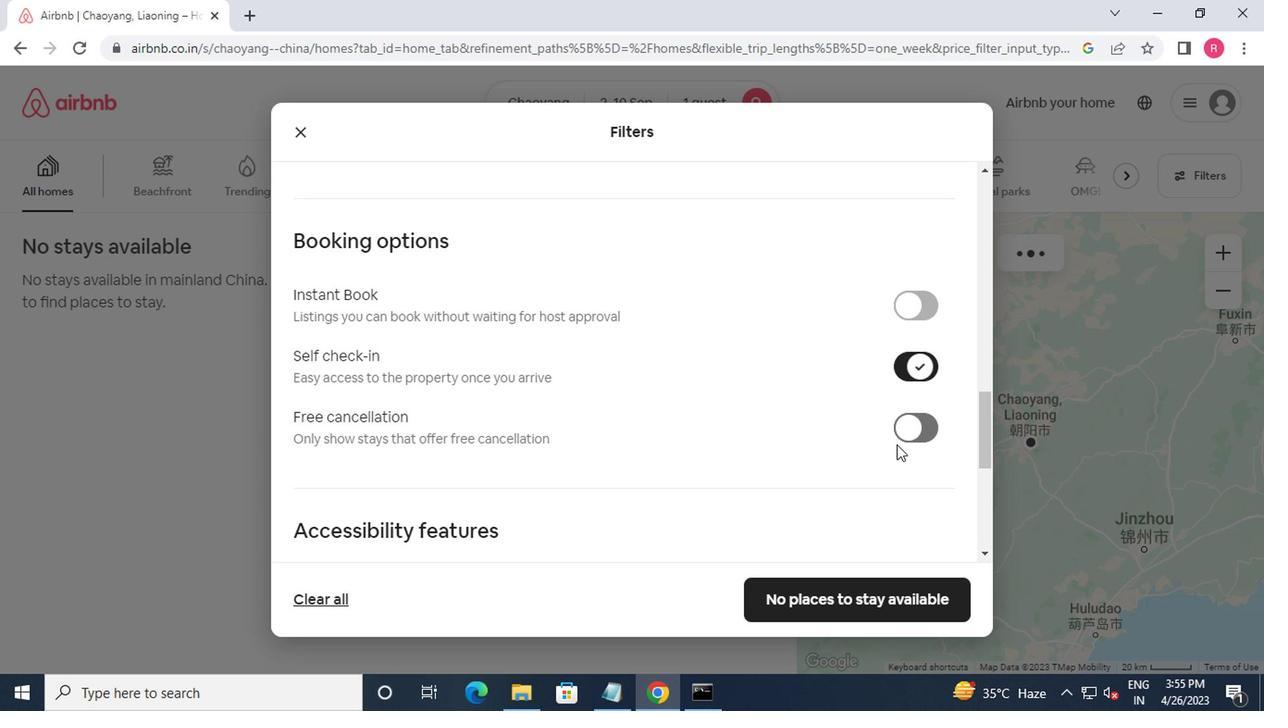 
Action: Mouse scrolled (805, 504) with delta (0, -1)
Screenshot: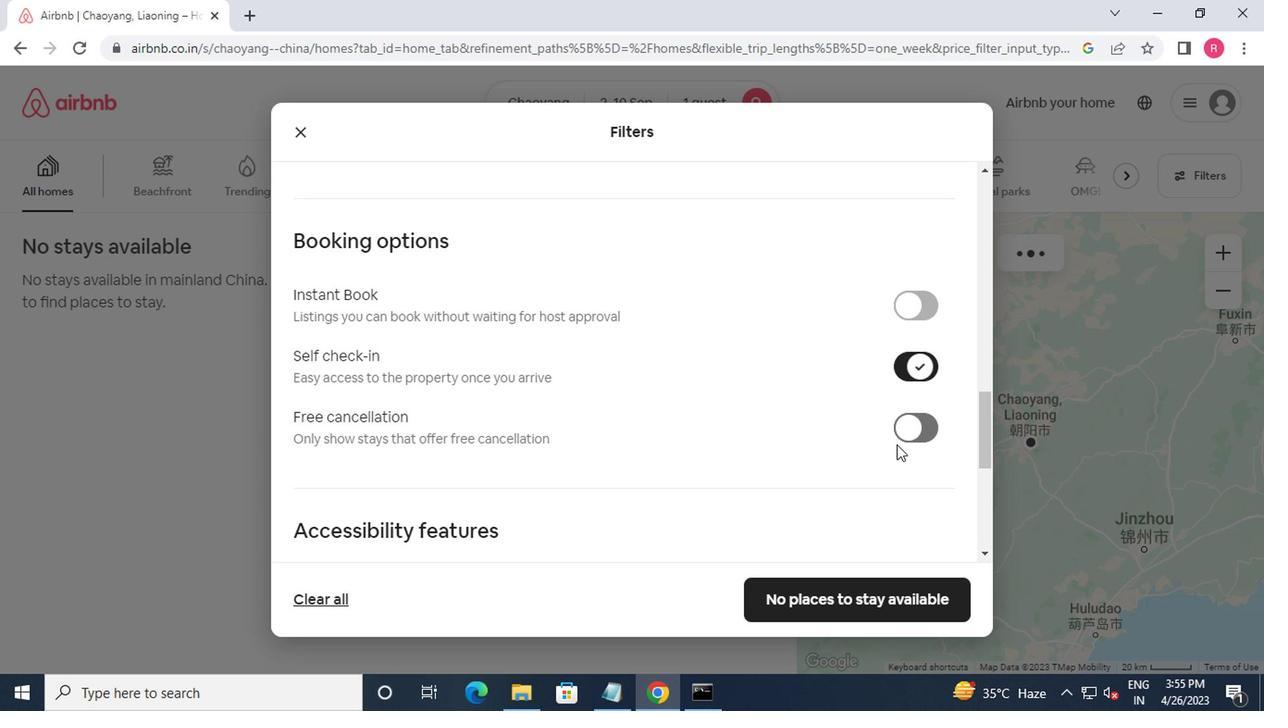 
Action: Mouse moved to (804, 601)
Screenshot: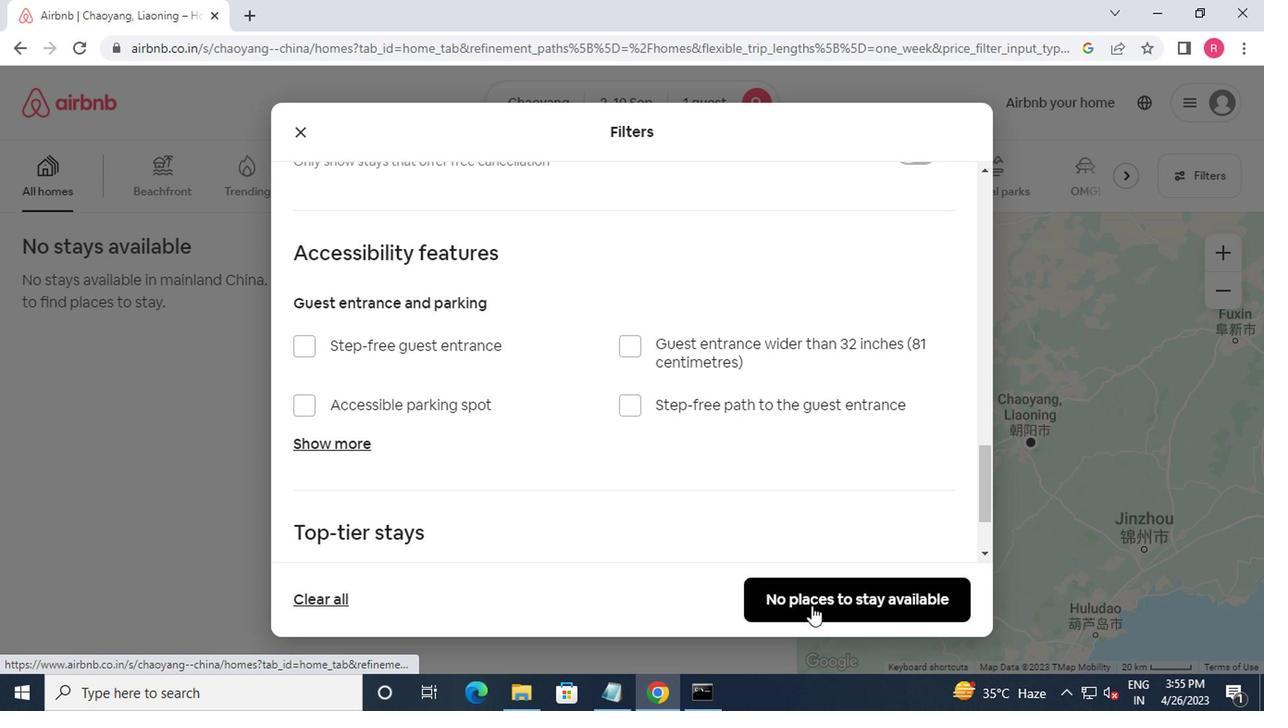 
Action: Mouse pressed left at (804, 601)
Screenshot: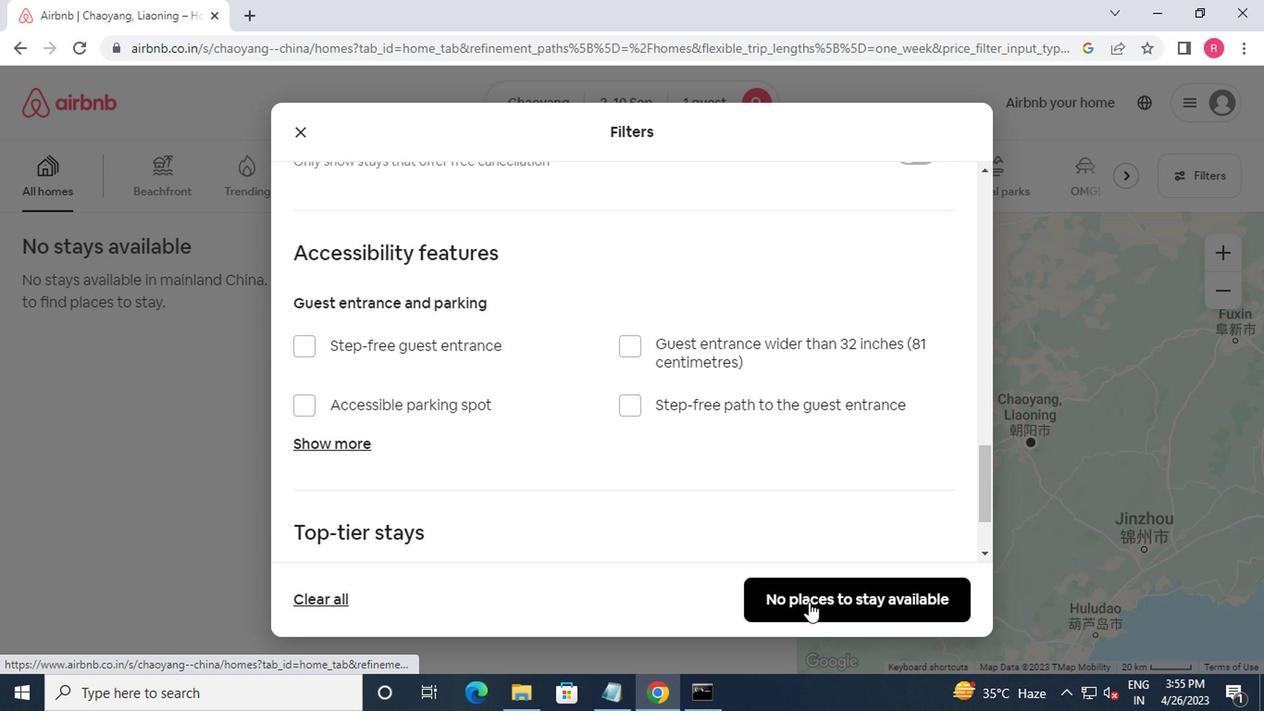
Action: Mouse moved to (806, 594)
Screenshot: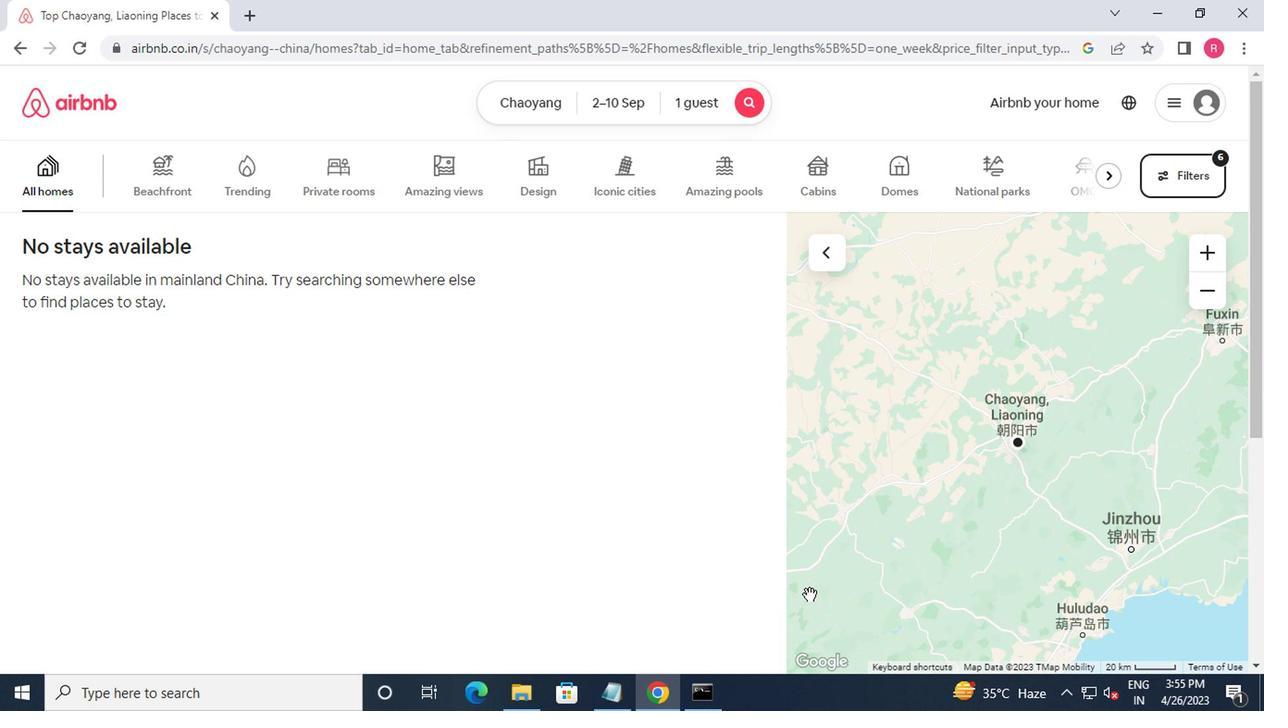 
